 Task: Research Airbnb options in Stanley, Falkland Islands from 12th December, 2023 to 16th December, 2023 for 8 adults.8 bedrooms having 8 beds and 8 bathrooms. Property type can be hotel. Amenities needed are: wifi, TV, free parkinig on premises, gym, breakfast. Booking option can be shelf check-in. Look for 4 properties as per requirement.
Action: Mouse moved to (549, 110)
Screenshot: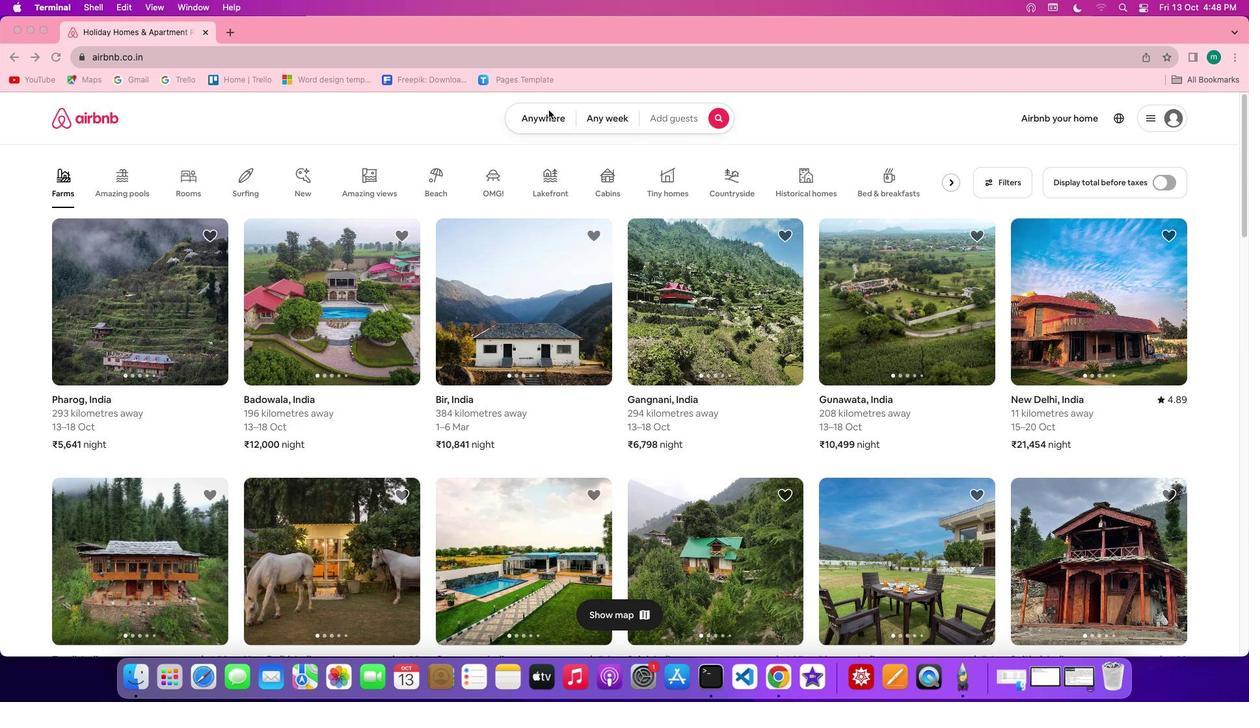 
Action: Mouse pressed left at (549, 110)
Screenshot: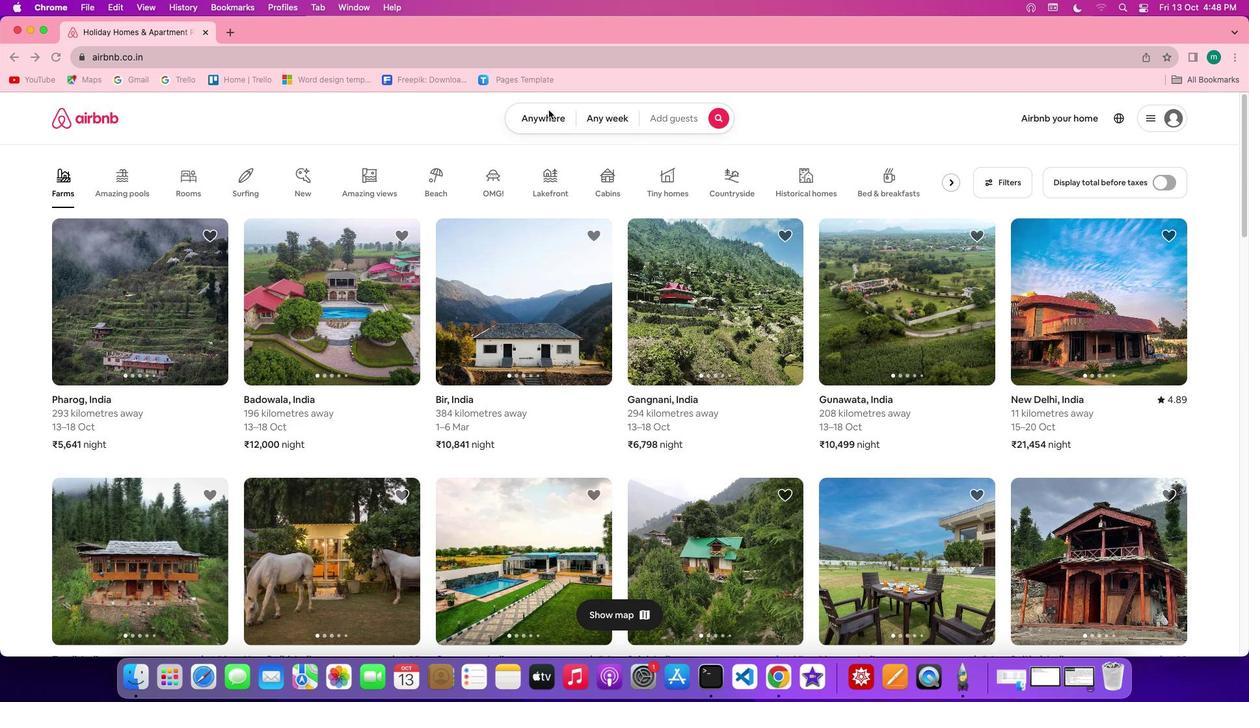 
Action: Mouse moved to (549, 113)
Screenshot: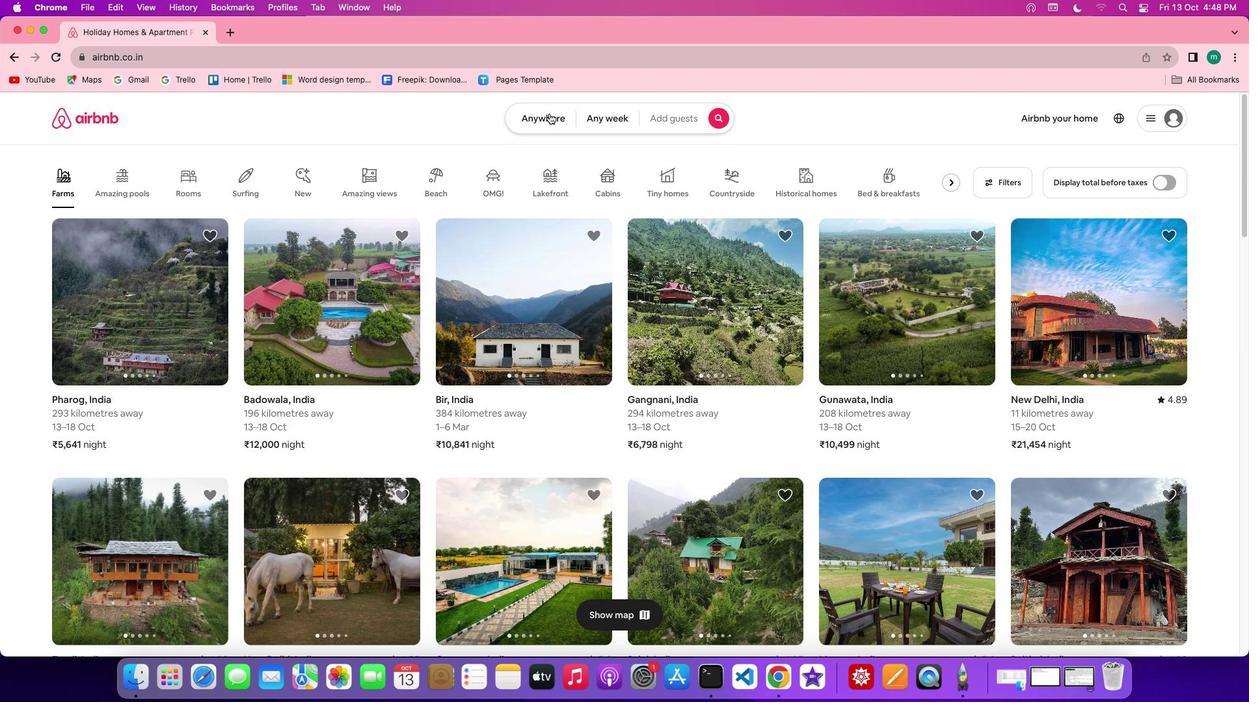 
Action: Mouse pressed left at (549, 113)
Screenshot: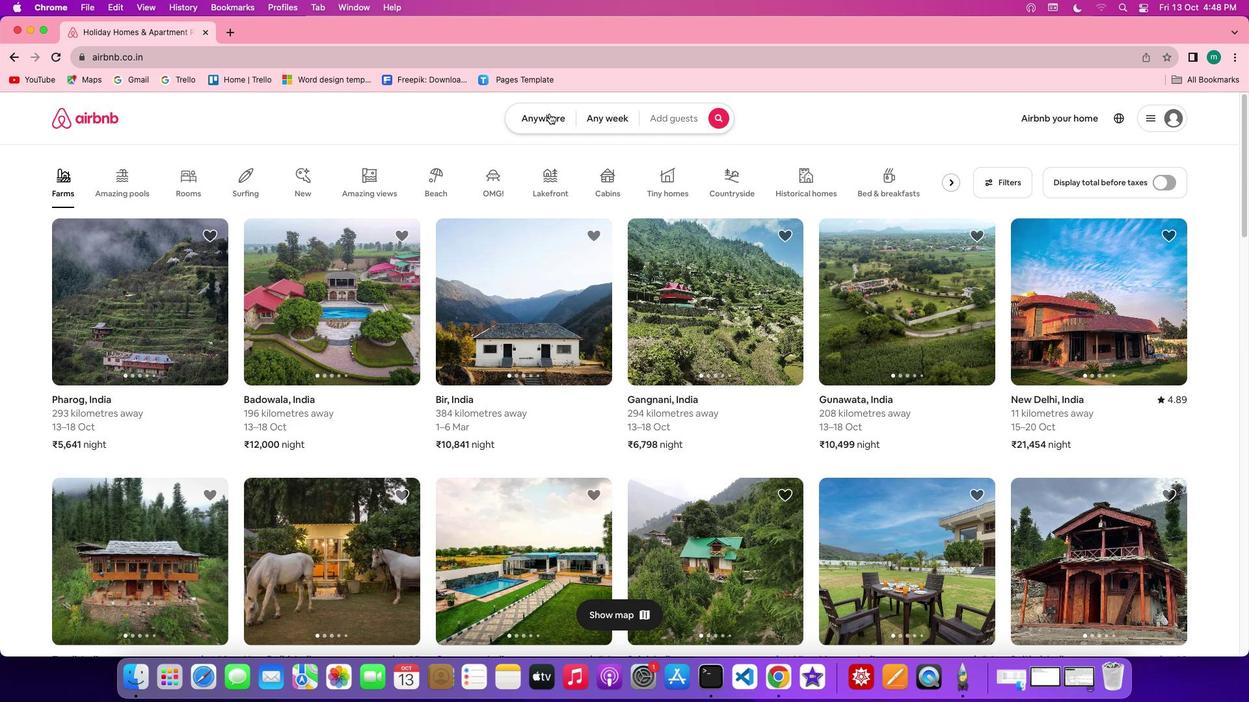 
Action: Mouse moved to (445, 169)
Screenshot: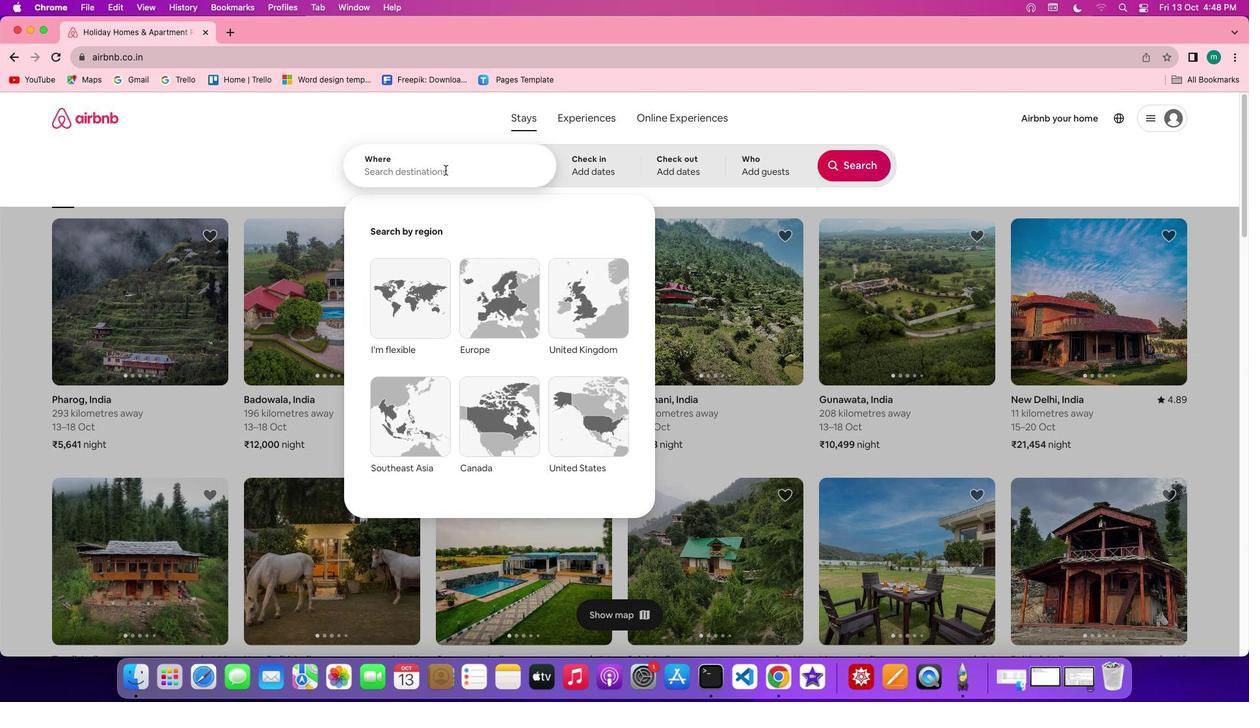 
Action: Mouse pressed left at (445, 169)
Screenshot: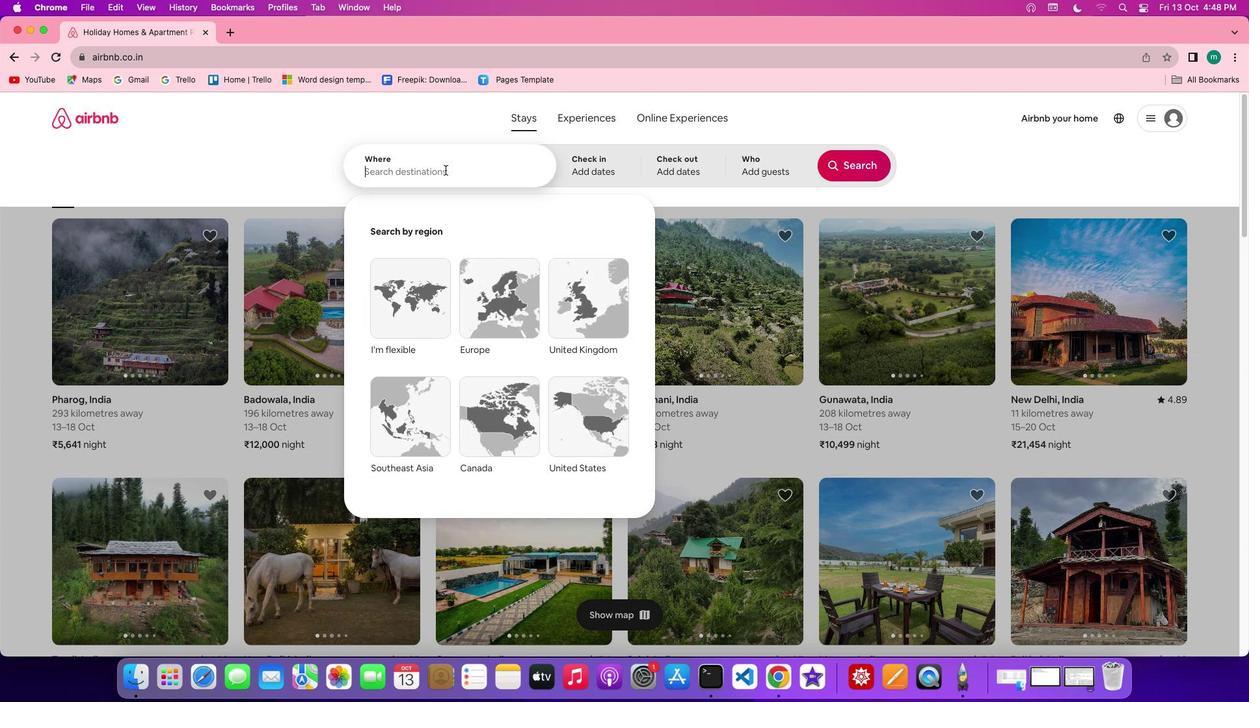 
Action: Key pressed Key.shift'S''t''a''n''l''e''y'','Key.shift'F''a''l''k''l''a''n''d'Key.space
Screenshot: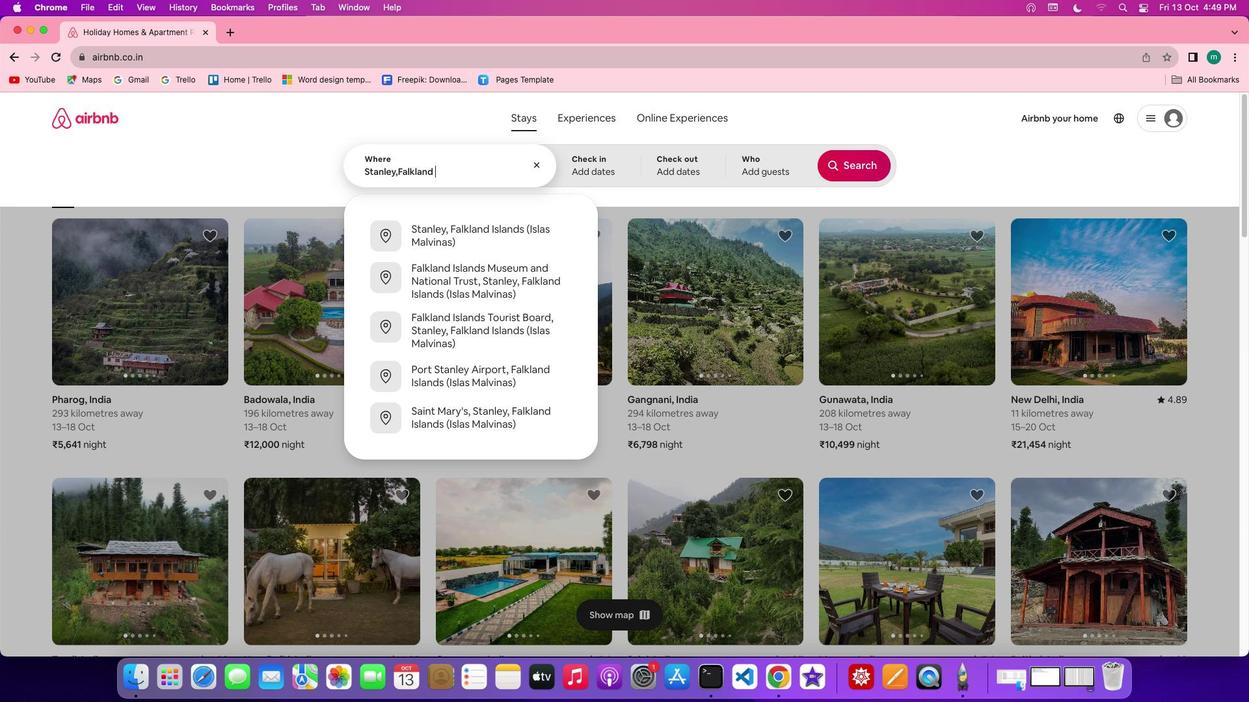 
Action: Mouse moved to (495, 249)
Screenshot: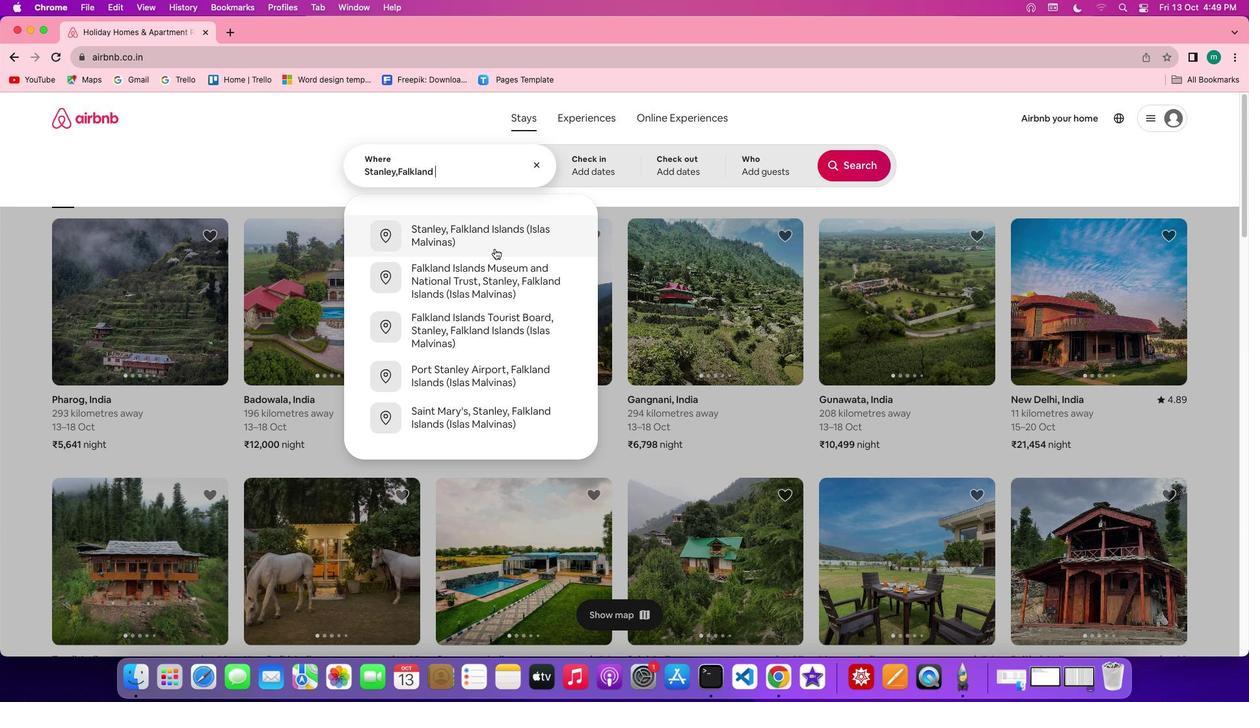 
Action: Mouse pressed left at (495, 249)
Screenshot: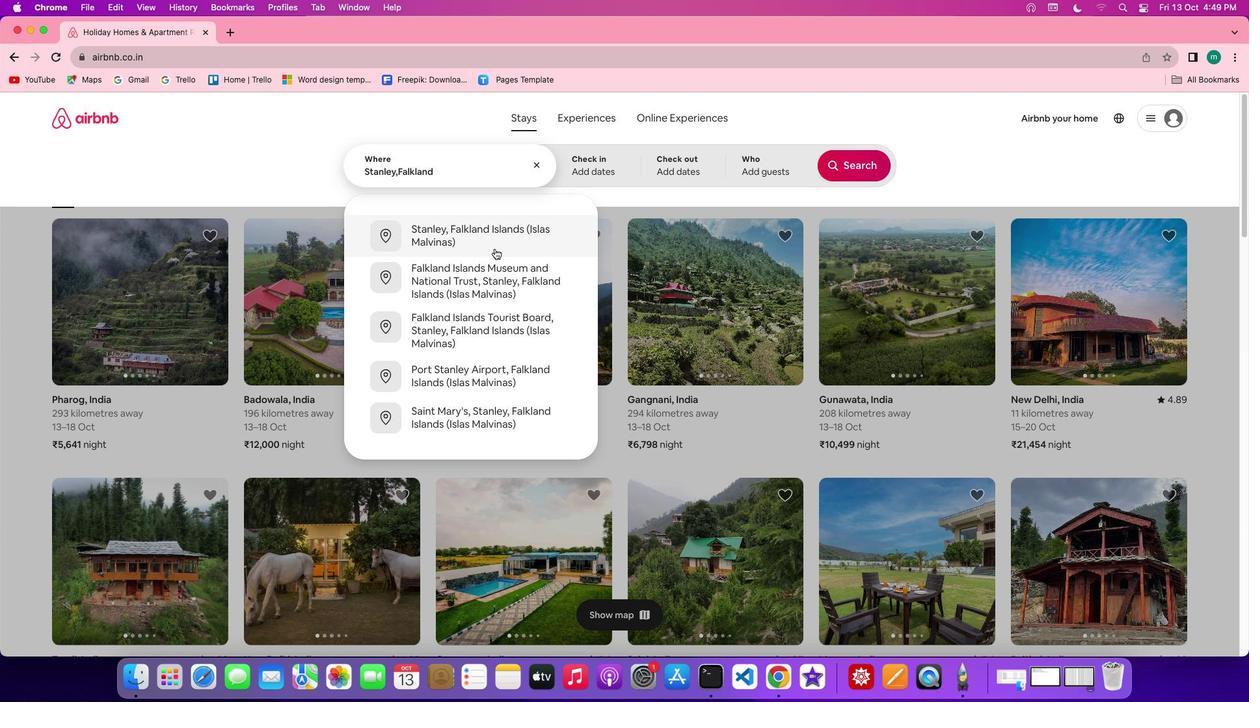 
Action: Mouse moved to (851, 269)
Screenshot: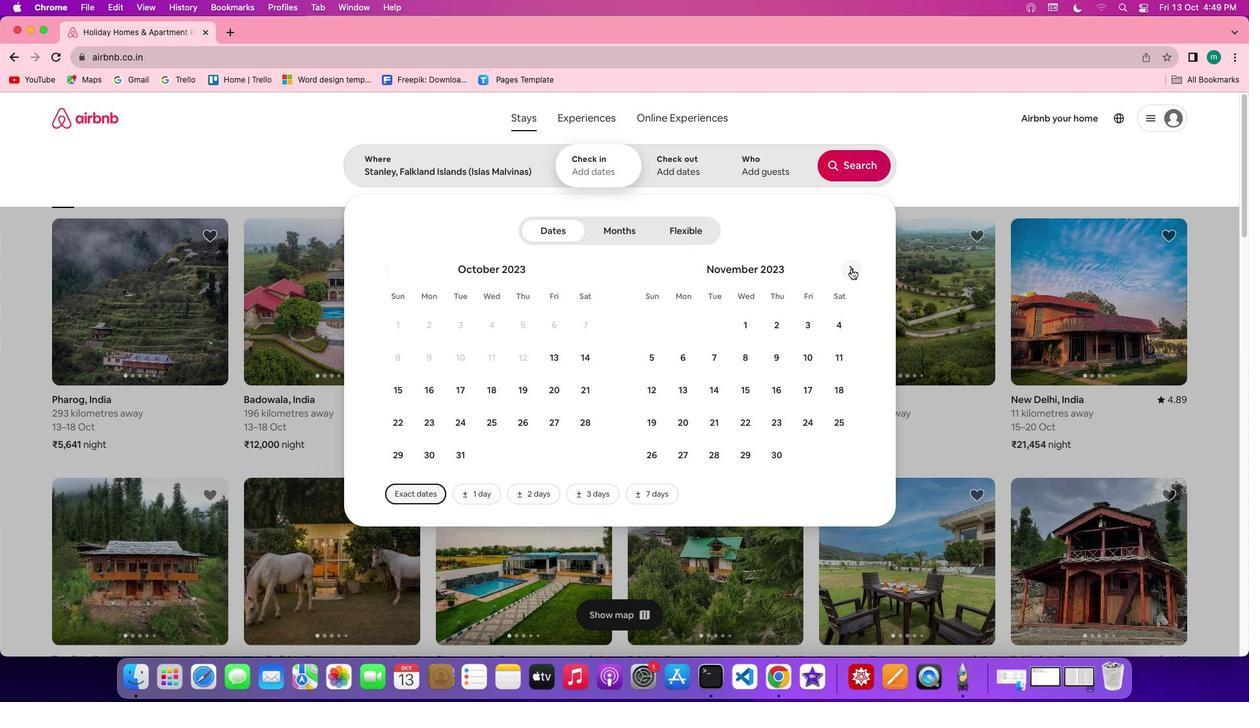 
Action: Mouse pressed left at (851, 269)
Screenshot: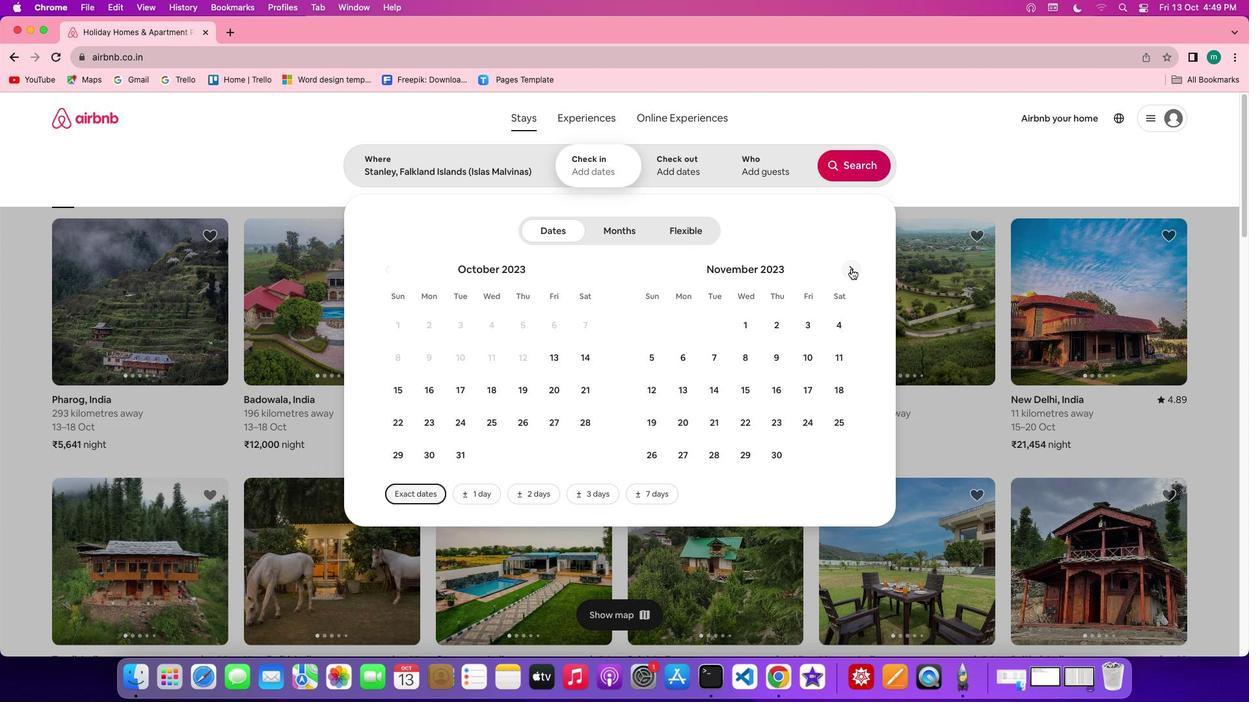 
Action: Mouse moved to (720, 394)
Screenshot: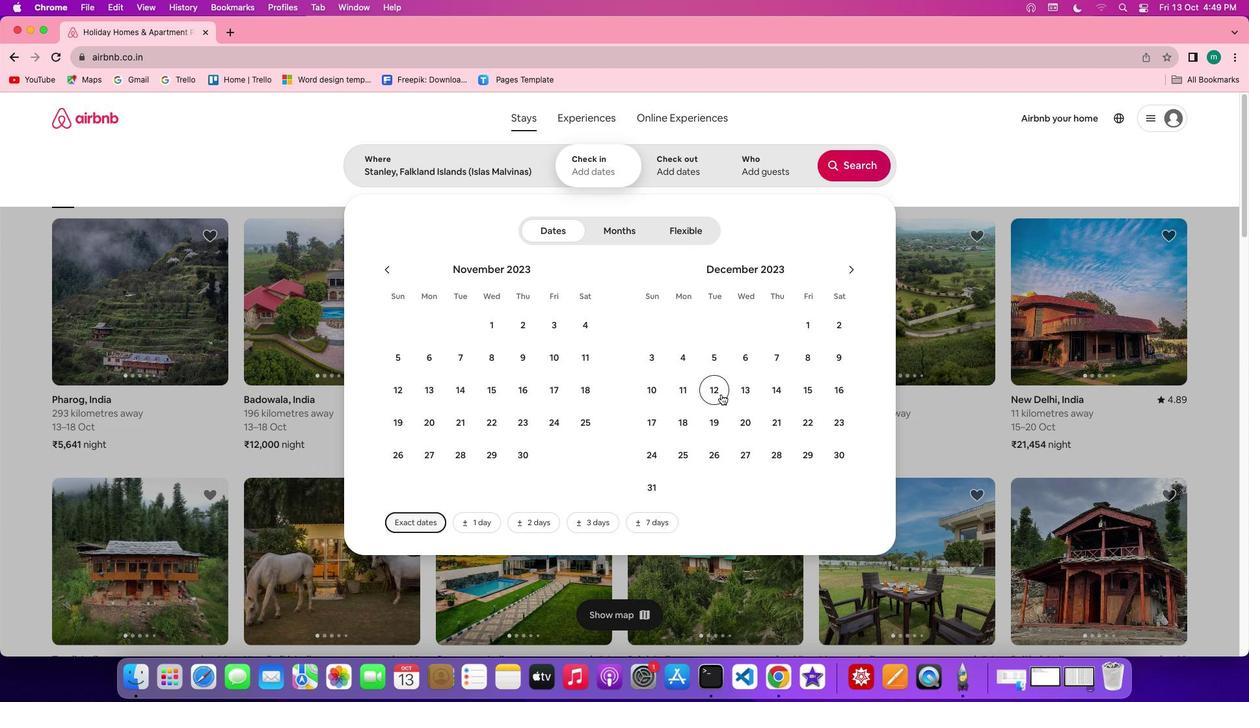 
Action: Mouse pressed left at (720, 394)
Screenshot: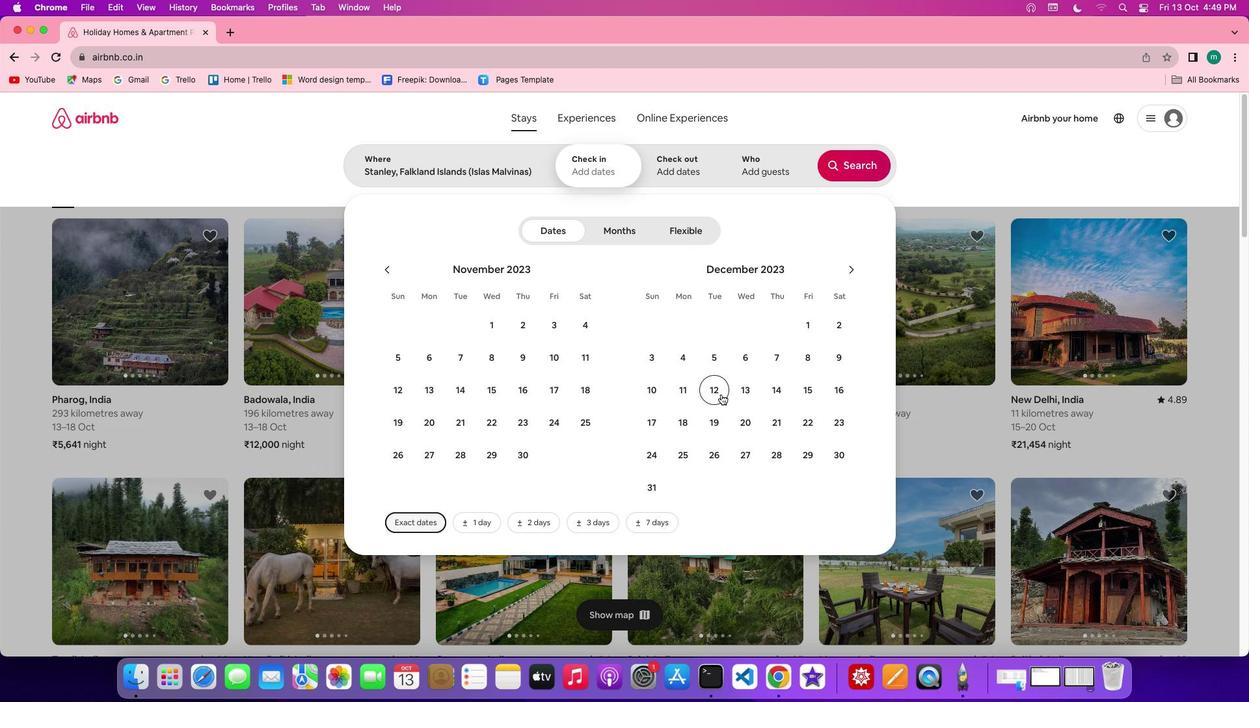 
Action: Mouse moved to (838, 390)
Screenshot: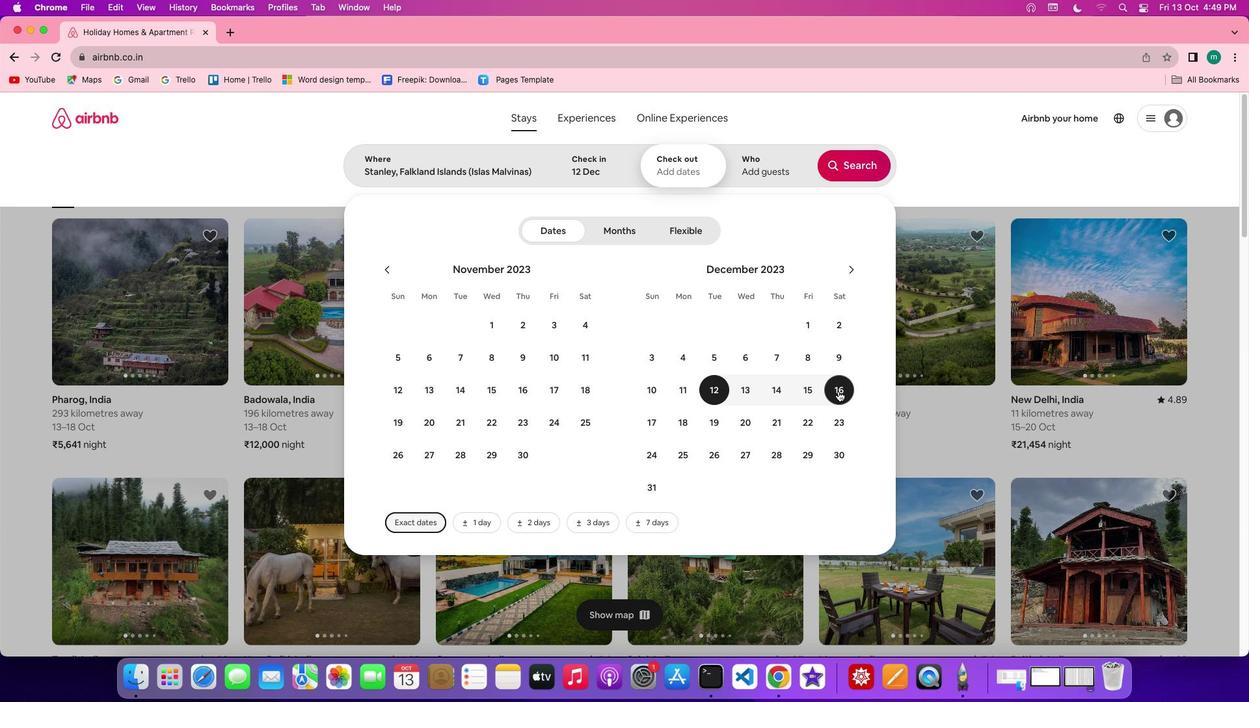 
Action: Mouse pressed left at (838, 390)
Screenshot: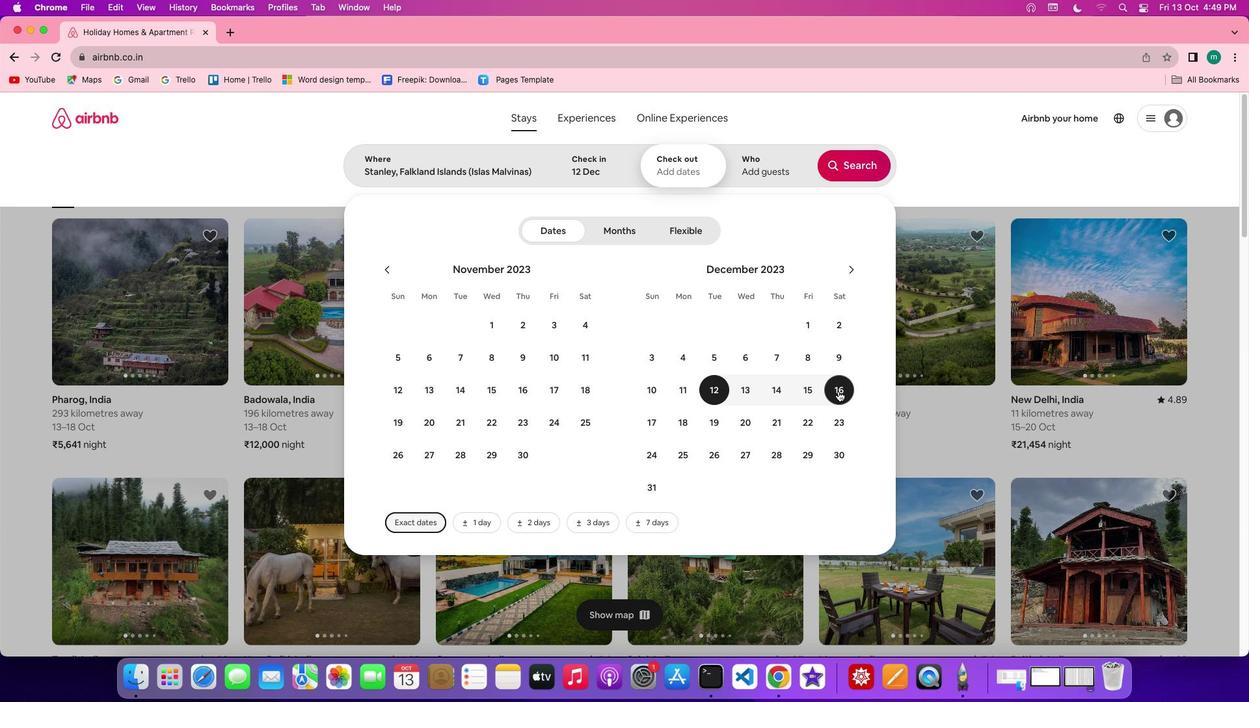 
Action: Mouse moved to (742, 161)
Screenshot: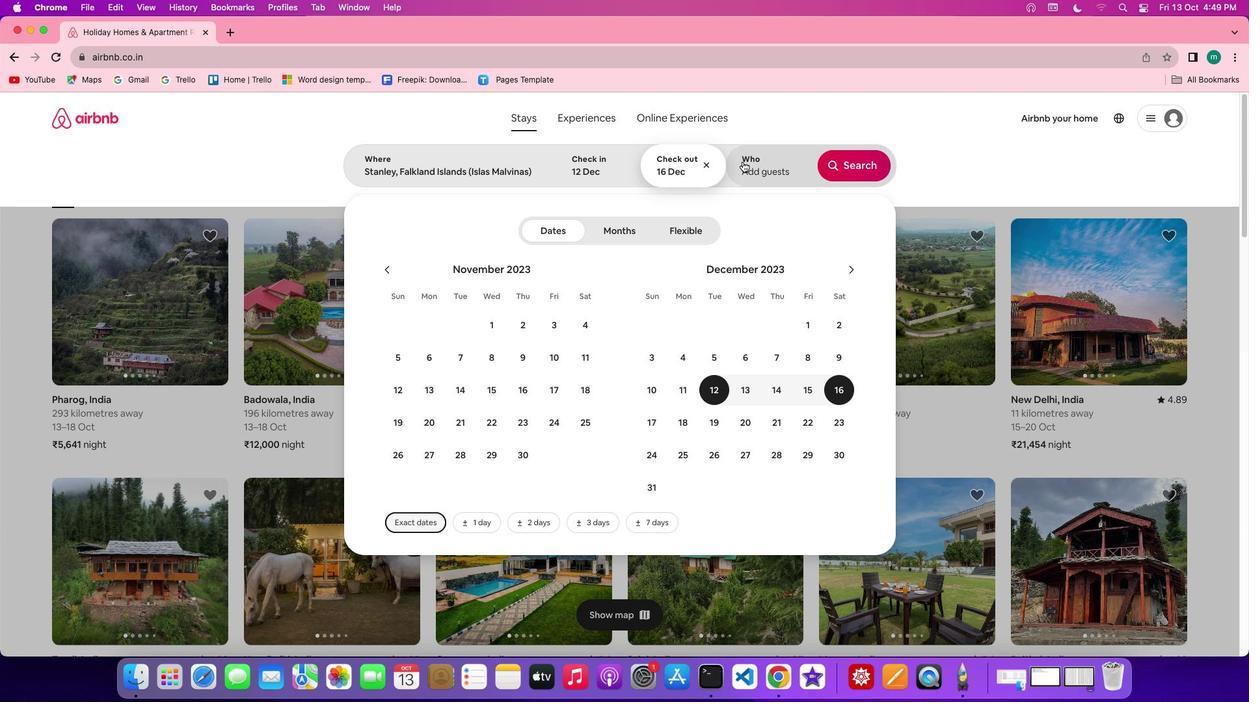 
Action: Mouse pressed left at (742, 161)
Screenshot: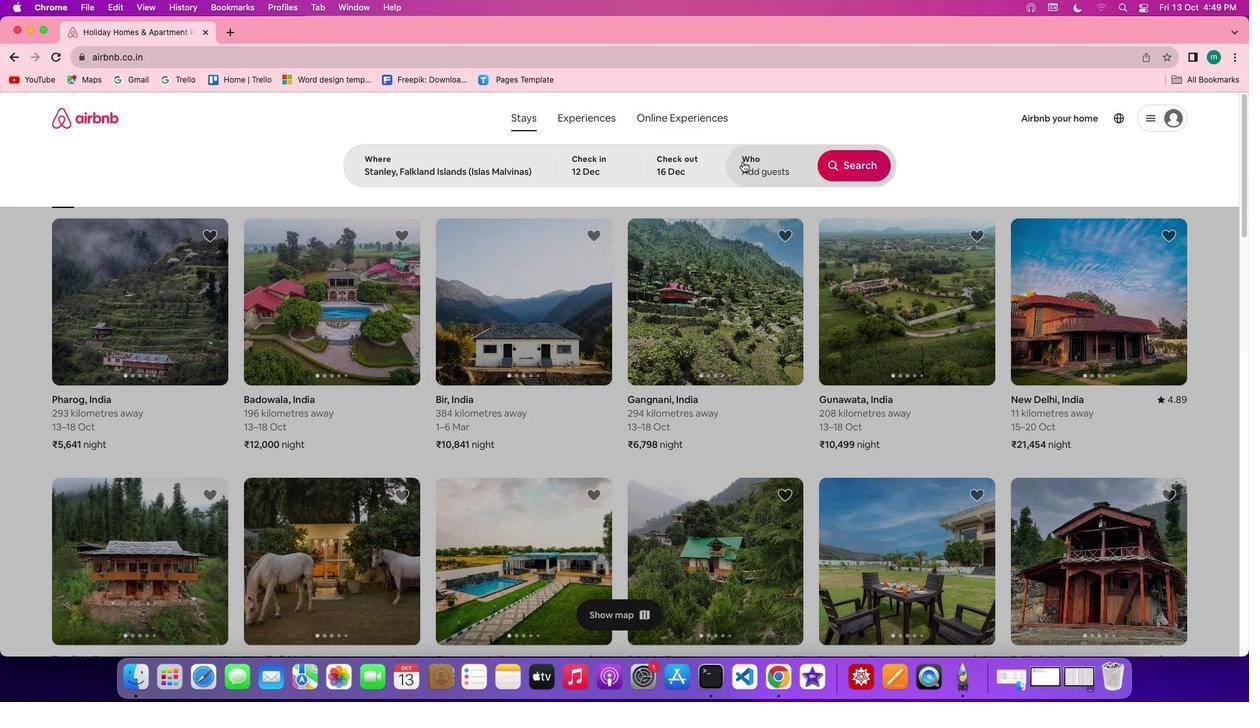 
Action: Mouse moved to (860, 238)
Screenshot: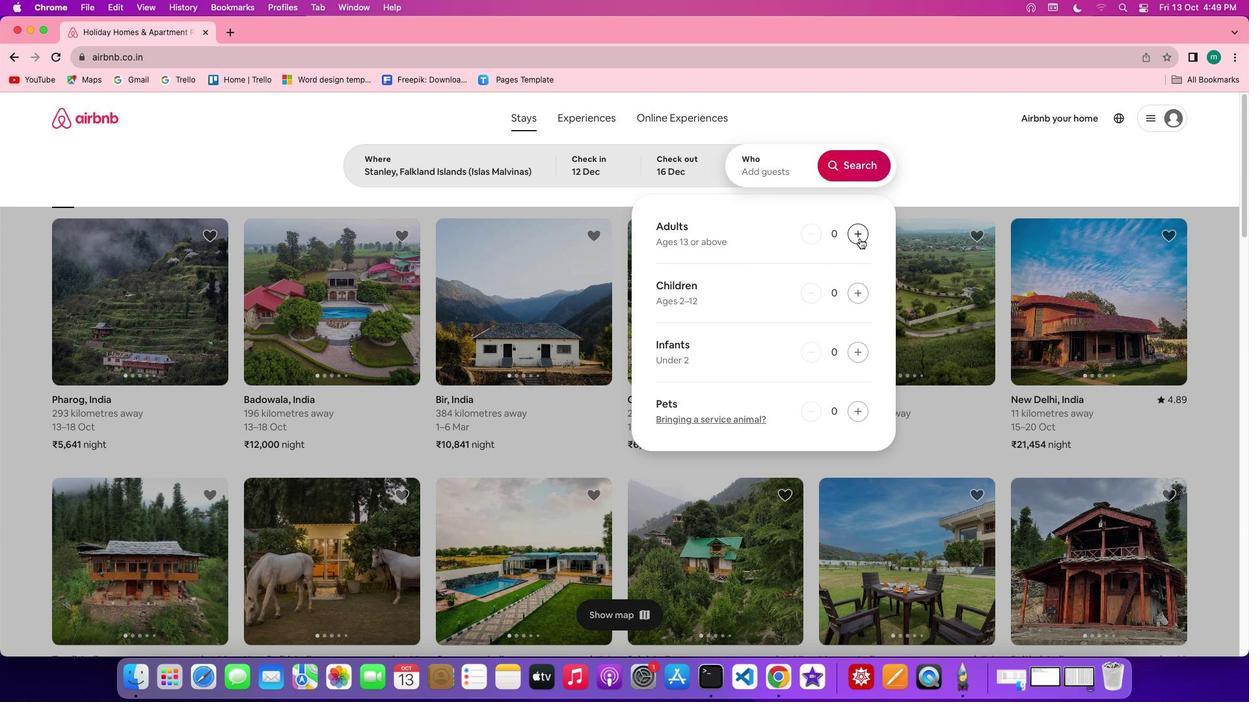 
Action: Mouse pressed left at (860, 238)
Screenshot: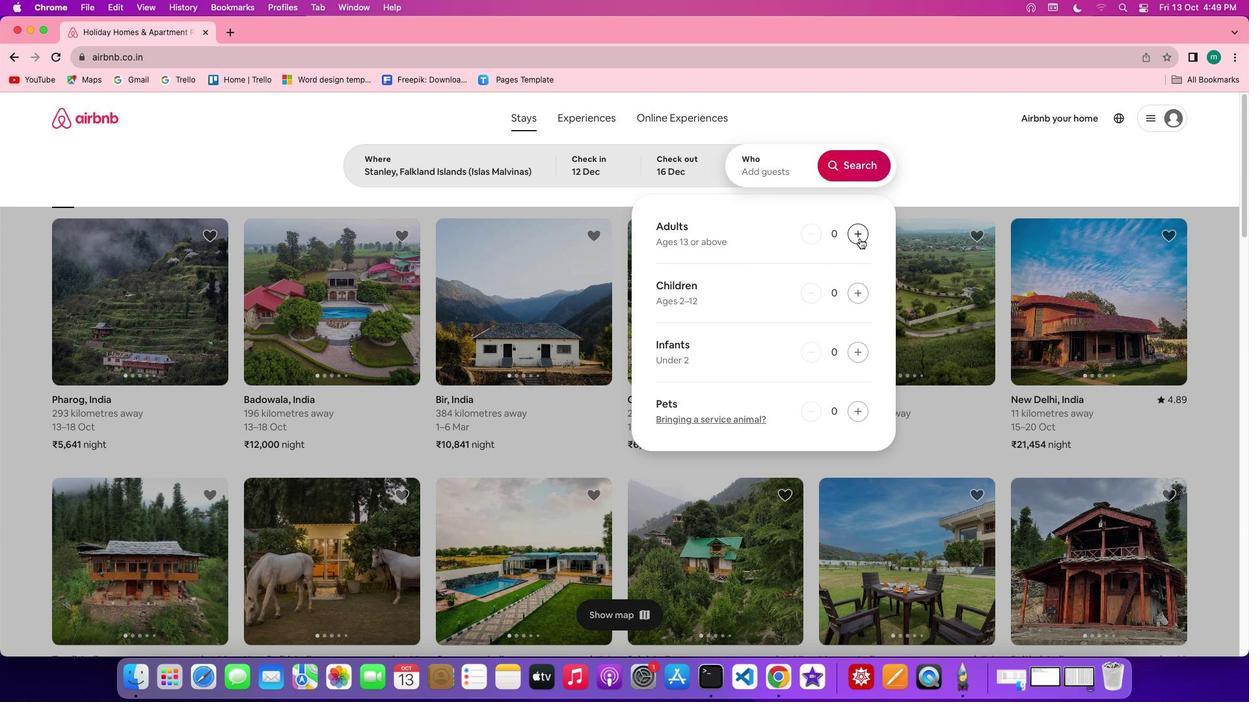 
Action: Mouse pressed left at (860, 238)
Screenshot: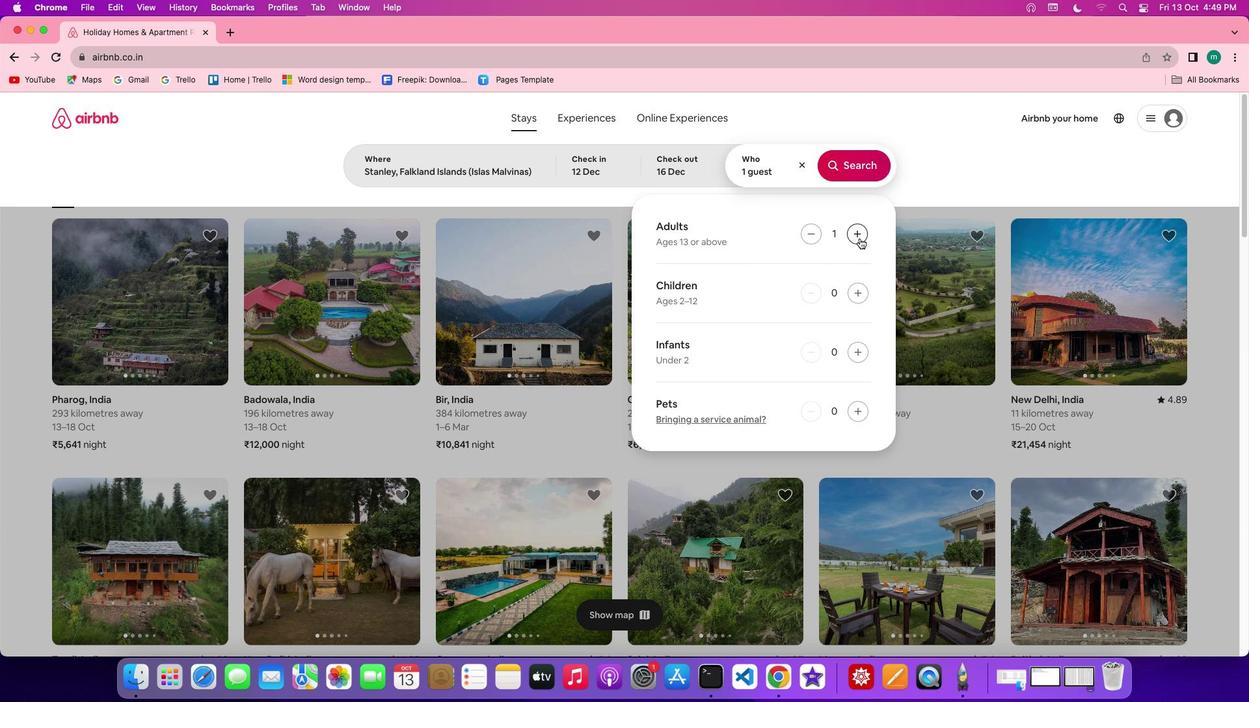 
Action: Mouse pressed left at (860, 238)
Screenshot: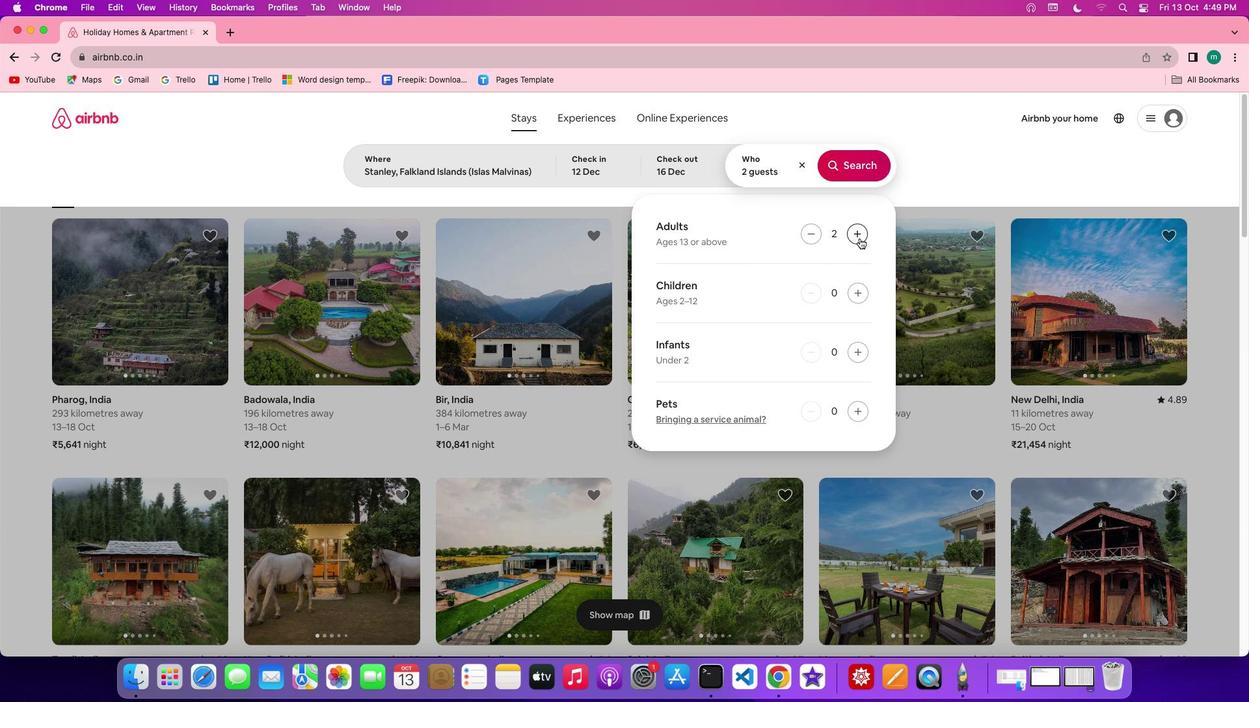 
Action: Mouse pressed left at (860, 238)
Screenshot: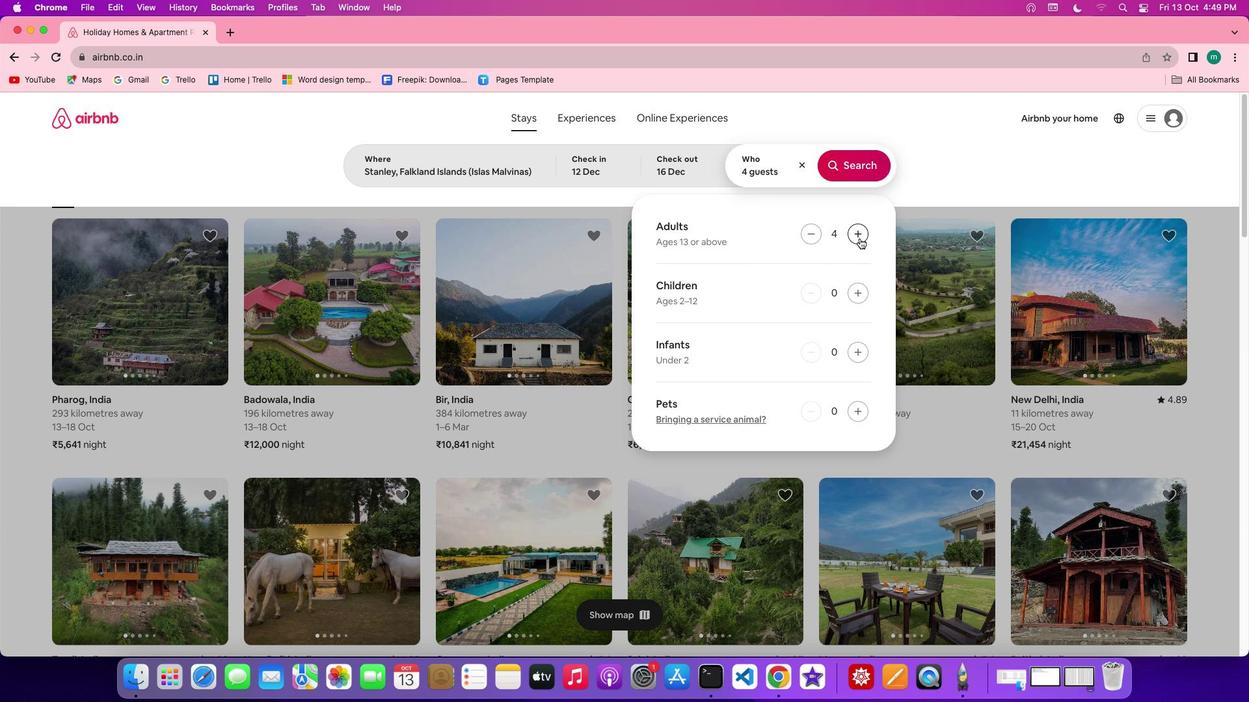
Action: Mouse pressed left at (860, 238)
Screenshot: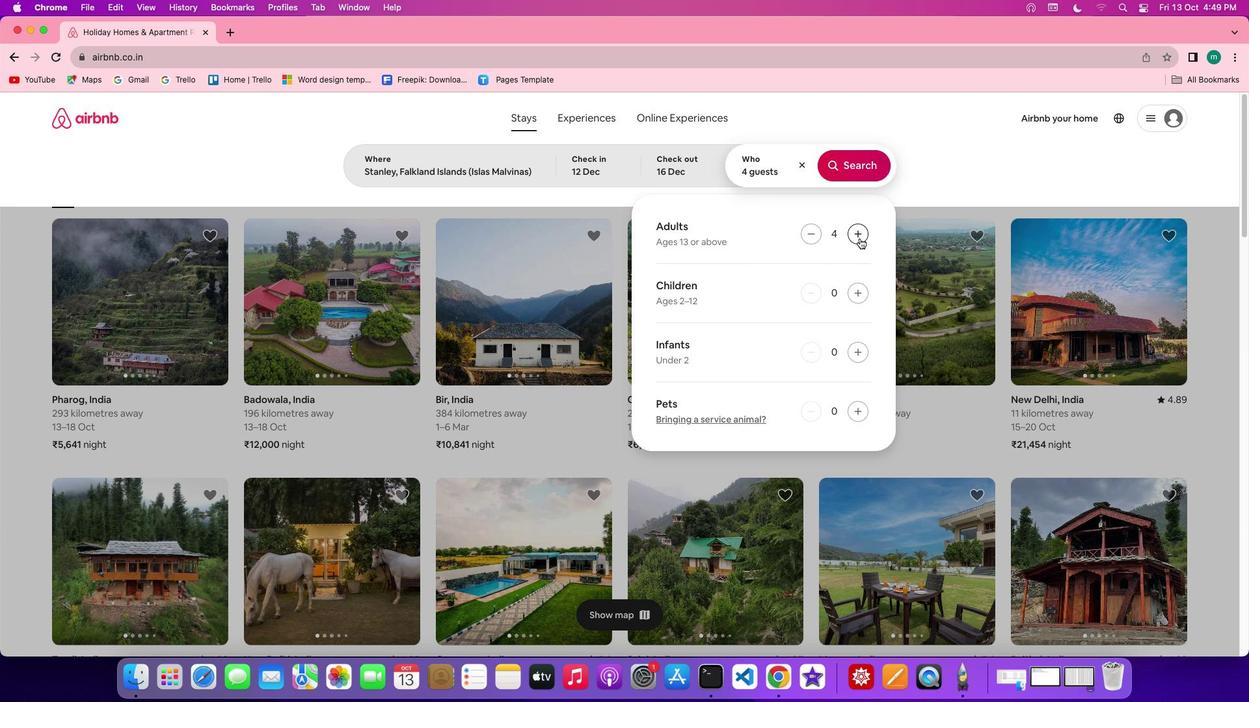 
Action: Mouse pressed left at (860, 238)
Screenshot: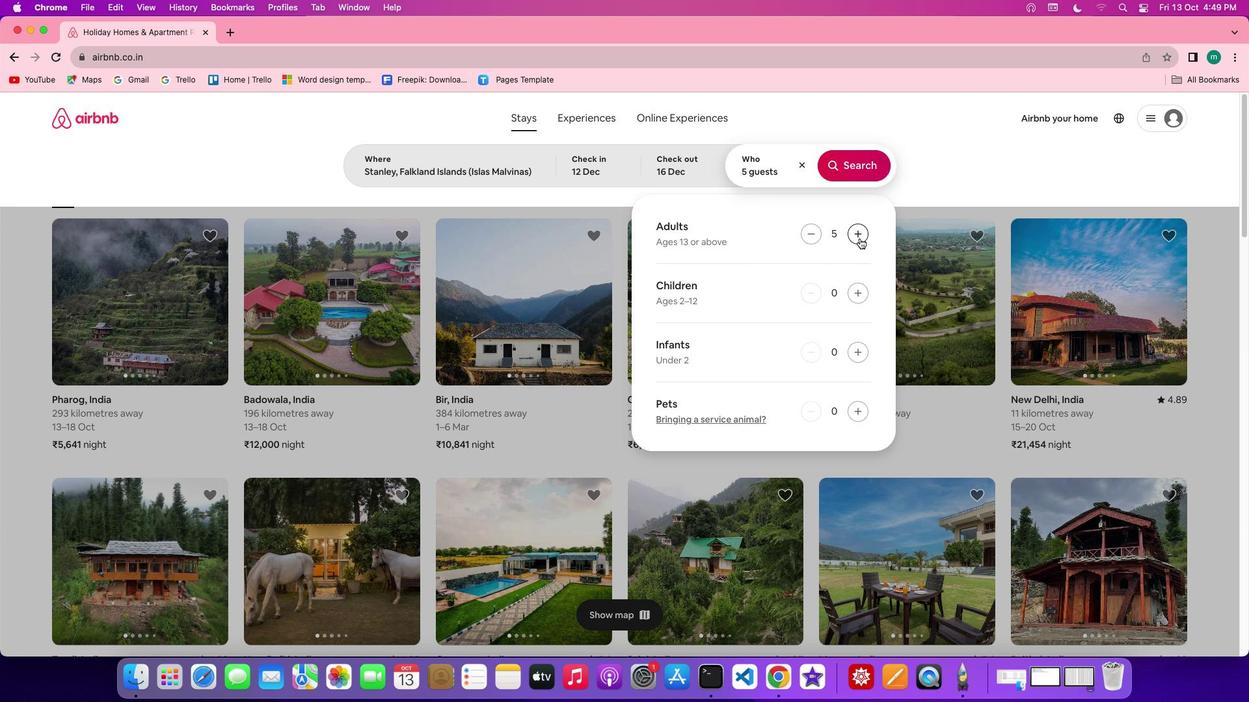 
Action: Mouse pressed left at (860, 238)
Screenshot: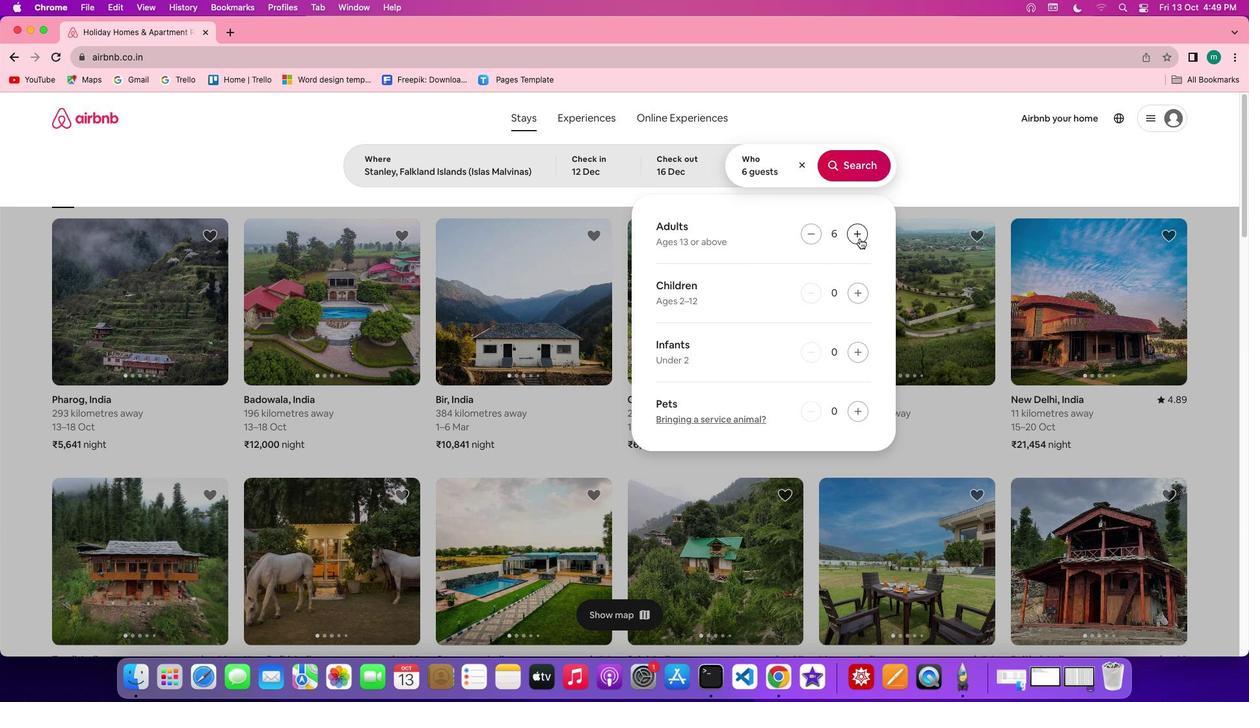 
Action: Mouse pressed left at (860, 238)
Screenshot: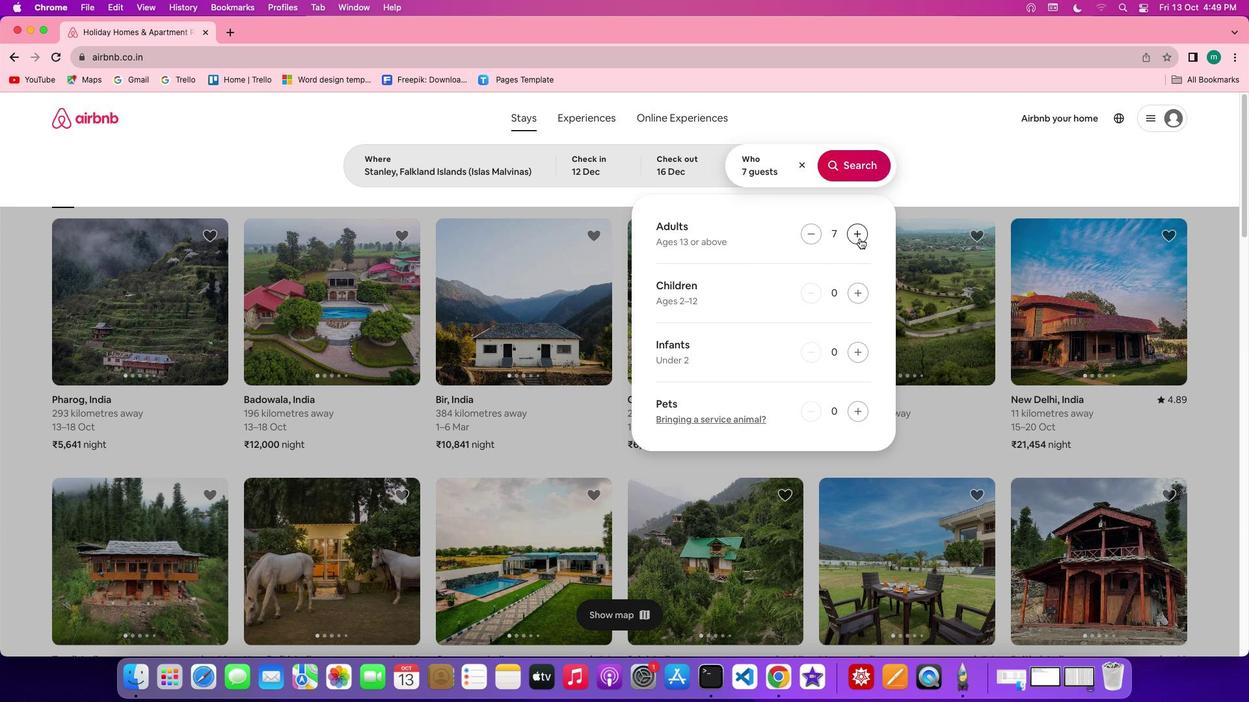 
Action: Mouse moved to (852, 173)
Screenshot: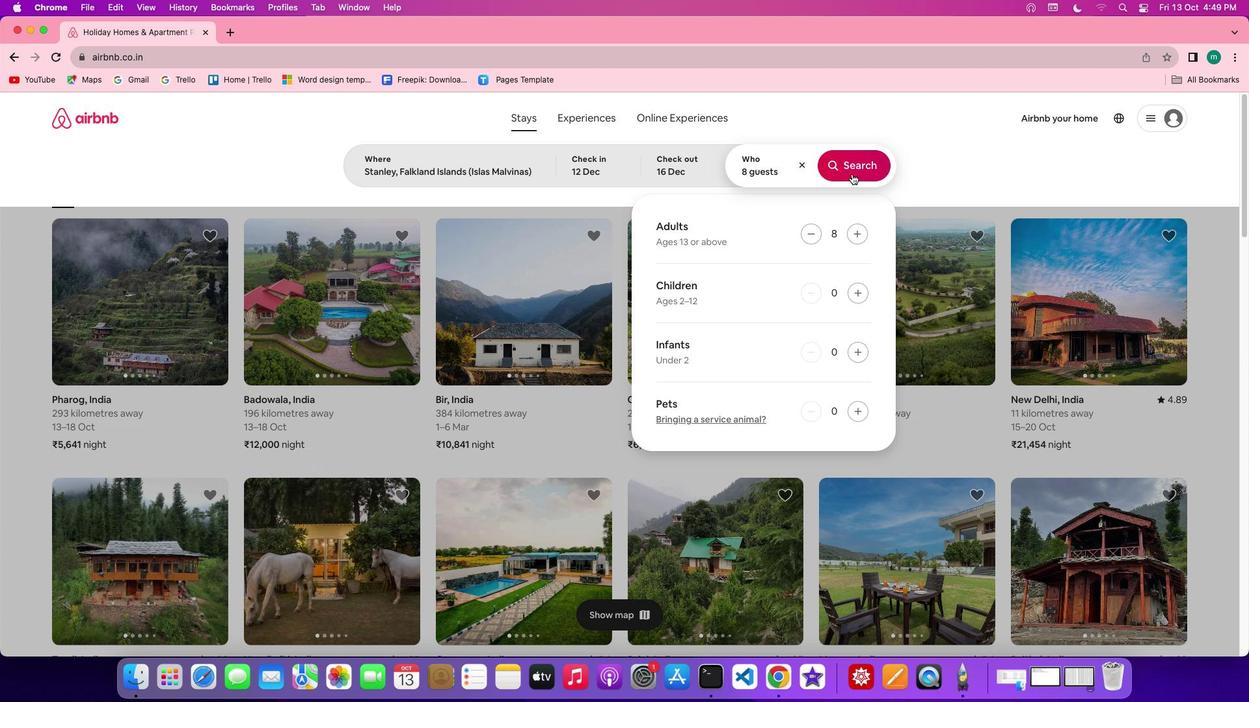 
Action: Mouse pressed left at (852, 173)
Screenshot: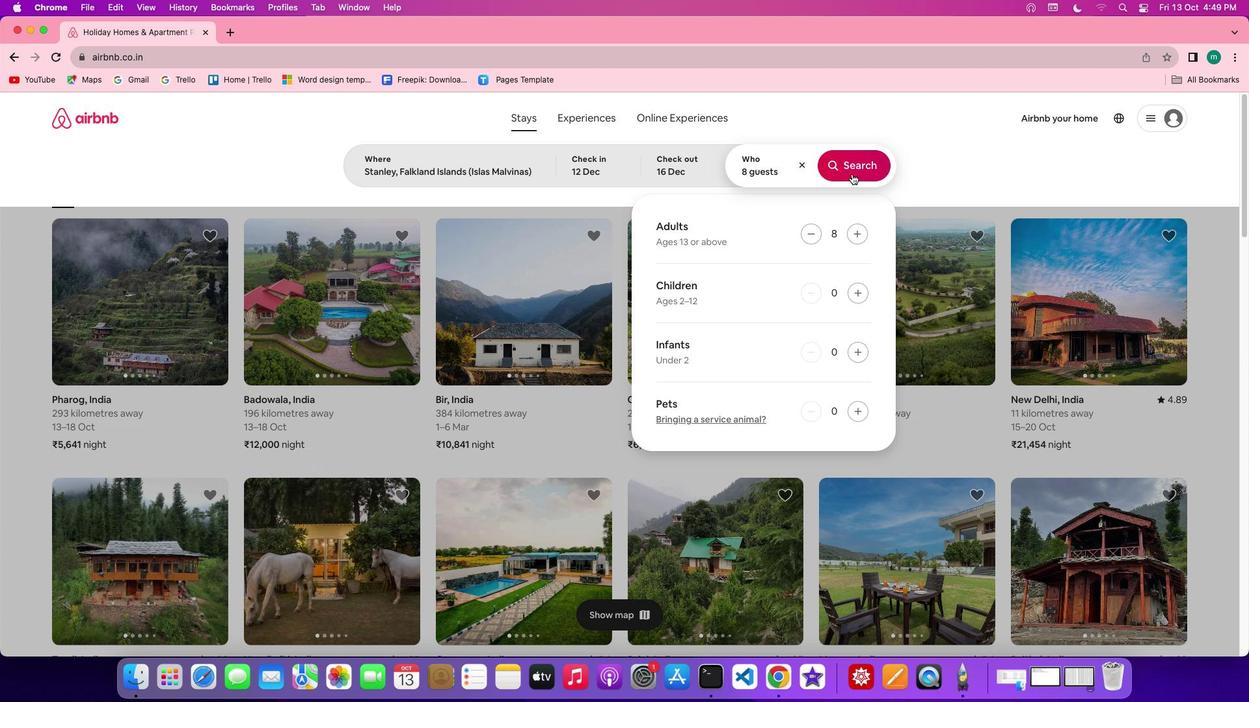 
Action: Mouse moved to (1032, 163)
Screenshot: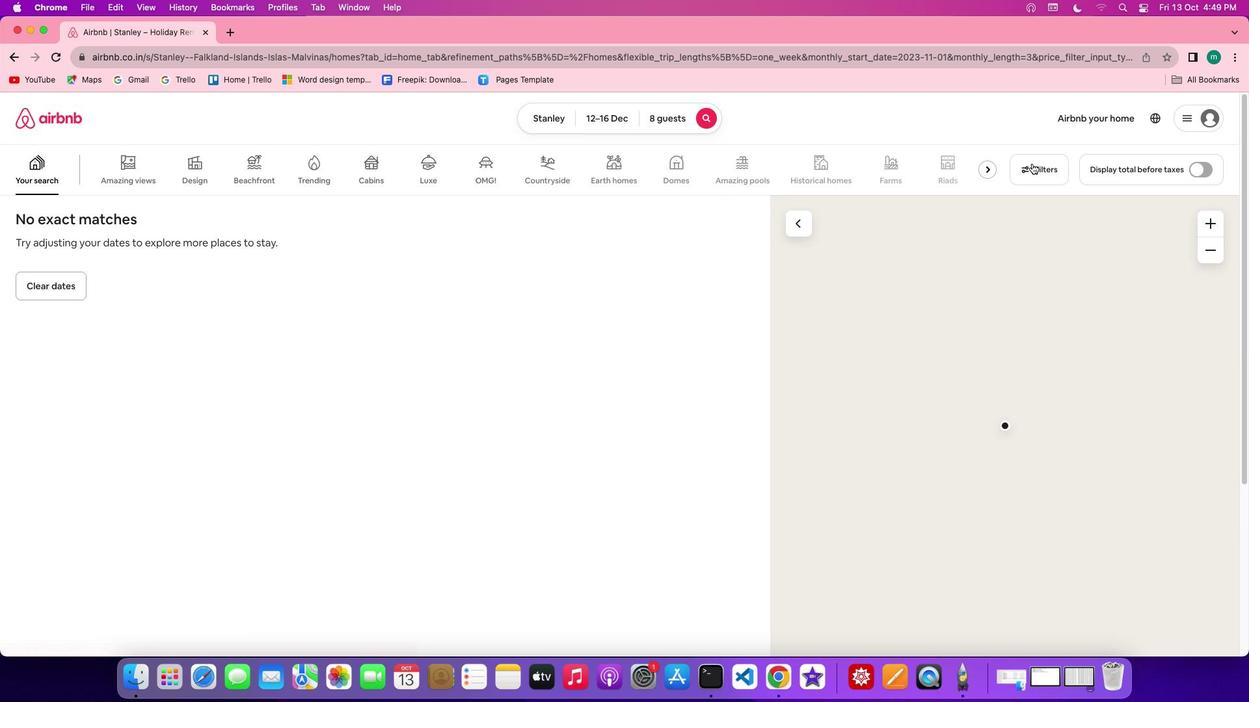 
Action: Mouse pressed left at (1032, 163)
Screenshot: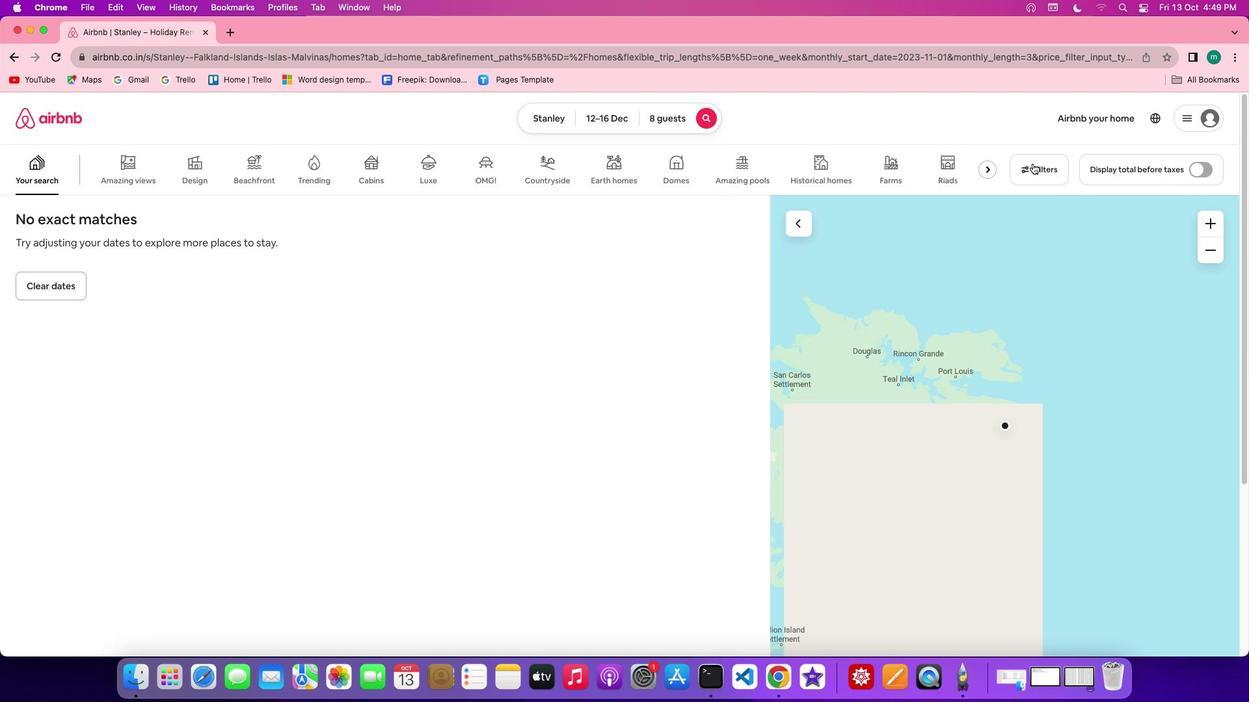 
Action: Mouse moved to (575, 420)
Screenshot: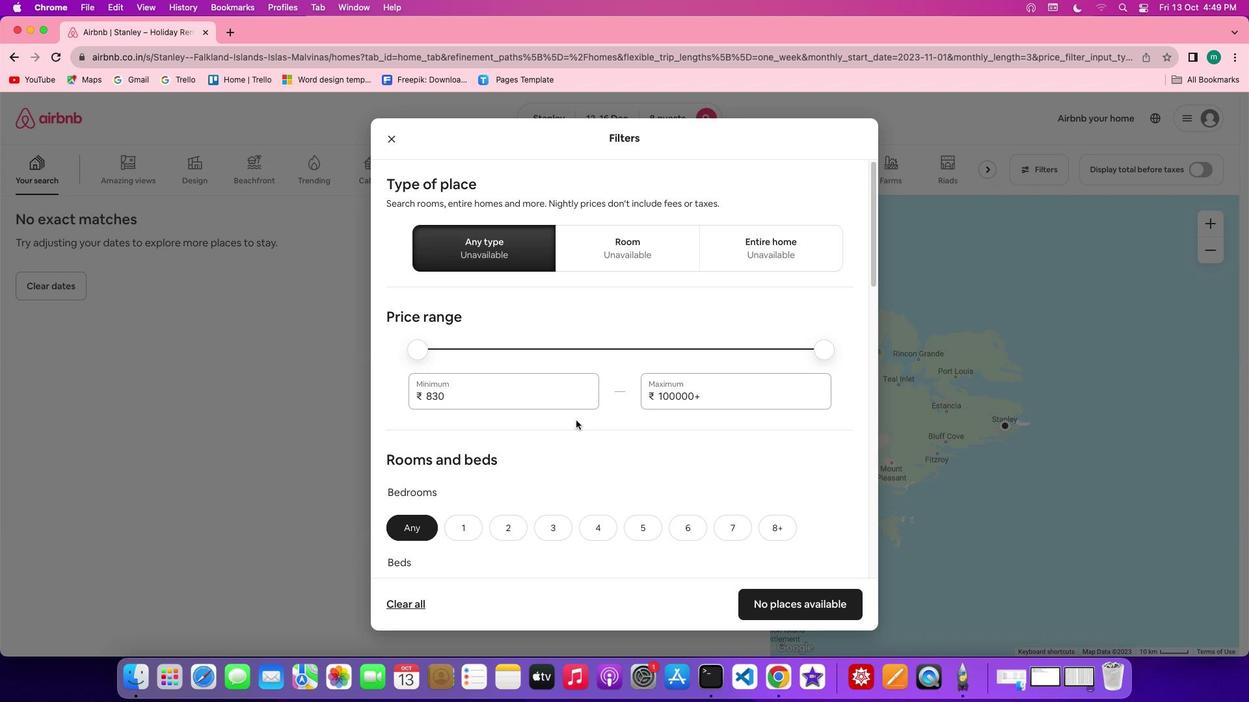 
Action: Mouse scrolled (575, 420) with delta (0, 0)
Screenshot: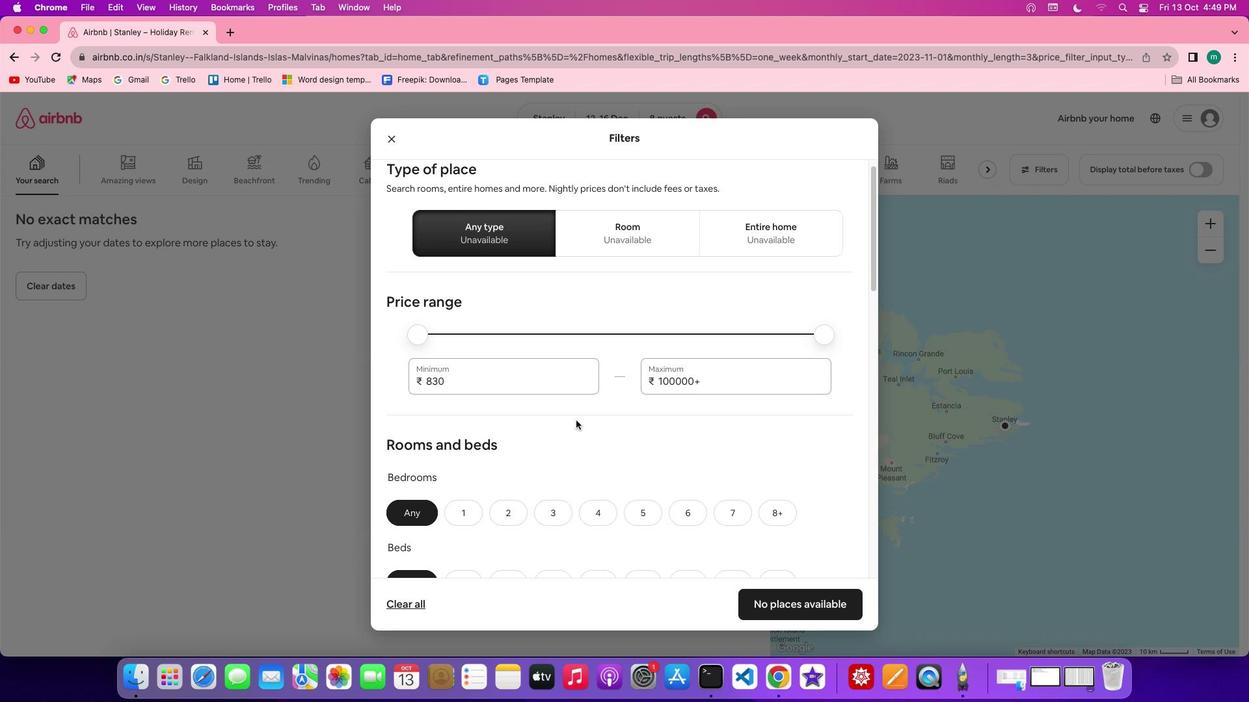 
Action: Mouse scrolled (575, 420) with delta (0, 0)
Screenshot: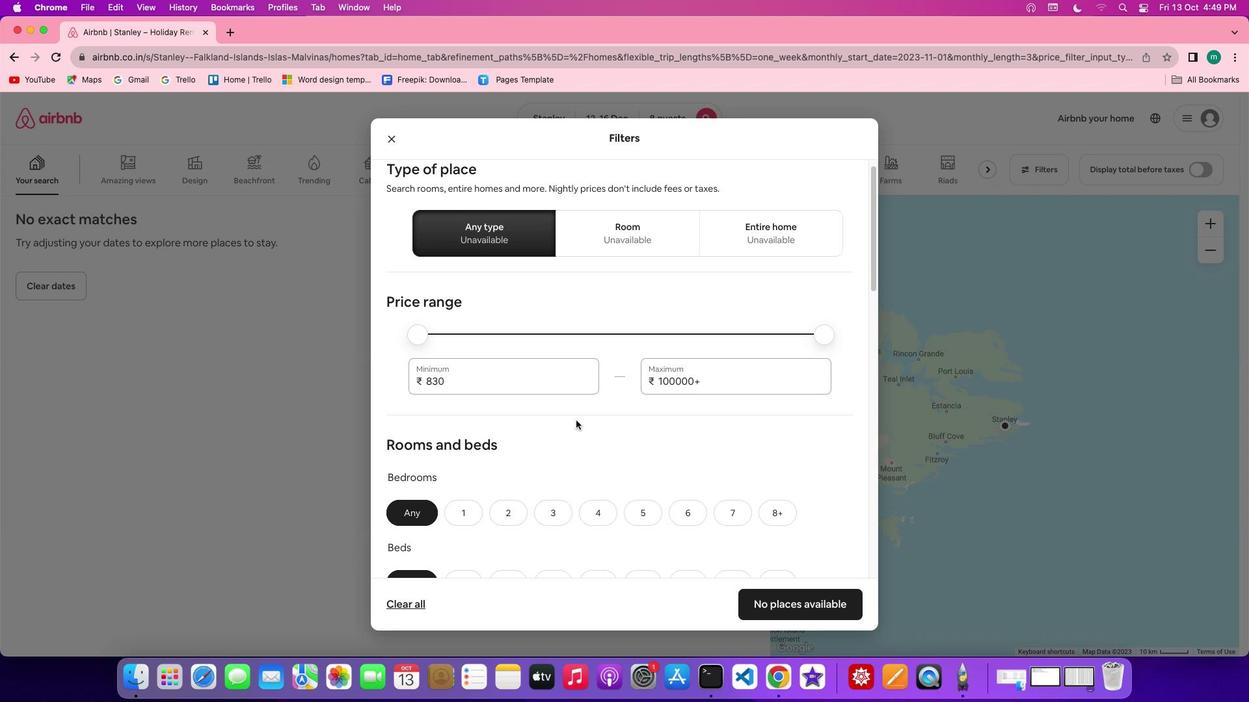 
Action: Mouse scrolled (575, 420) with delta (0, -1)
Screenshot: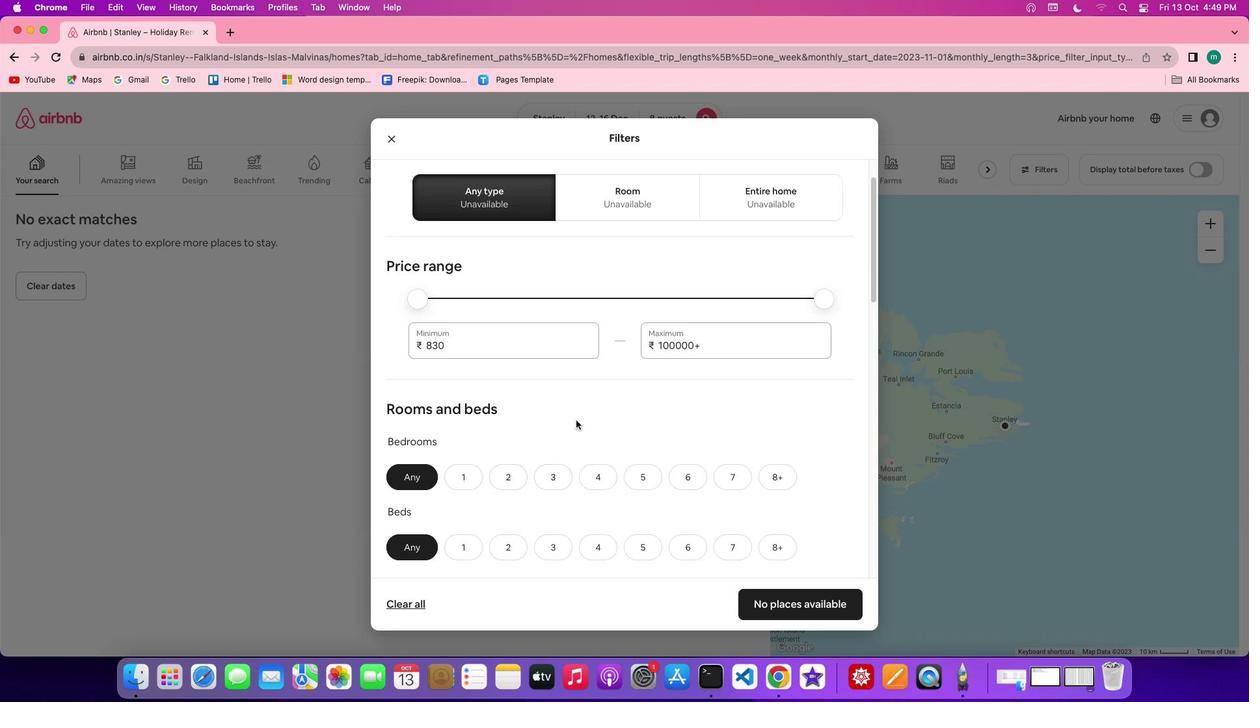 
Action: Mouse scrolled (575, 420) with delta (0, -1)
Screenshot: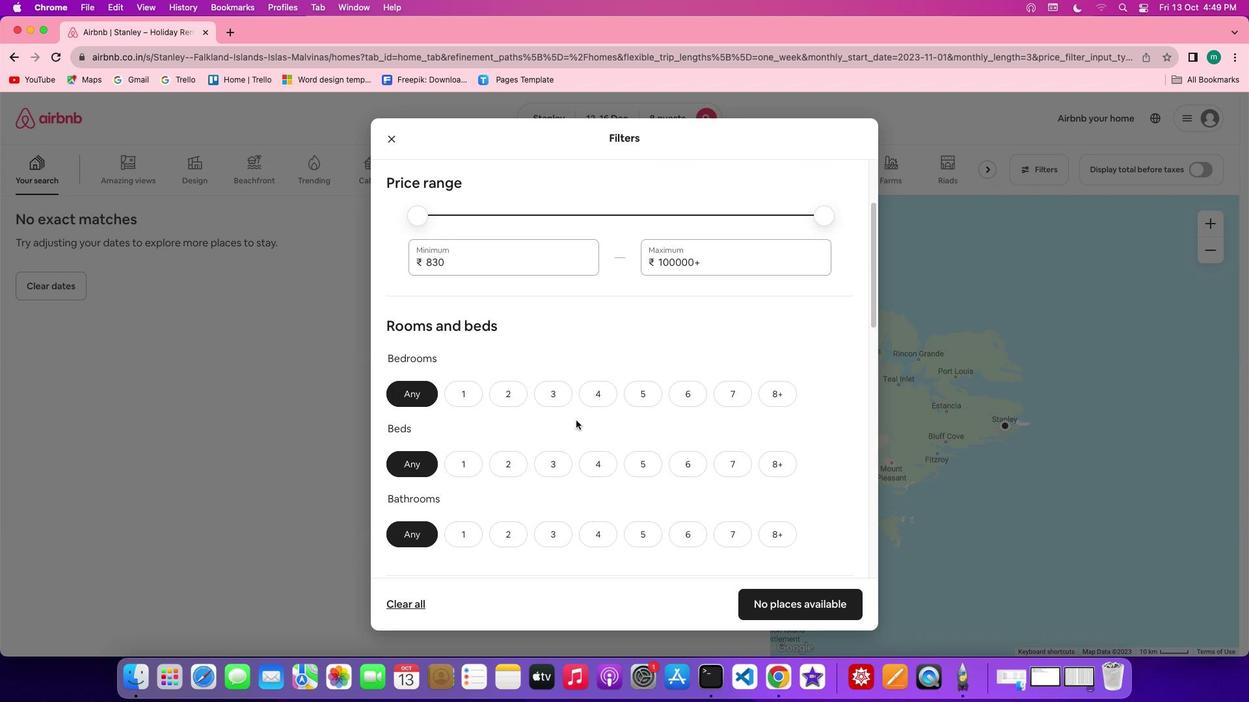 
Action: Mouse scrolled (575, 420) with delta (0, -1)
Screenshot: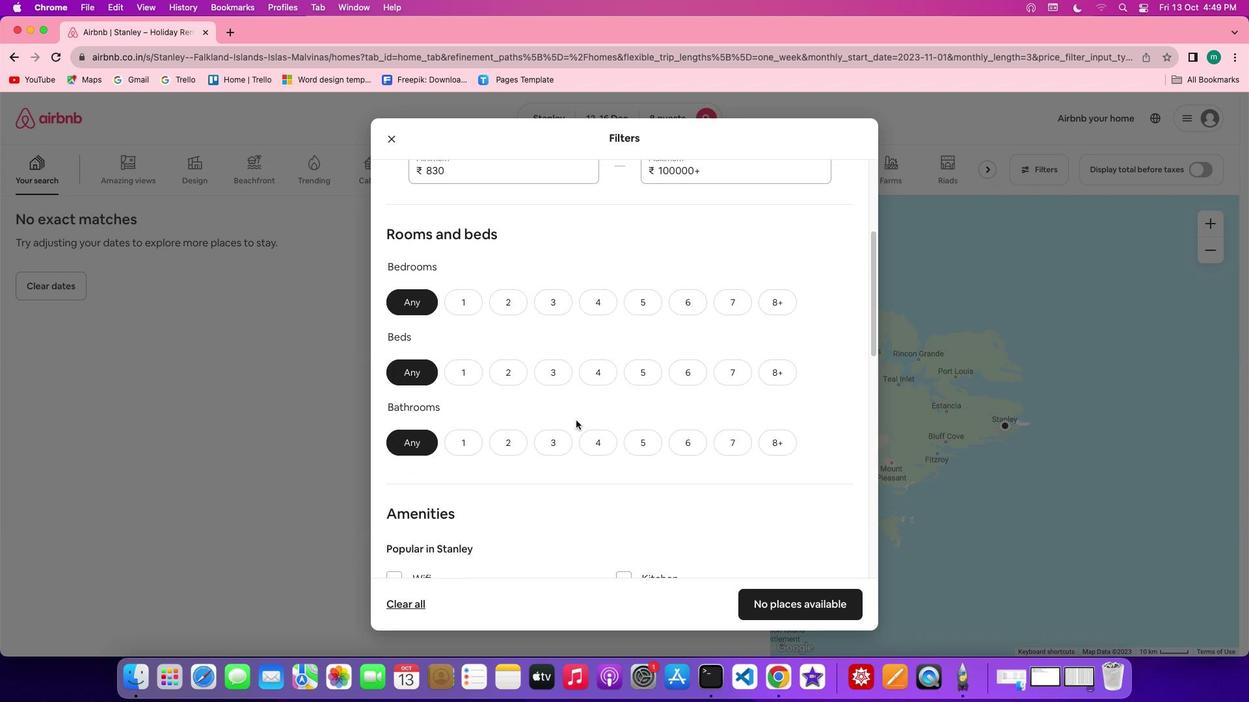 
Action: Mouse moved to (769, 260)
Screenshot: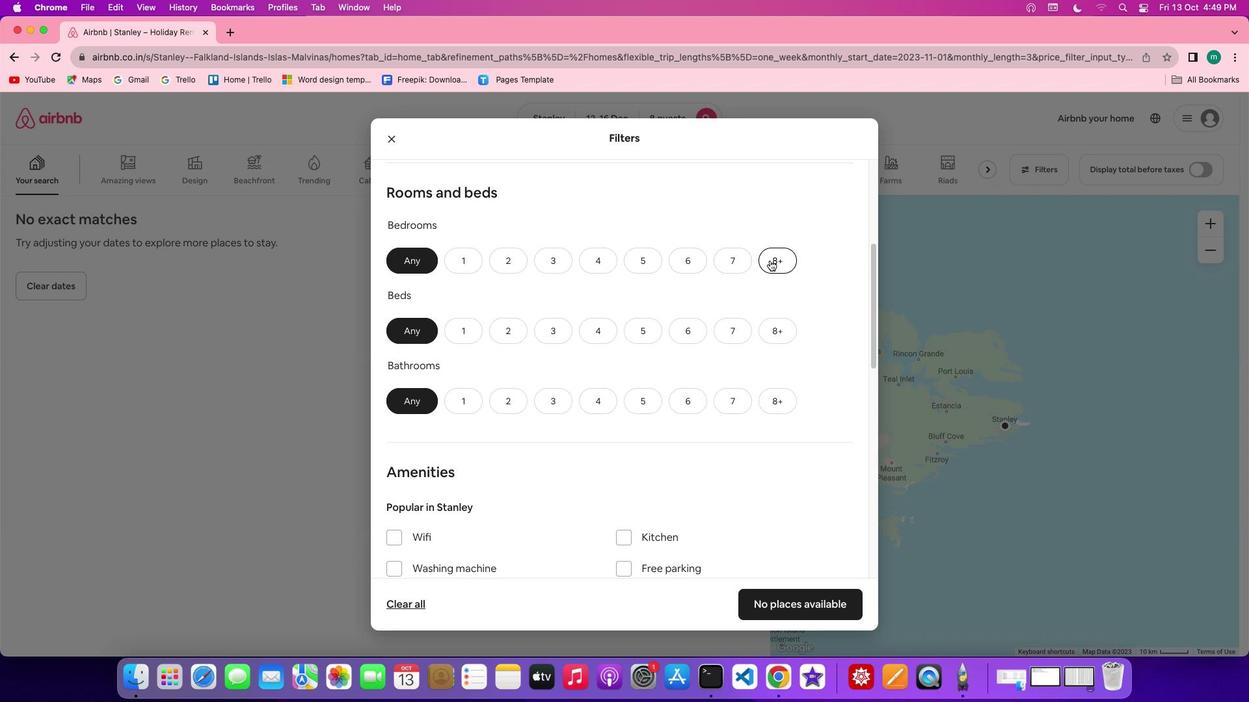 
Action: Mouse pressed left at (769, 260)
Screenshot: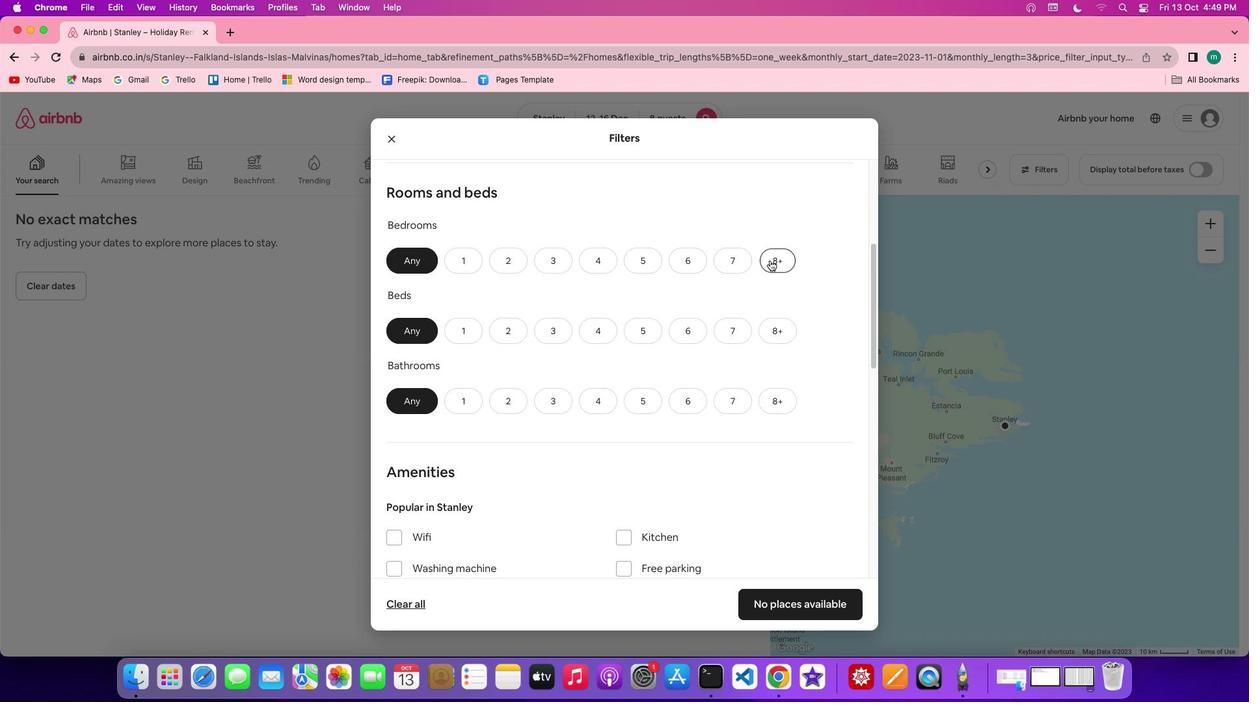 
Action: Mouse moved to (765, 330)
Screenshot: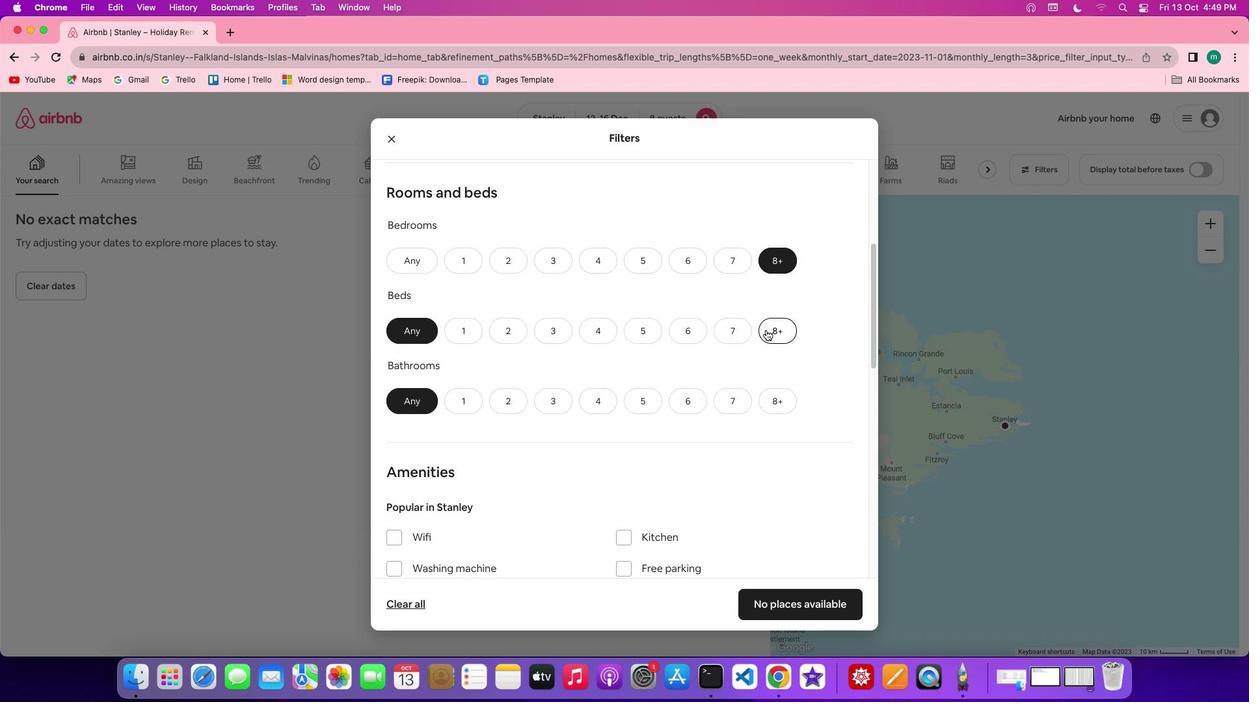 
Action: Mouse pressed left at (765, 330)
Screenshot: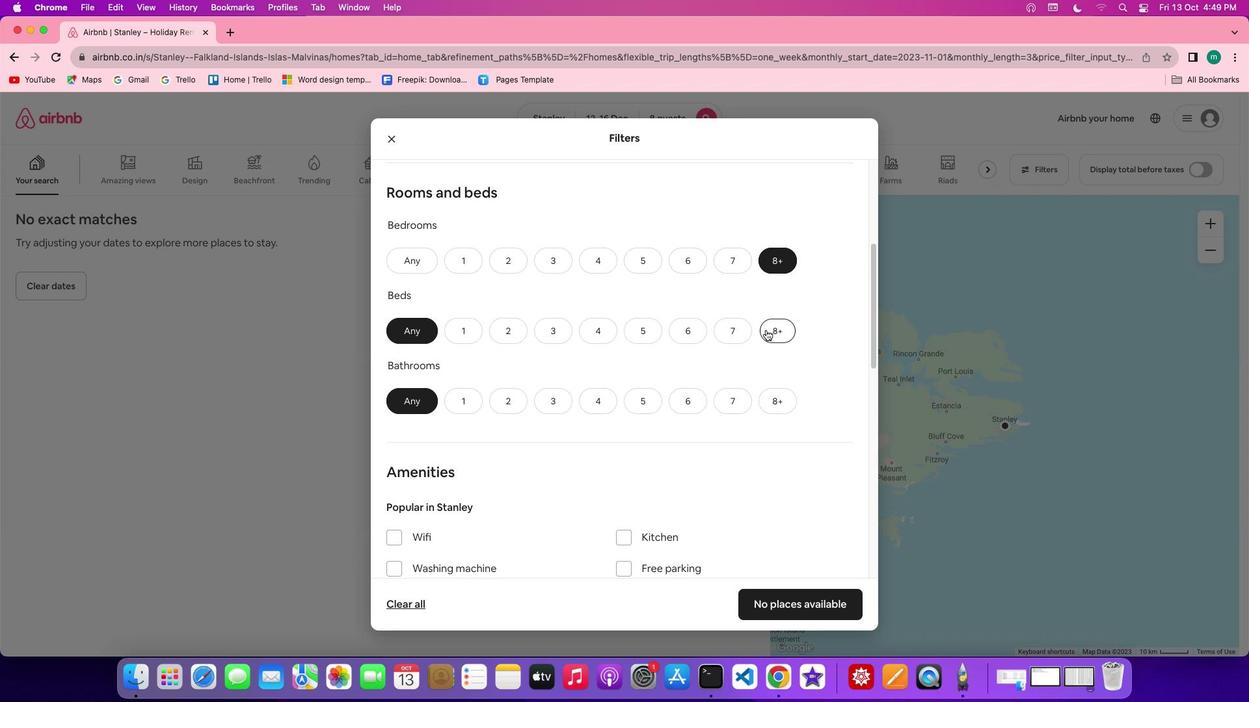 
Action: Mouse moved to (770, 393)
Screenshot: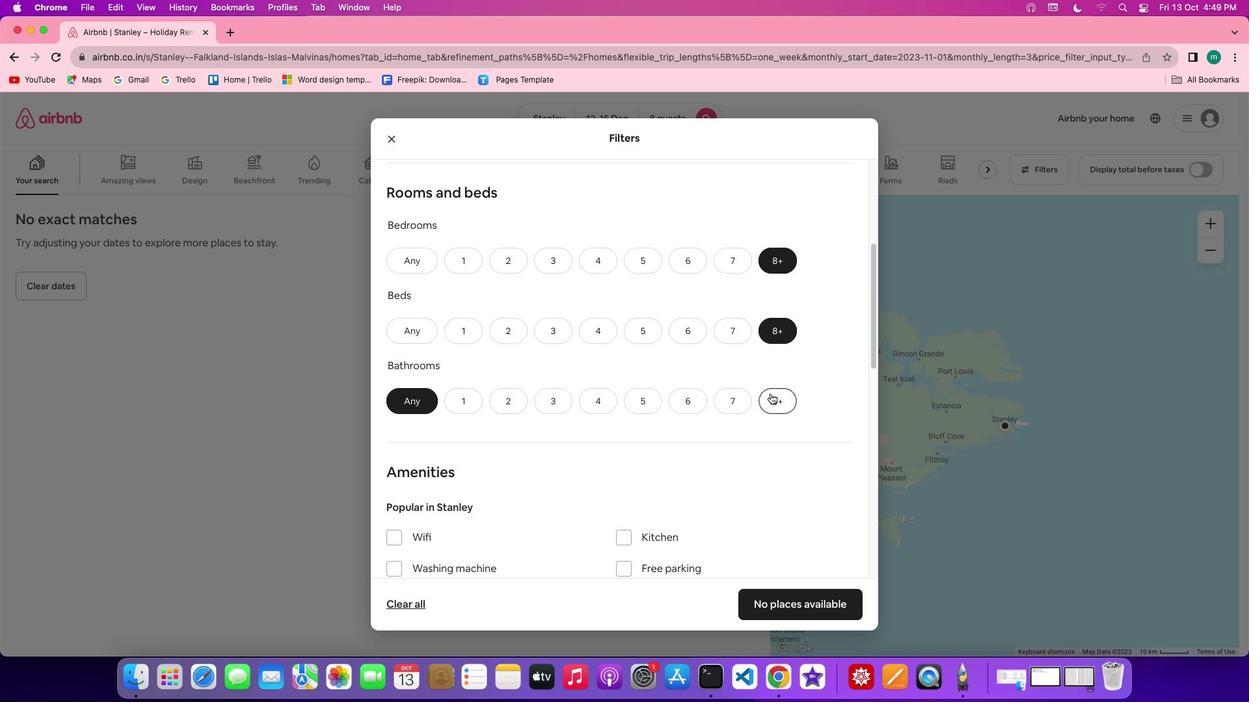 
Action: Mouse pressed left at (770, 393)
Screenshot: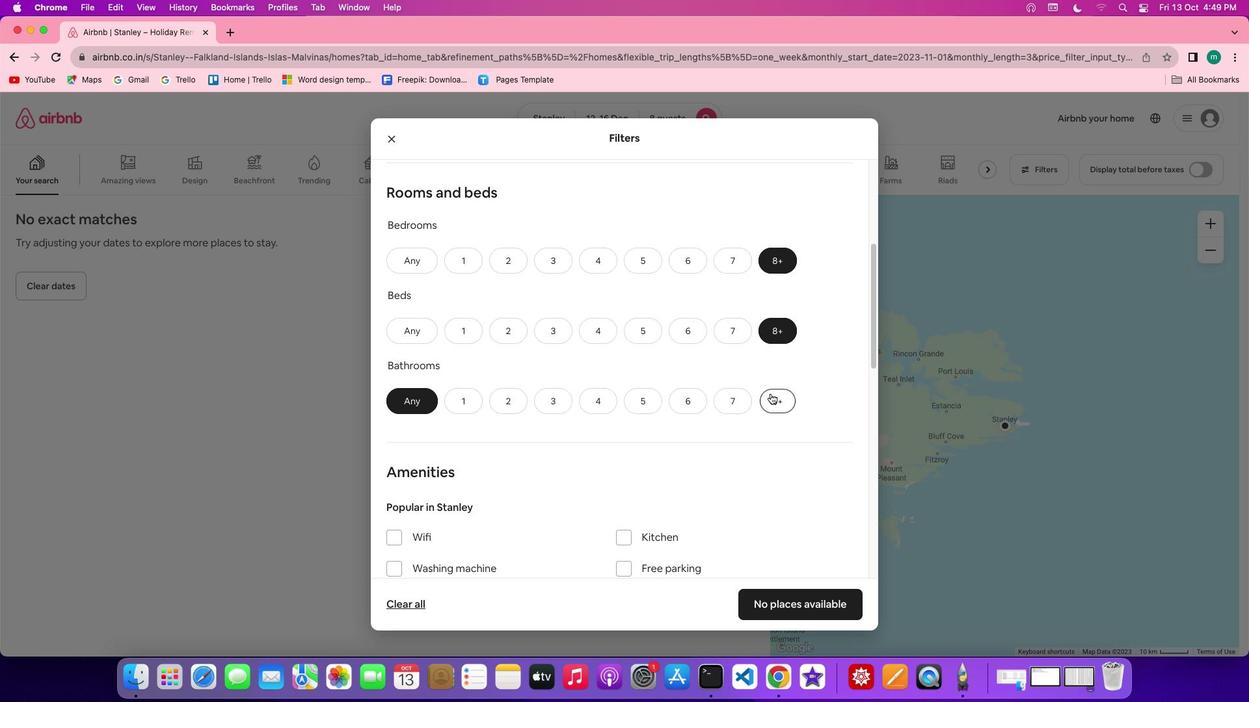 
Action: Mouse moved to (658, 523)
Screenshot: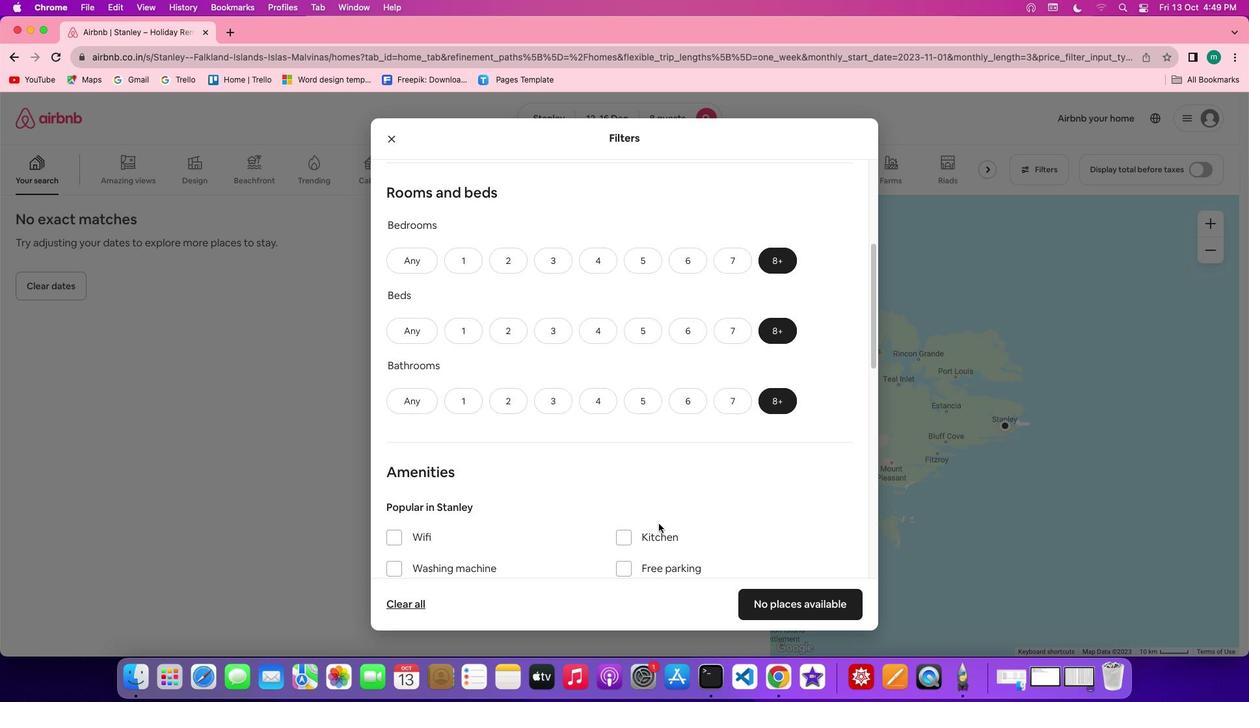 
Action: Mouse scrolled (658, 523) with delta (0, 0)
Screenshot: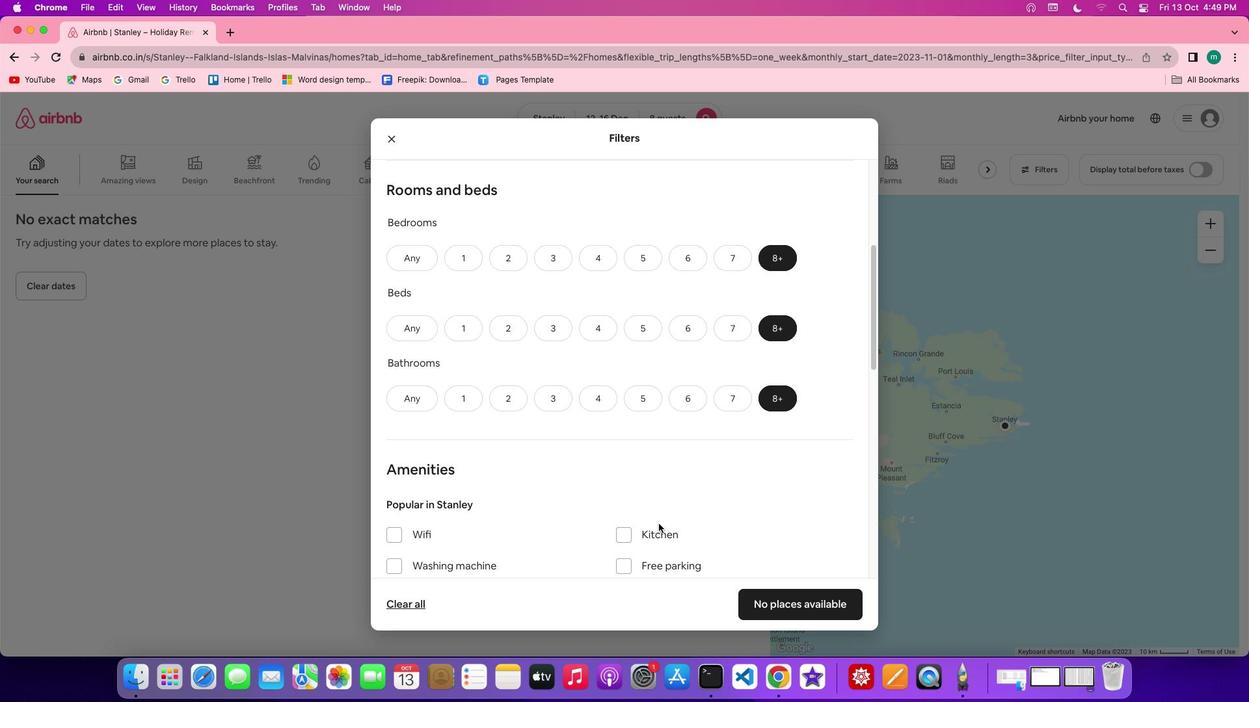 
Action: Mouse scrolled (658, 523) with delta (0, 0)
Screenshot: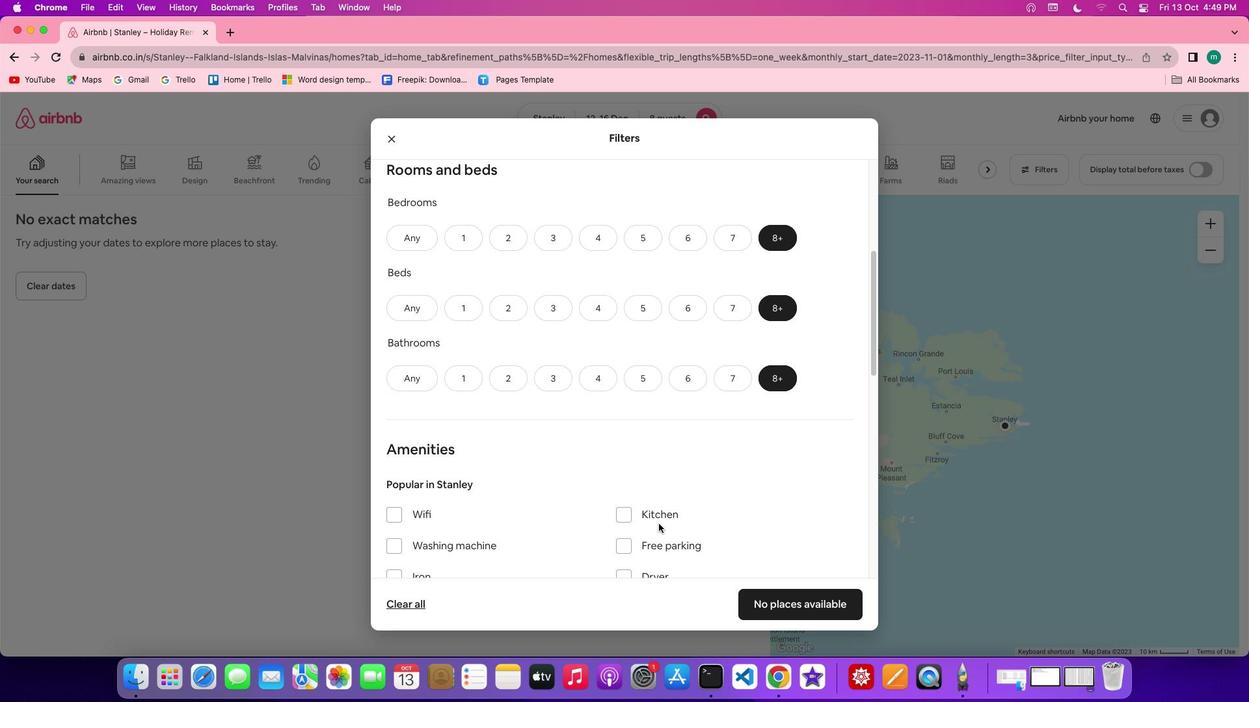 
Action: Mouse scrolled (658, 523) with delta (0, -1)
Screenshot: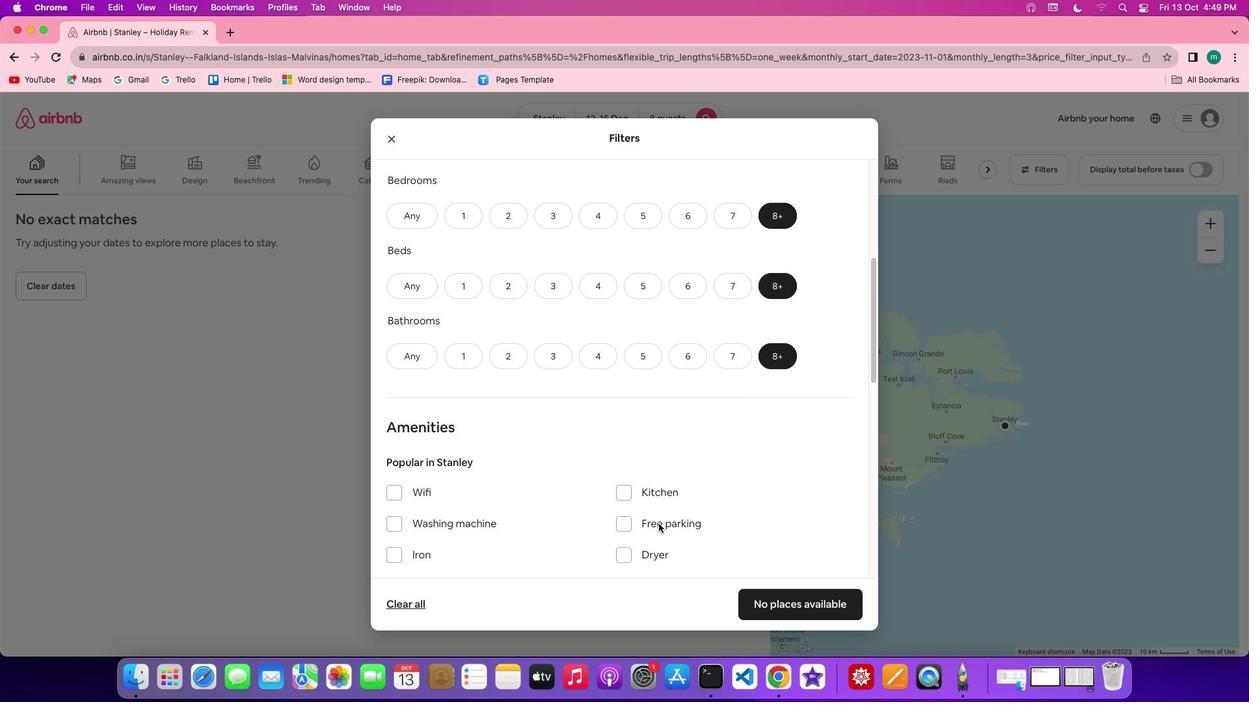 
Action: Mouse scrolled (658, 523) with delta (0, -1)
Screenshot: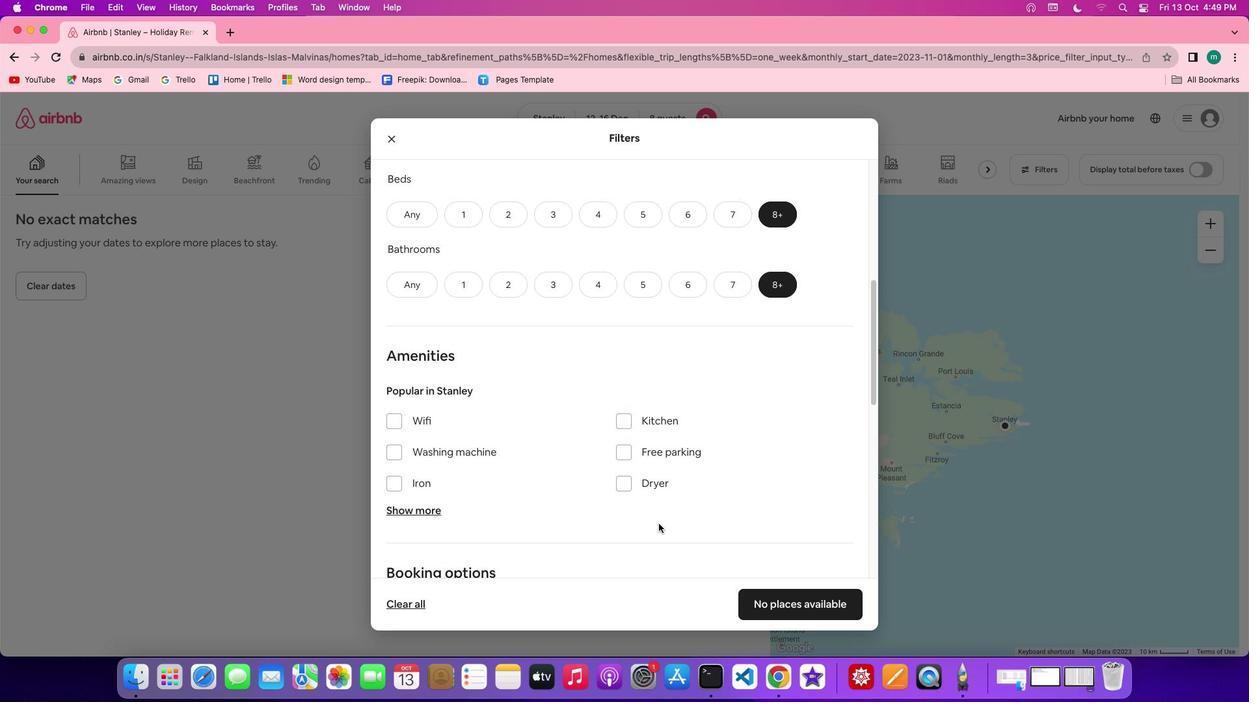 
Action: Mouse moved to (658, 523)
Screenshot: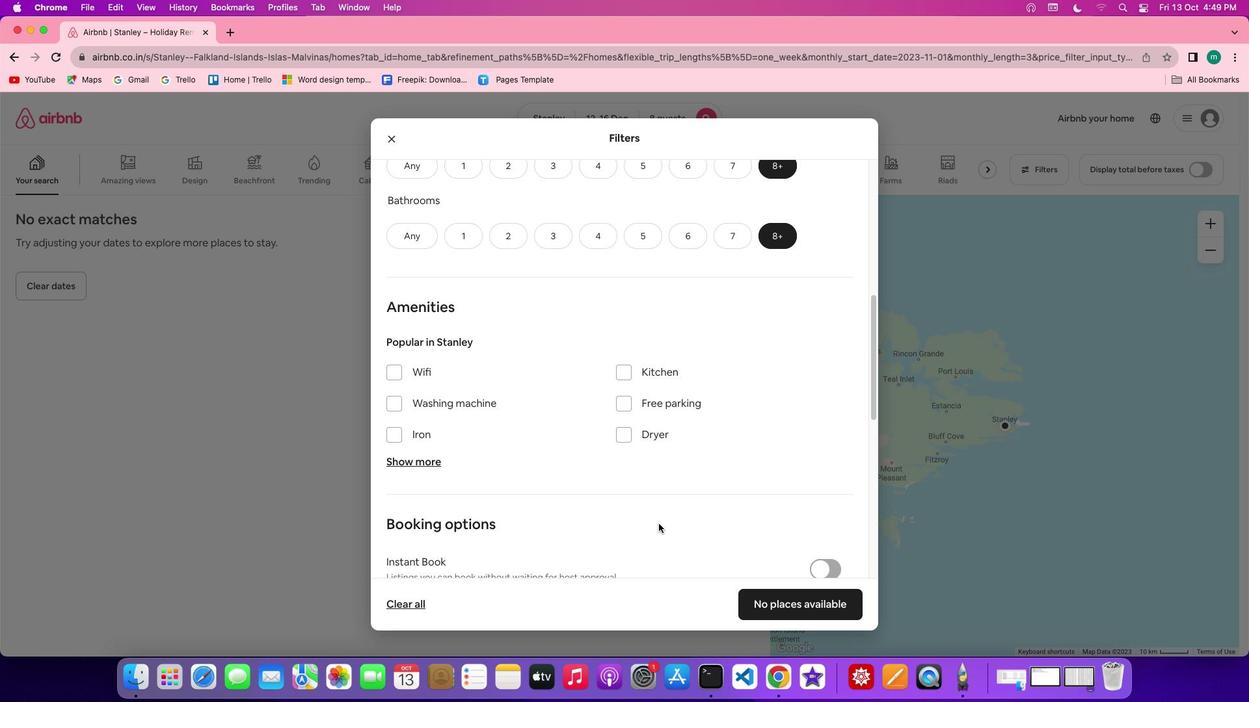
Action: Mouse scrolled (658, 523) with delta (0, 0)
Screenshot: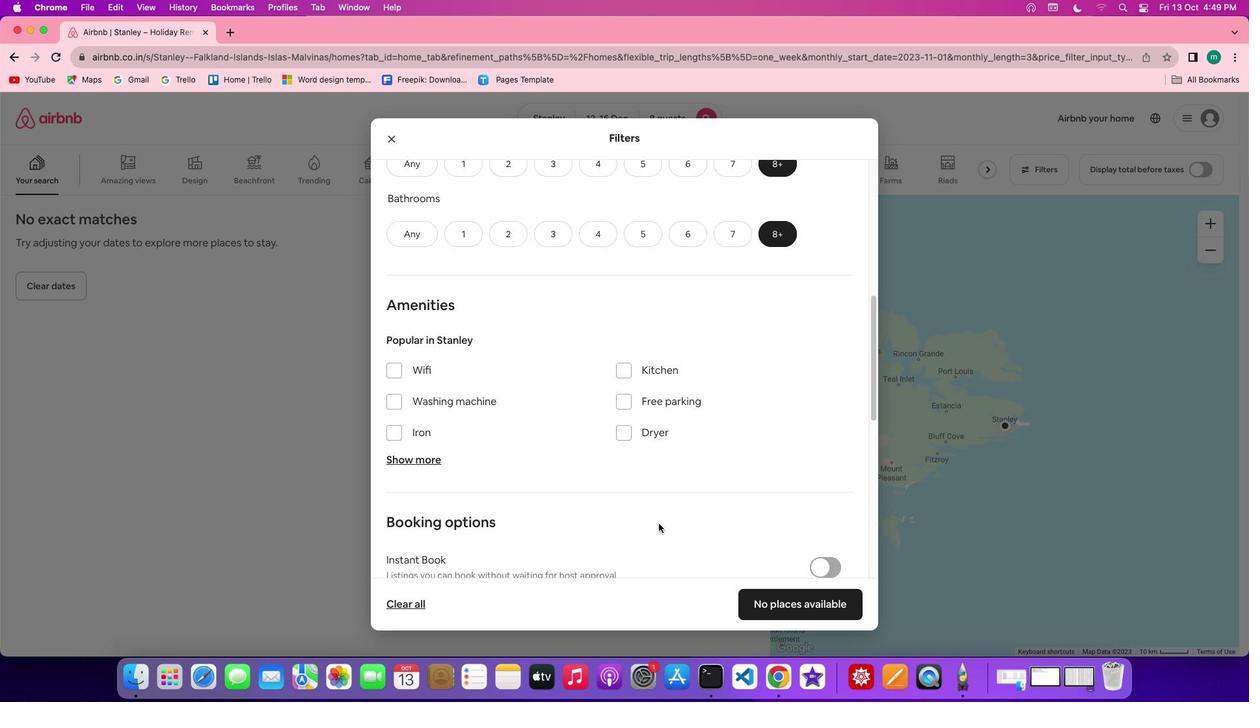 
Action: Mouse scrolled (658, 523) with delta (0, 0)
Screenshot: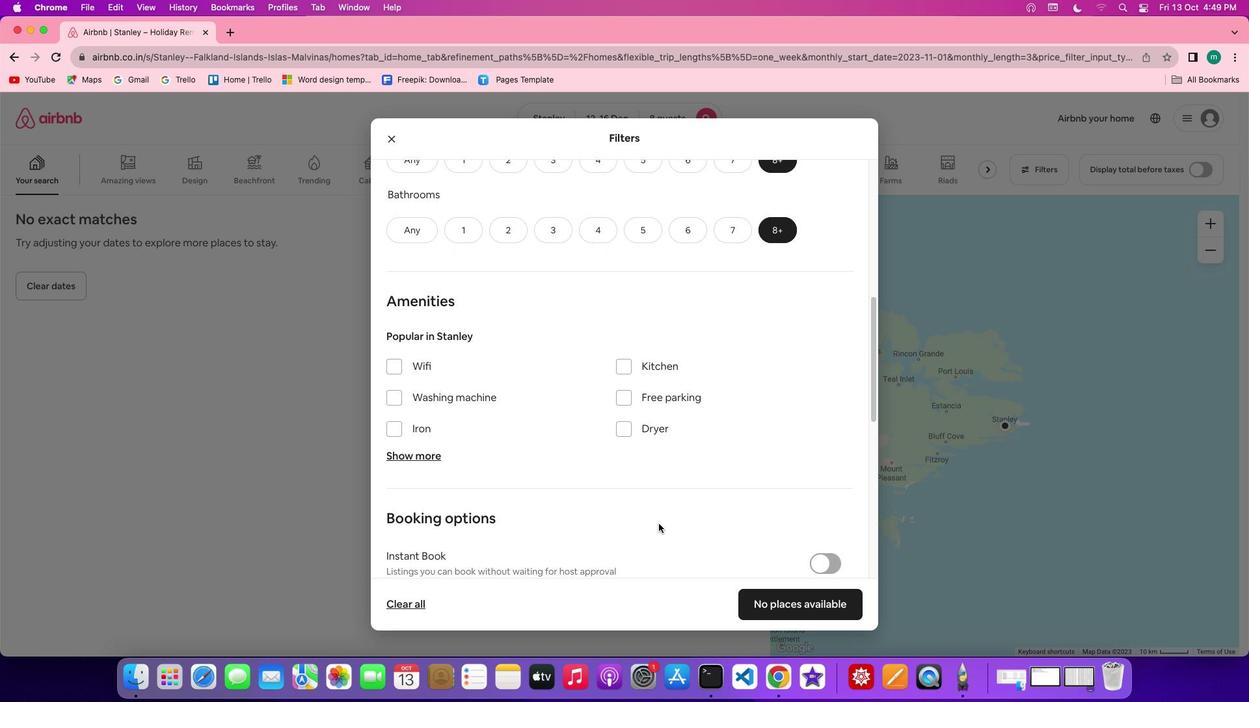 
Action: Mouse scrolled (658, 523) with delta (0, 0)
Screenshot: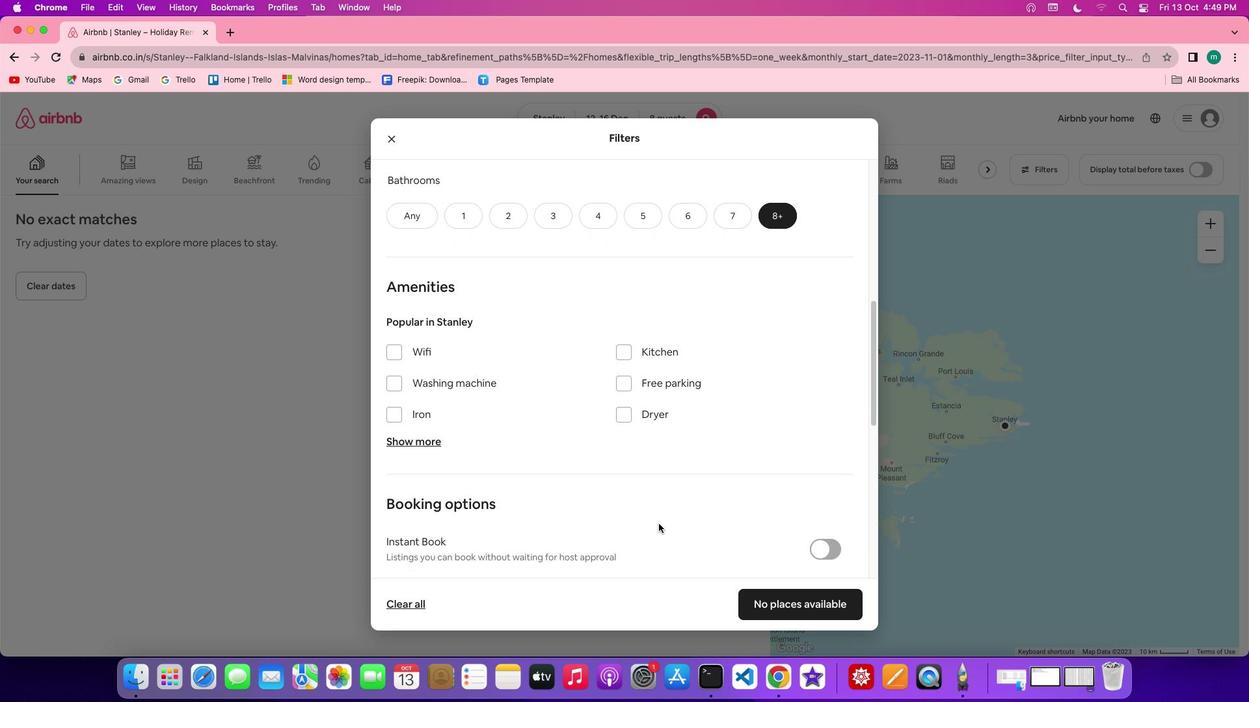 
Action: Mouse scrolled (658, 523) with delta (0, 0)
Screenshot: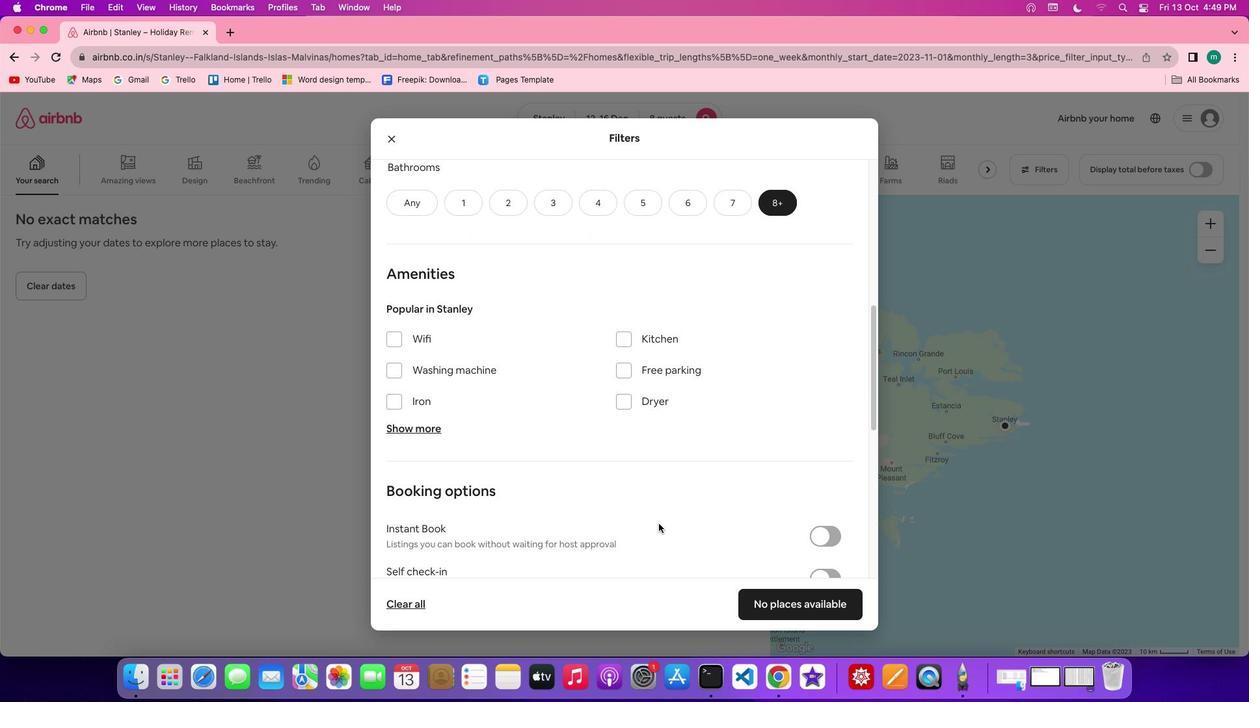 
Action: Mouse scrolled (658, 523) with delta (0, 0)
Screenshot: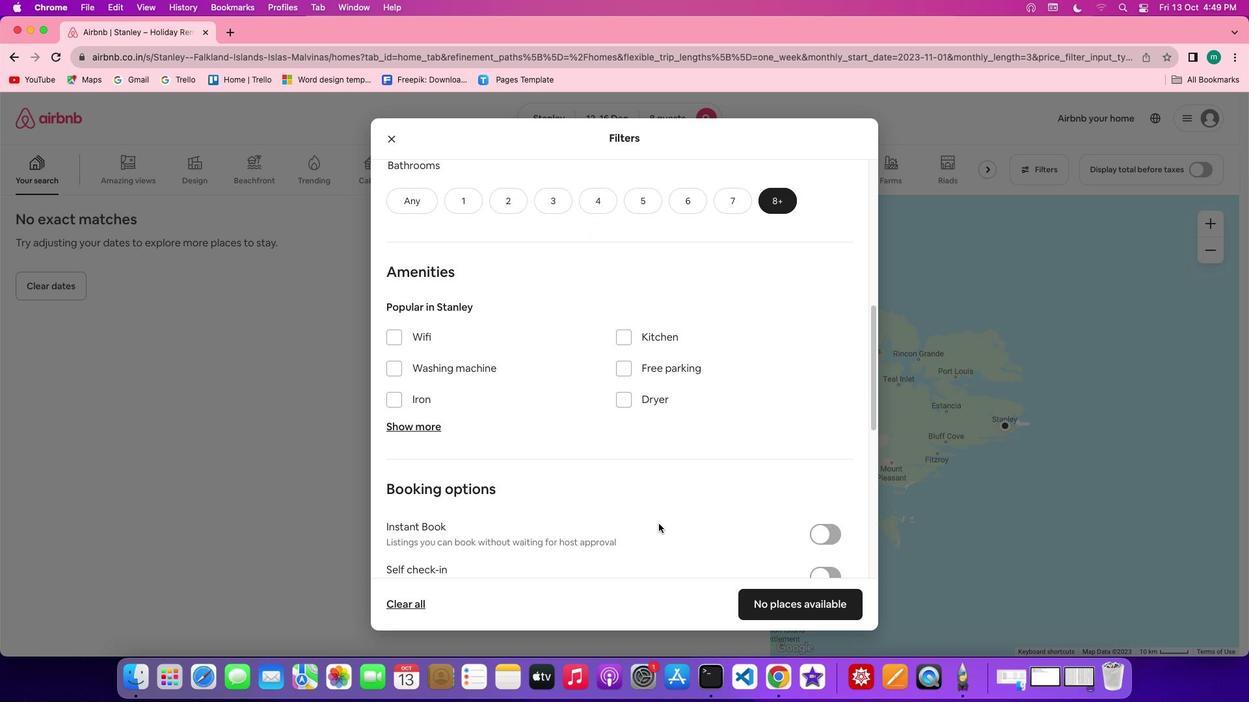 
Action: Mouse scrolled (658, 523) with delta (0, 0)
Screenshot: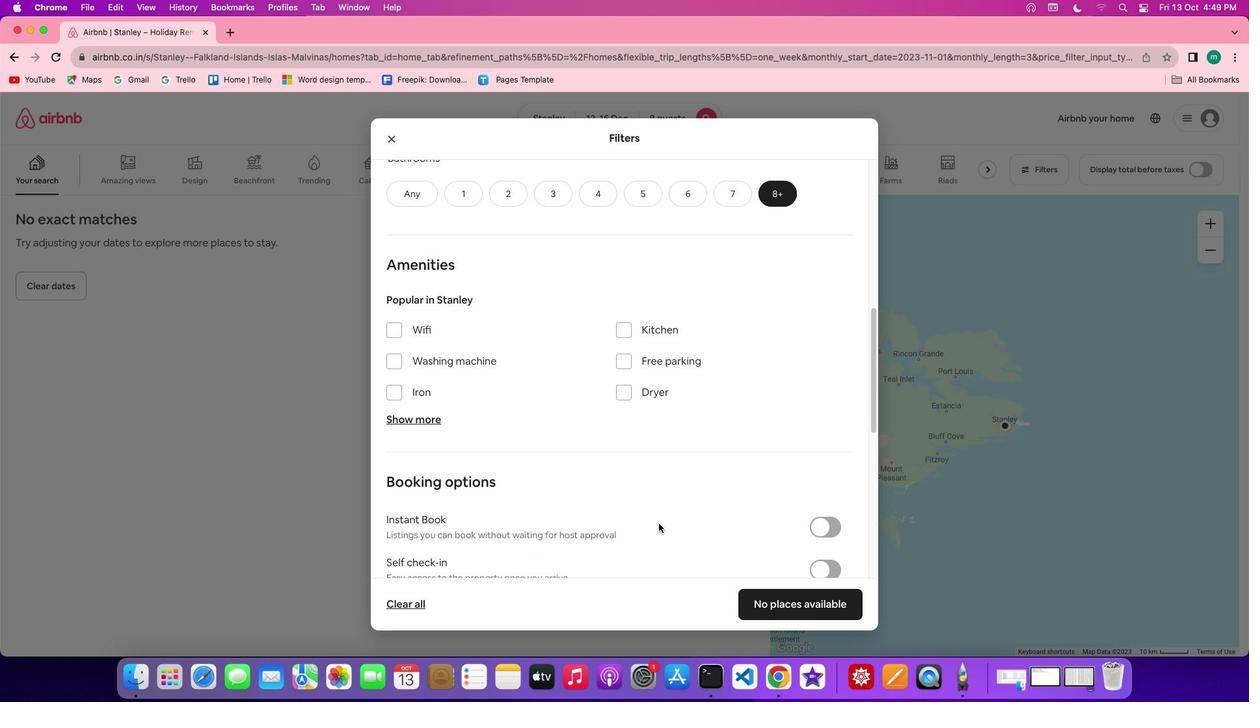 
Action: Mouse scrolled (658, 523) with delta (0, 0)
Screenshot: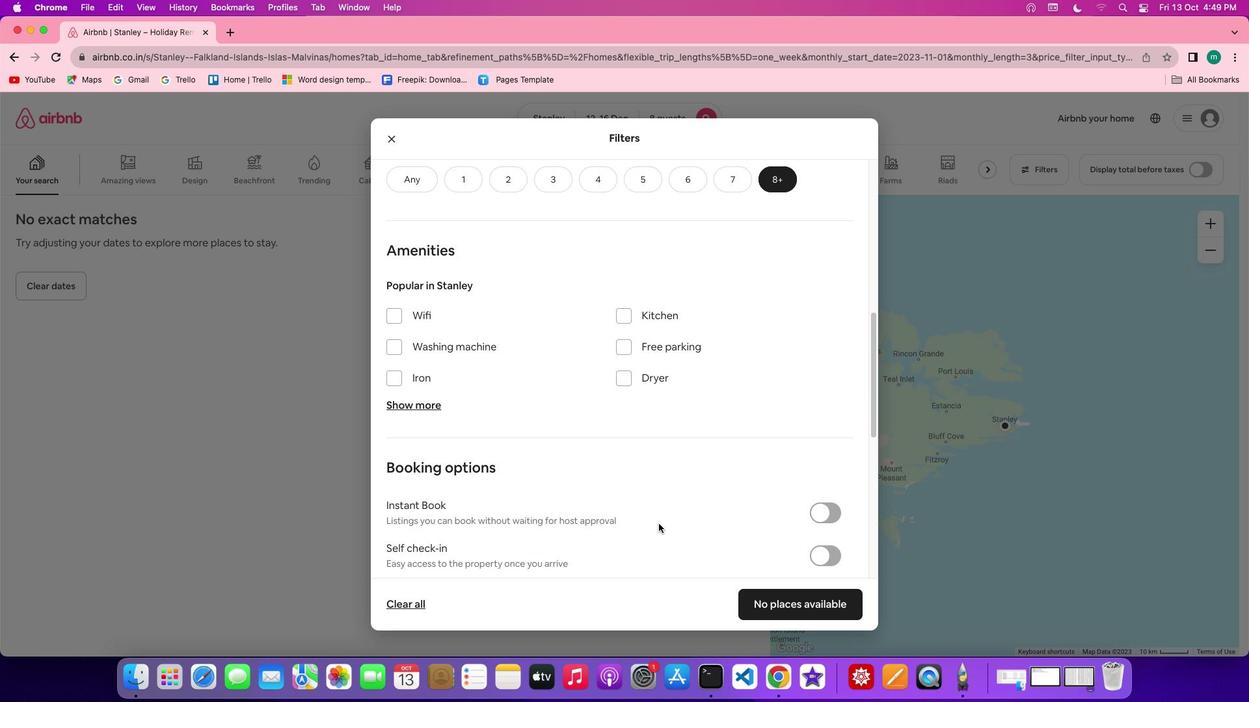 
Action: Mouse scrolled (658, 523) with delta (0, 0)
Screenshot: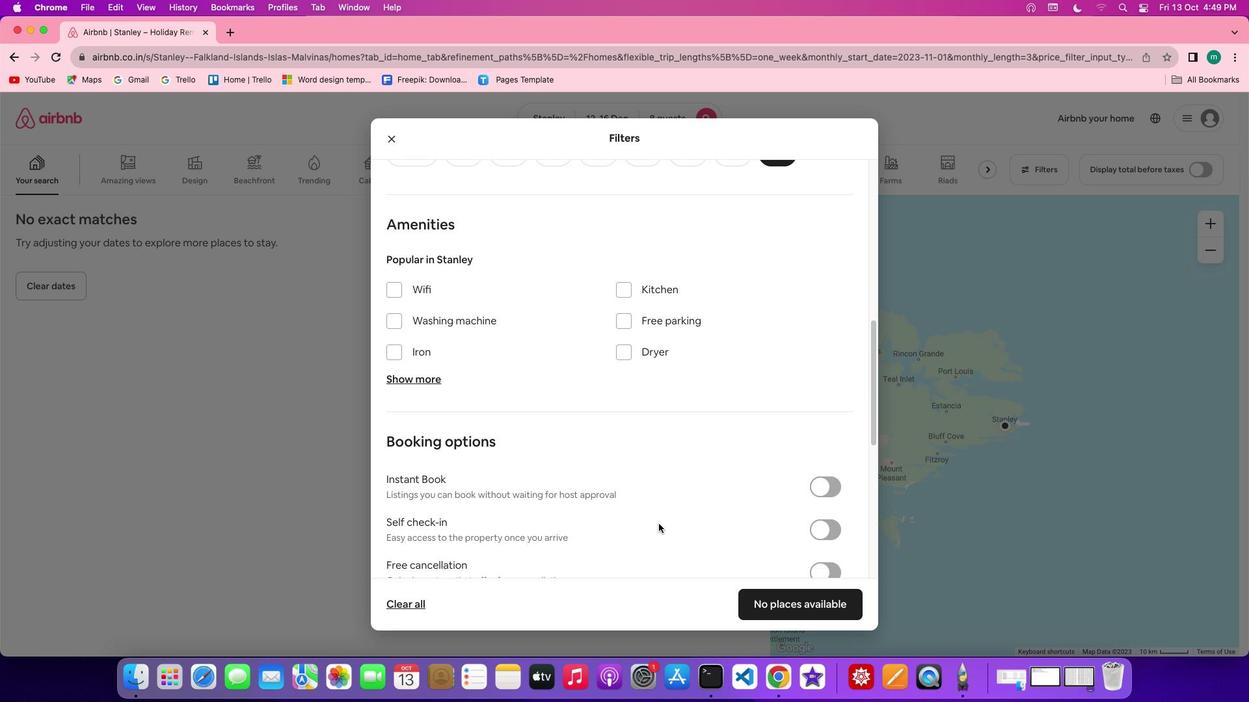 
Action: Mouse moved to (398, 279)
Screenshot: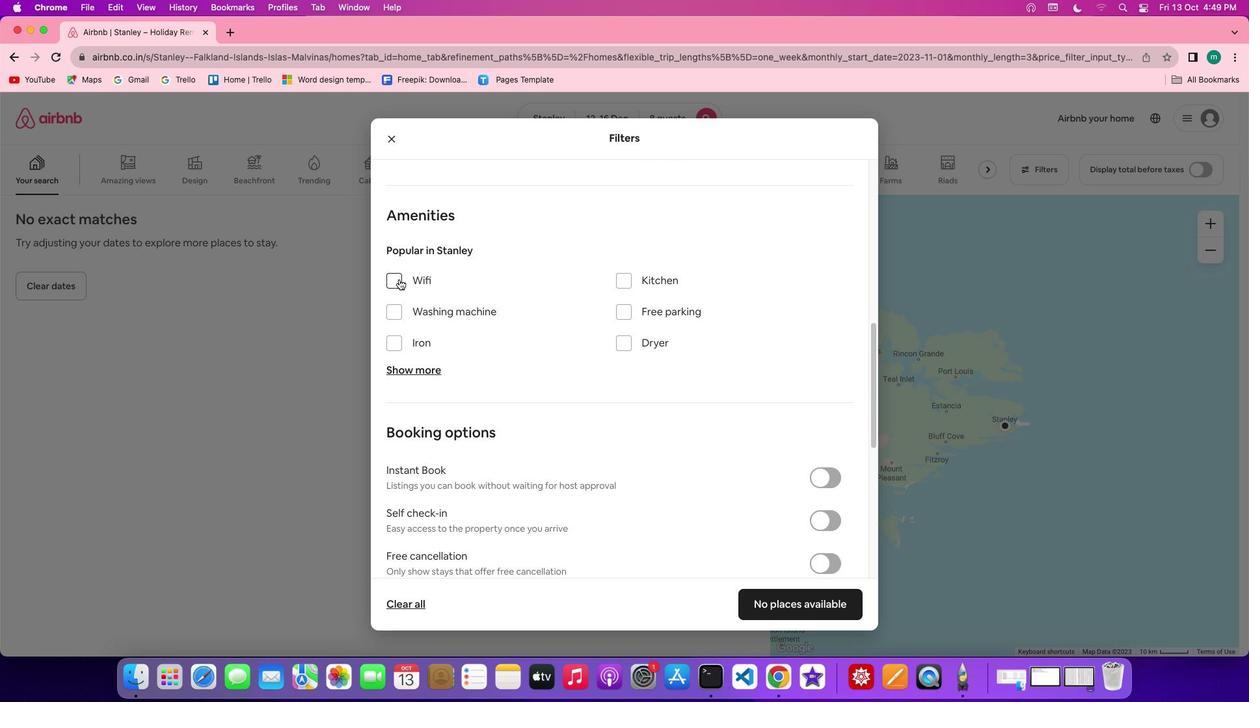 
Action: Mouse pressed left at (398, 279)
Screenshot: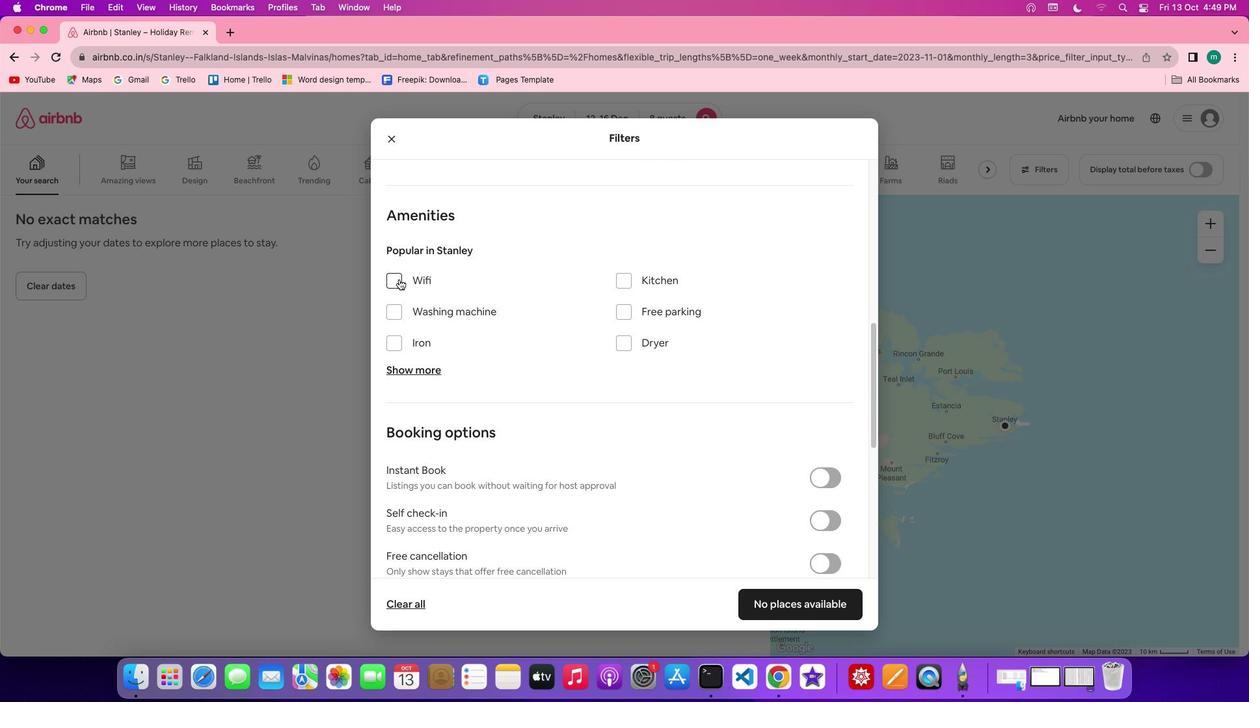 
Action: Mouse moved to (547, 396)
Screenshot: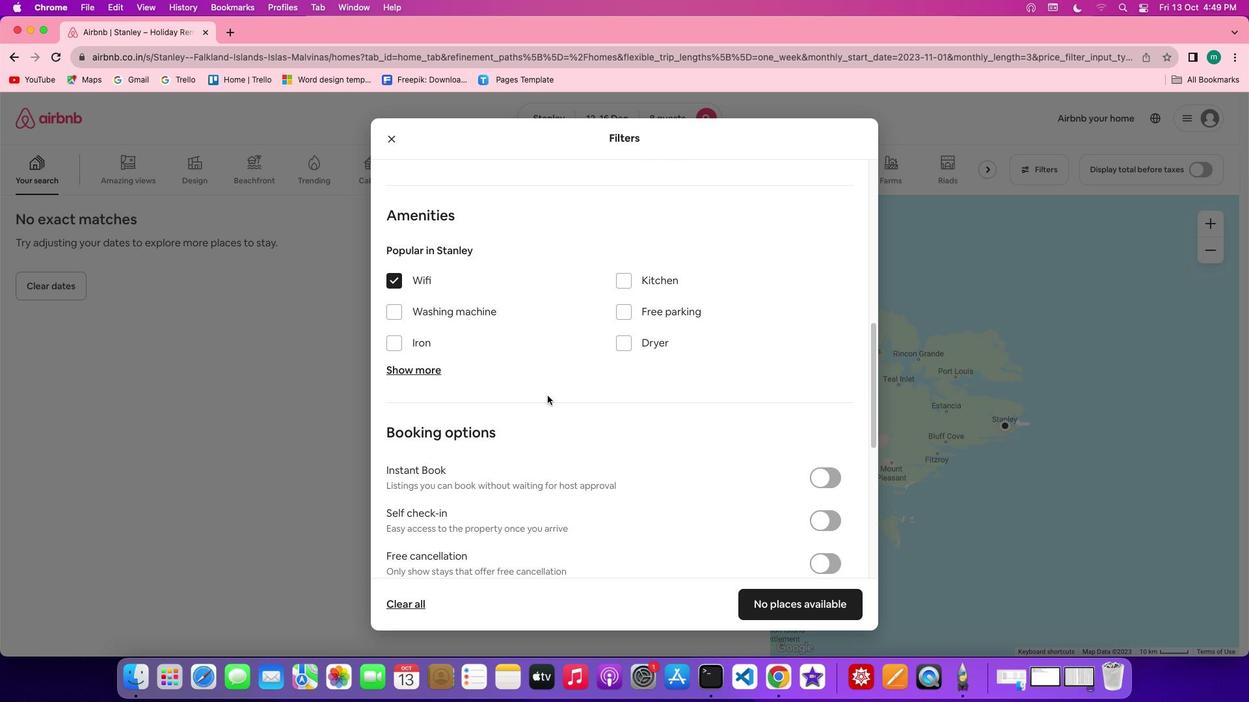 
Action: Mouse scrolled (547, 396) with delta (0, 0)
Screenshot: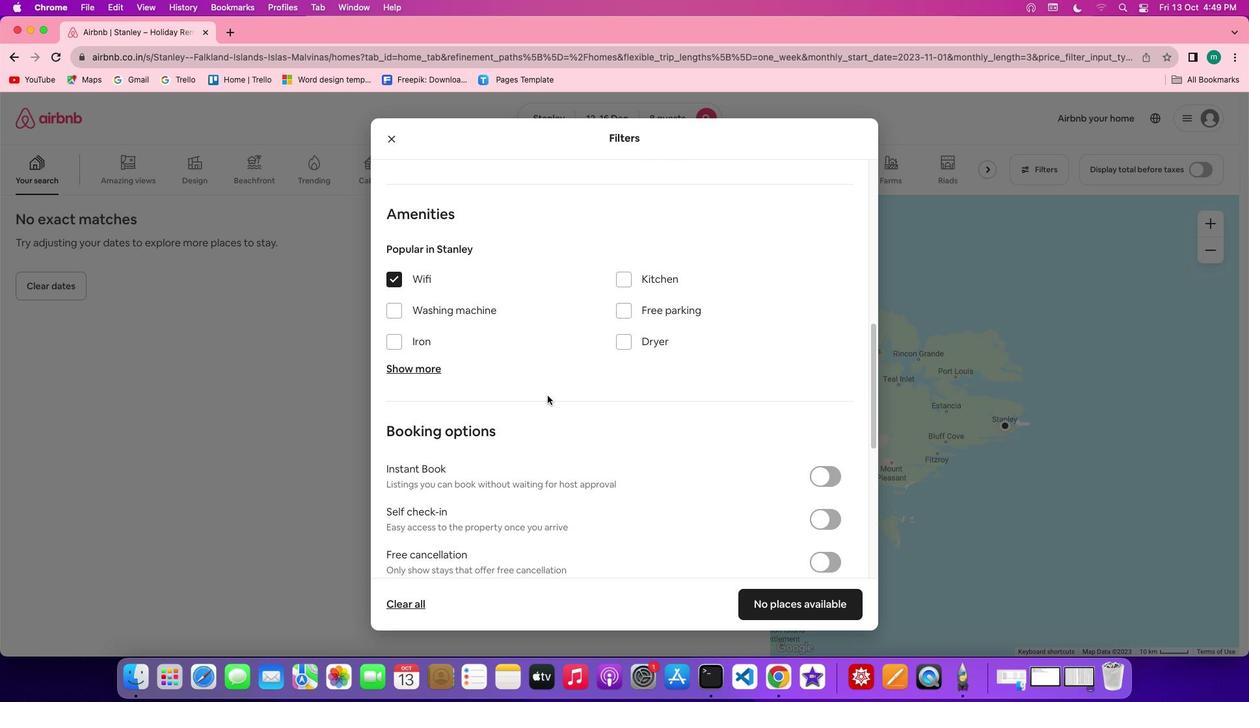 
Action: Mouse scrolled (547, 396) with delta (0, 0)
Screenshot: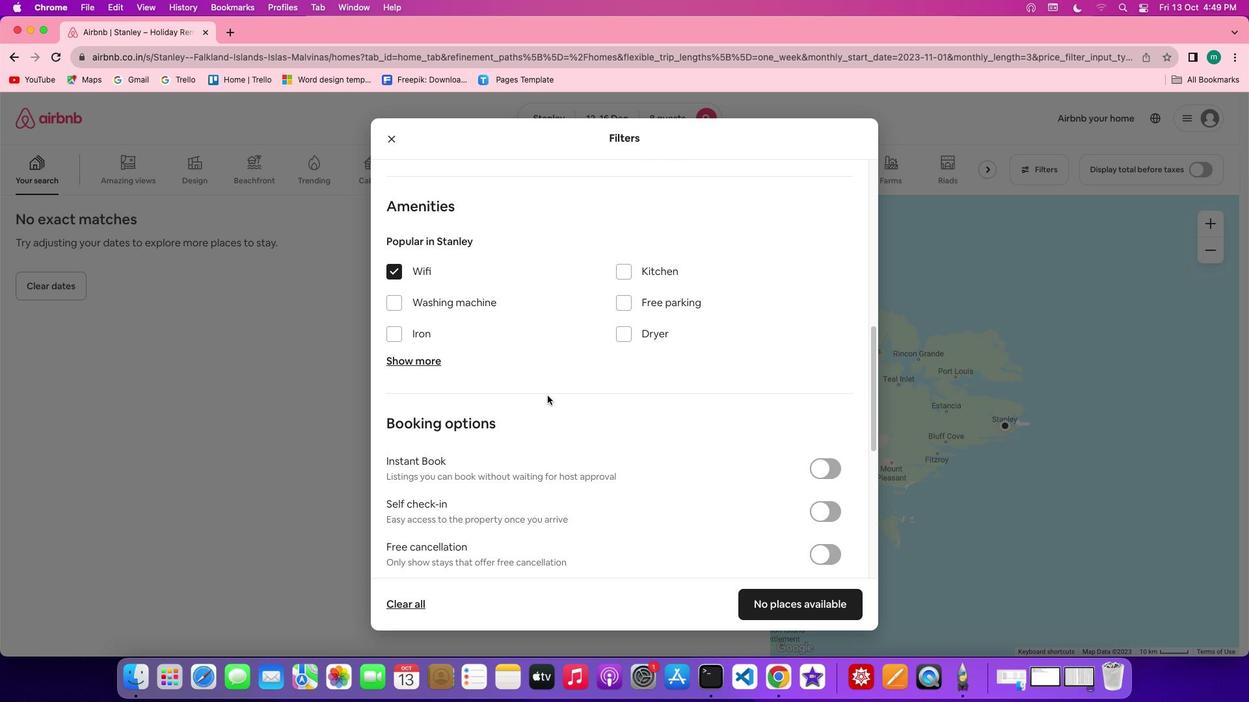 
Action: Mouse scrolled (547, 396) with delta (0, 0)
Screenshot: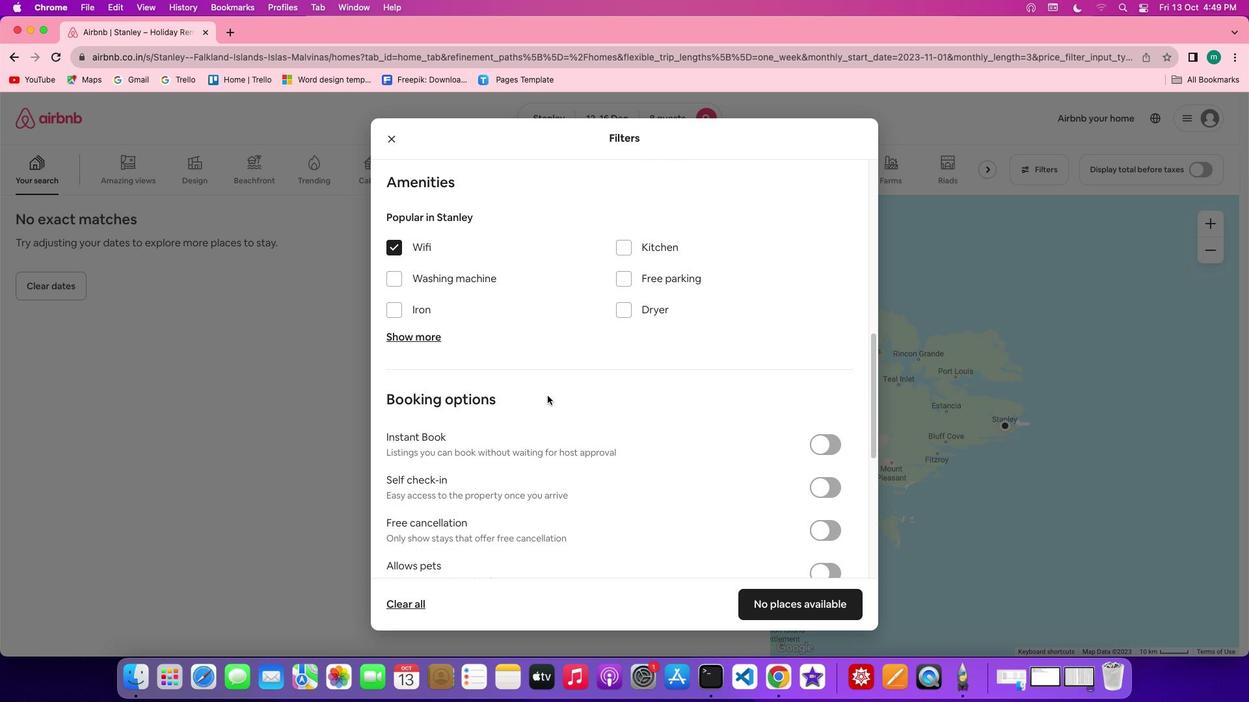 
Action: Mouse moved to (625, 244)
Screenshot: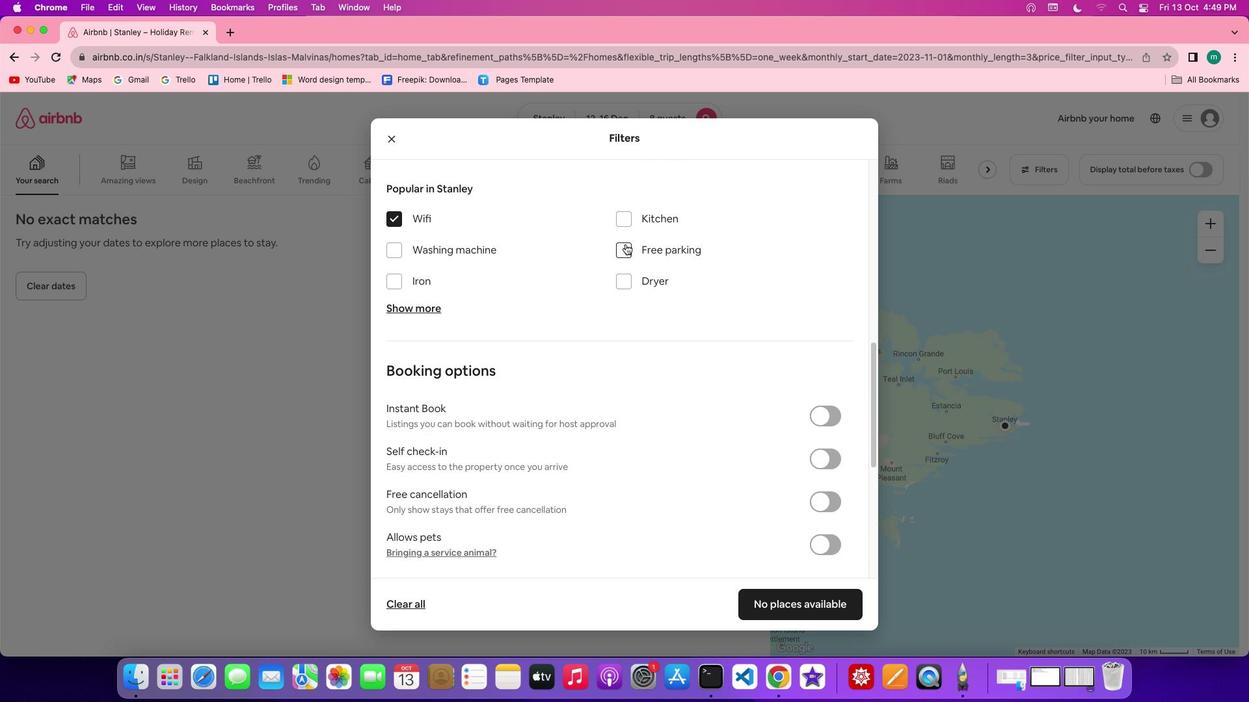 
Action: Mouse pressed left at (625, 244)
Screenshot: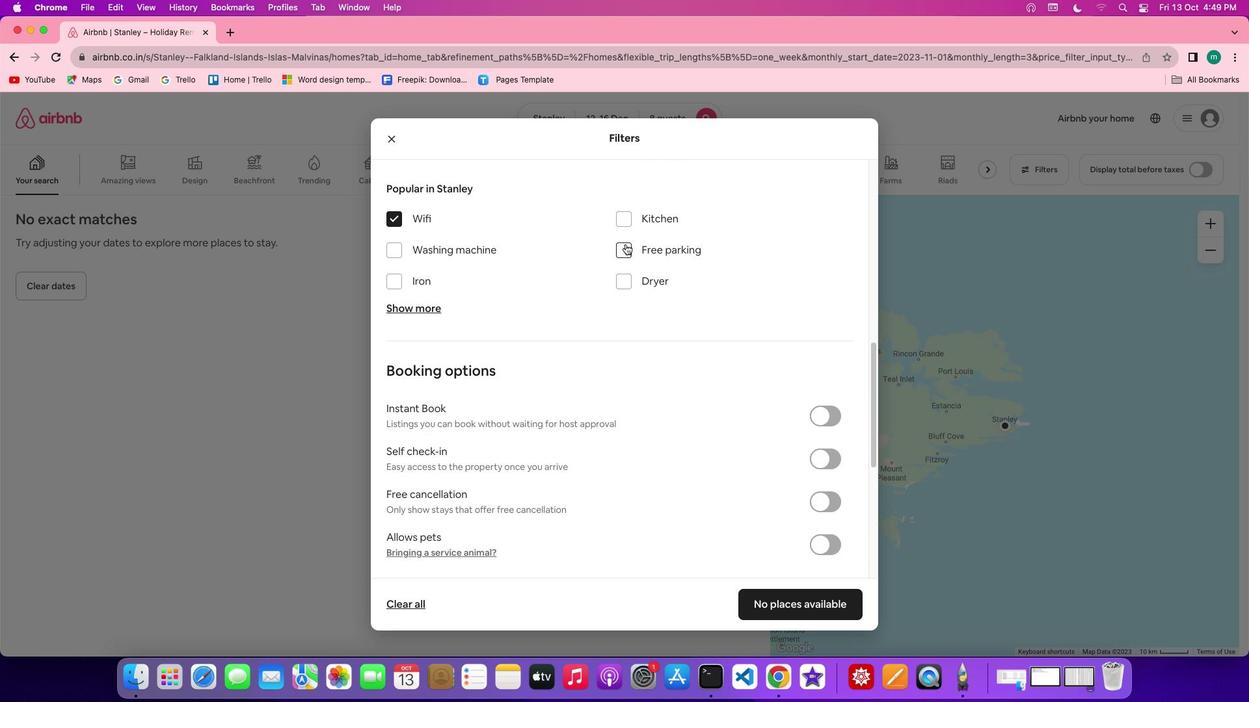 
Action: Mouse moved to (577, 294)
Screenshot: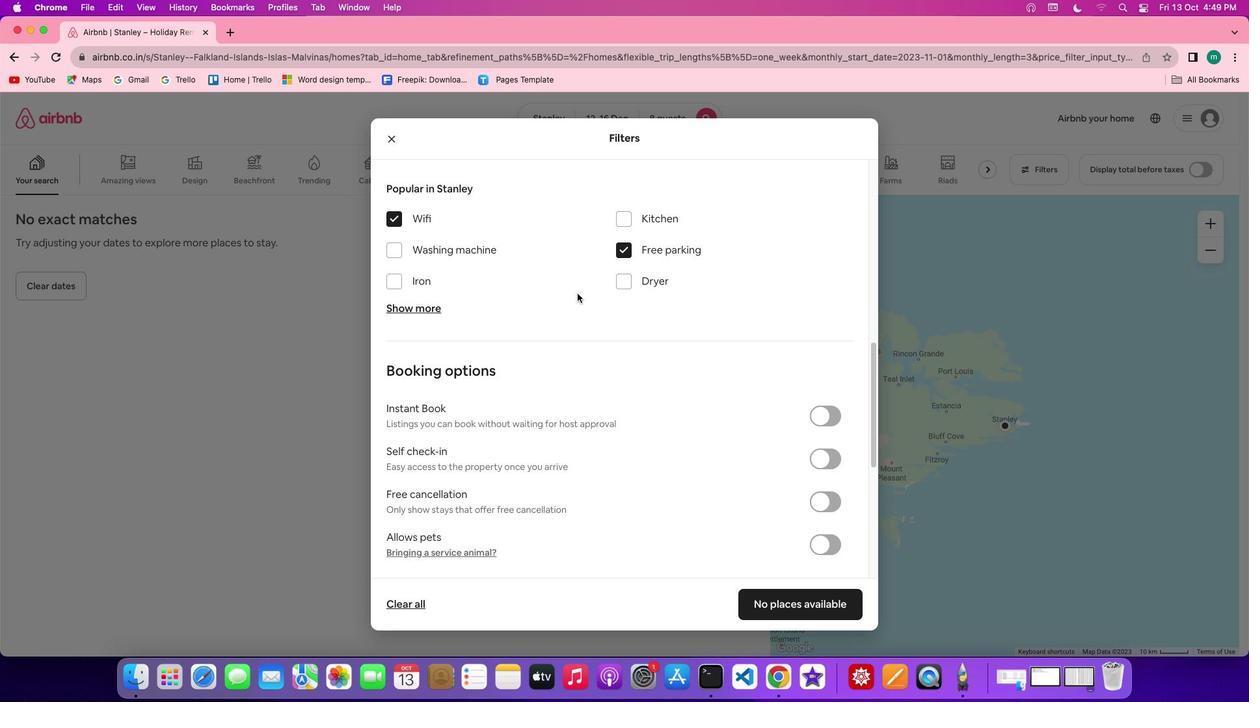 
Action: Mouse scrolled (577, 294) with delta (0, 0)
Screenshot: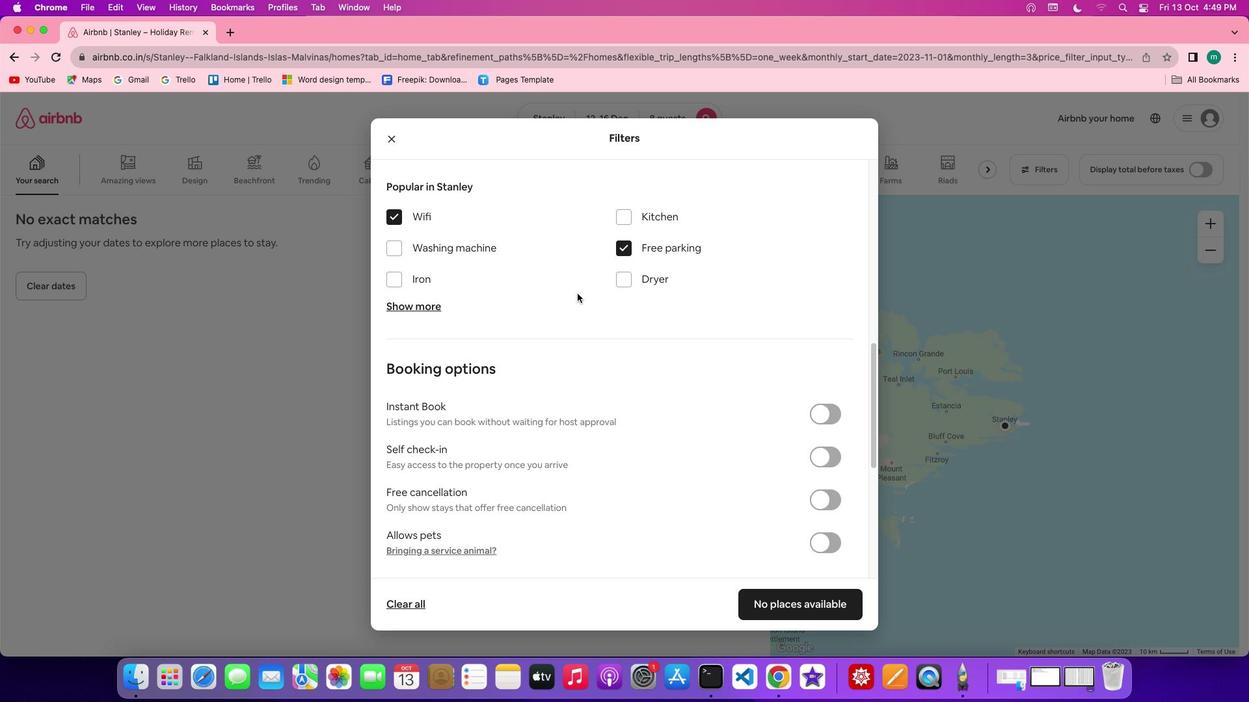 
Action: Mouse scrolled (577, 294) with delta (0, 0)
Screenshot: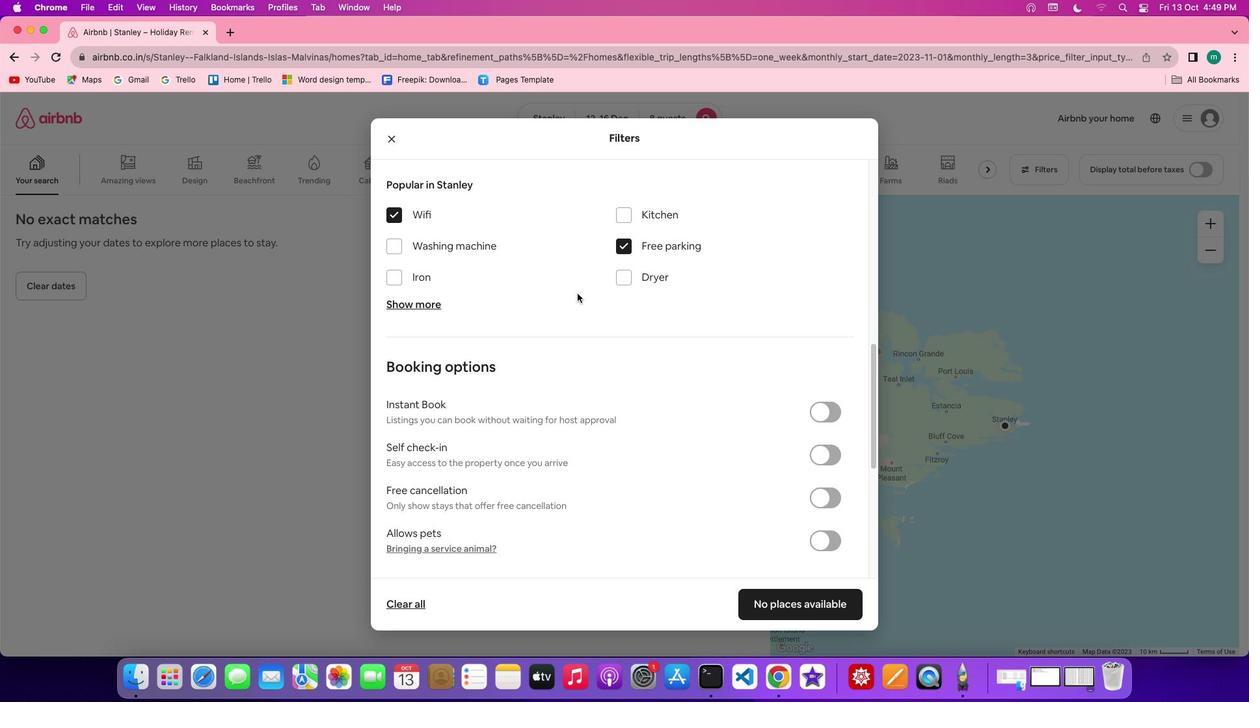 
Action: Mouse scrolled (577, 294) with delta (0, 0)
Screenshot: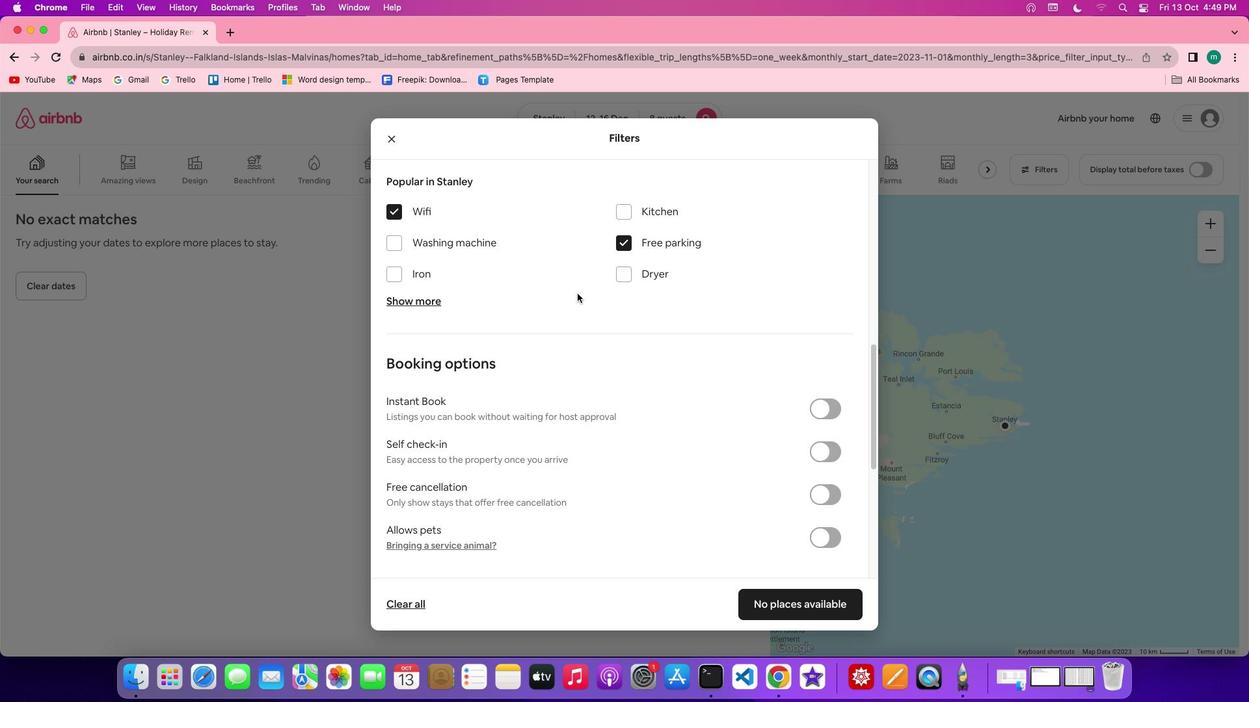 
Action: Mouse moved to (429, 297)
Screenshot: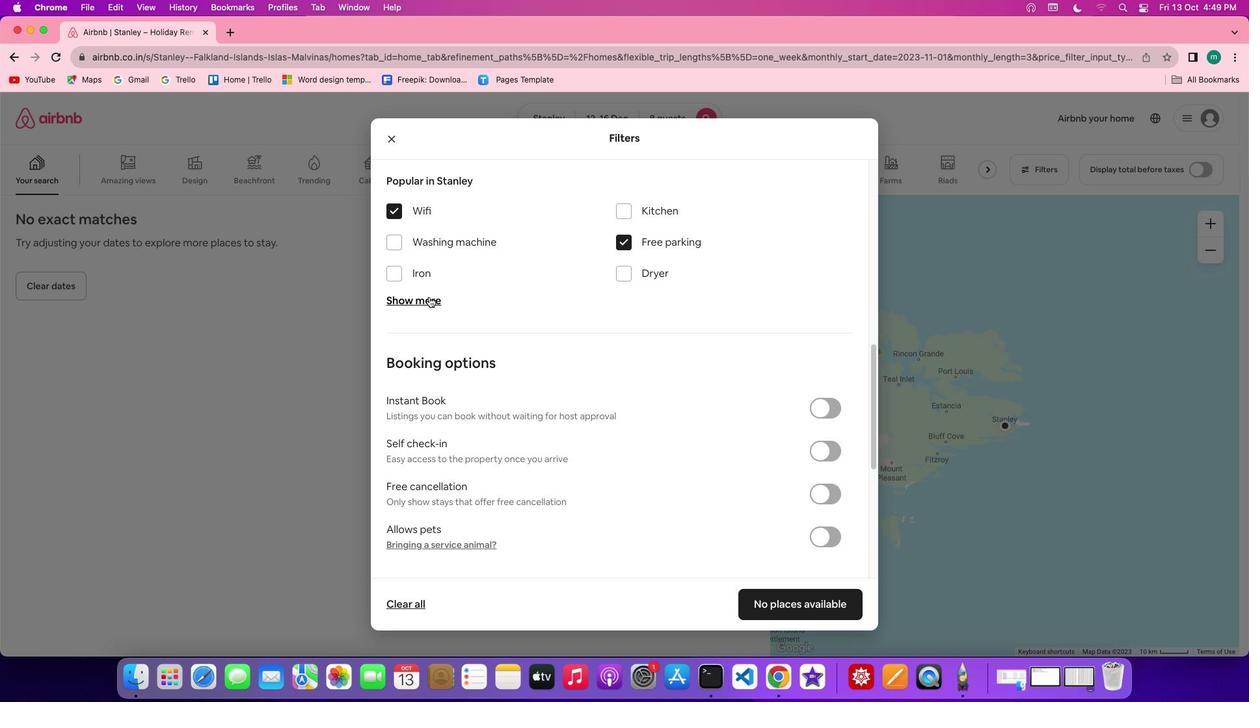 
Action: Mouse pressed left at (429, 297)
Screenshot: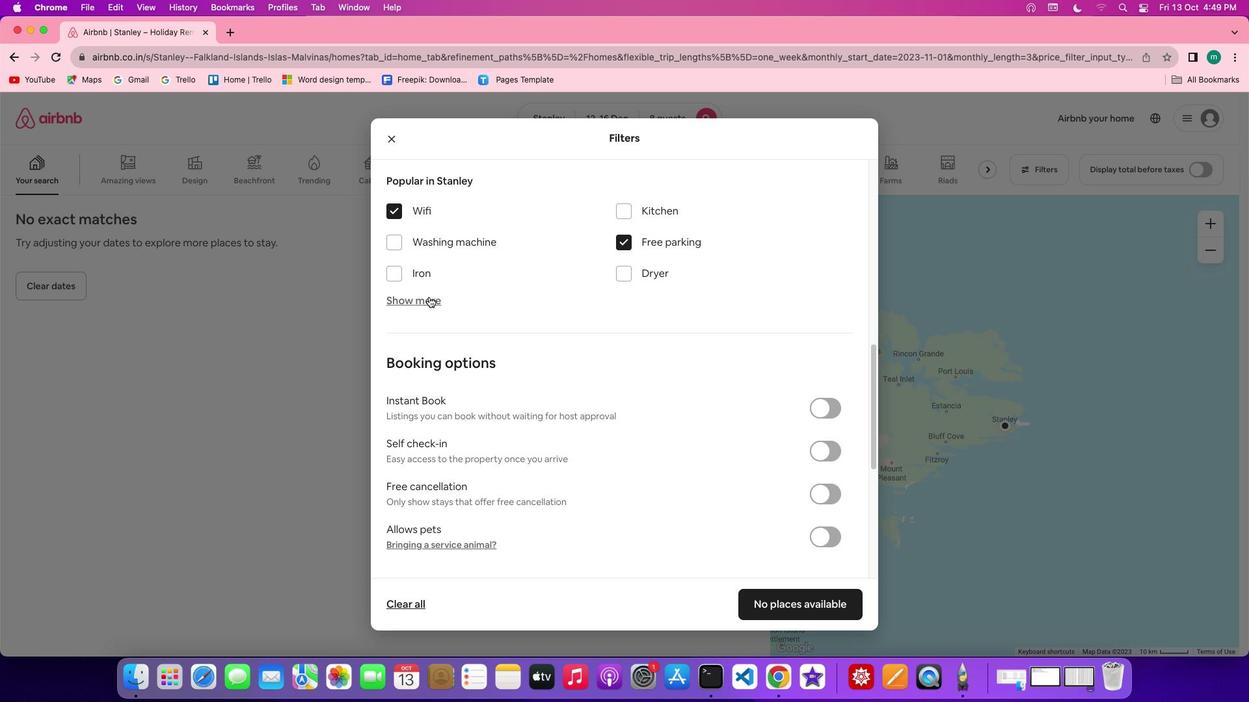 
Action: Mouse moved to (609, 369)
Screenshot: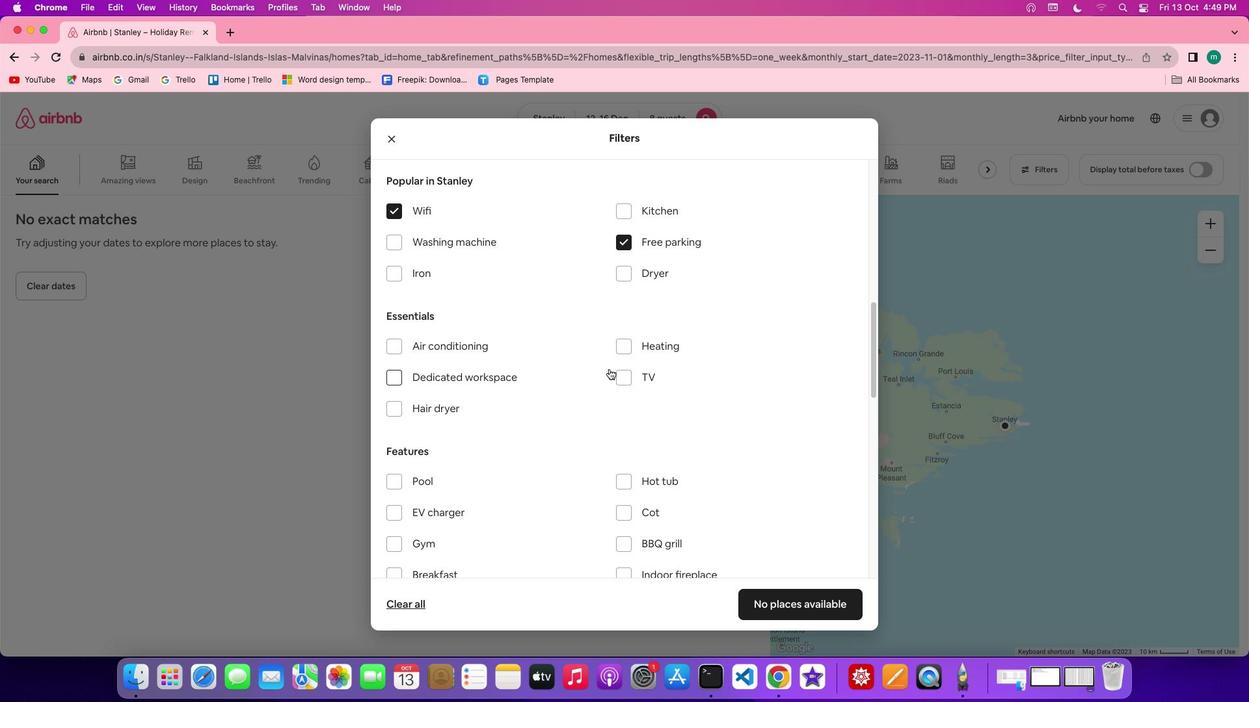 
Action: Mouse scrolled (609, 369) with delta (0, 0)
Screenshot: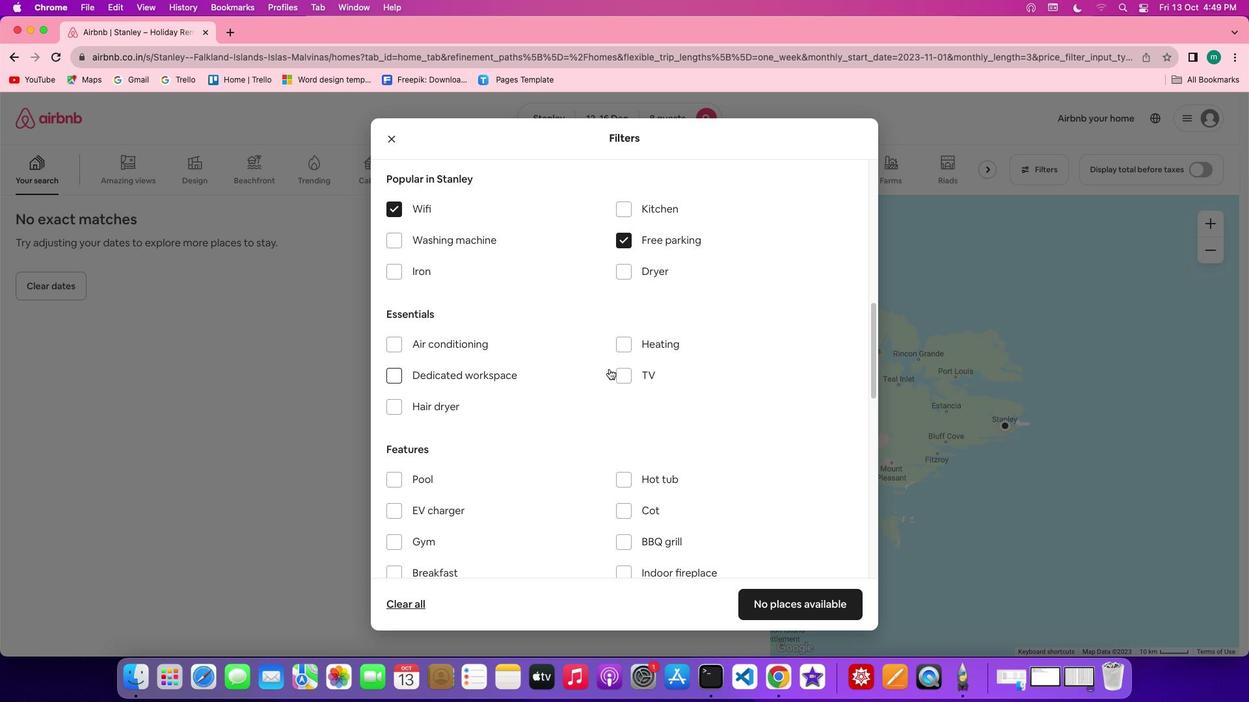 
Action: Mouse scrolled (609, 369) with delta (0, 0)
Screenshot: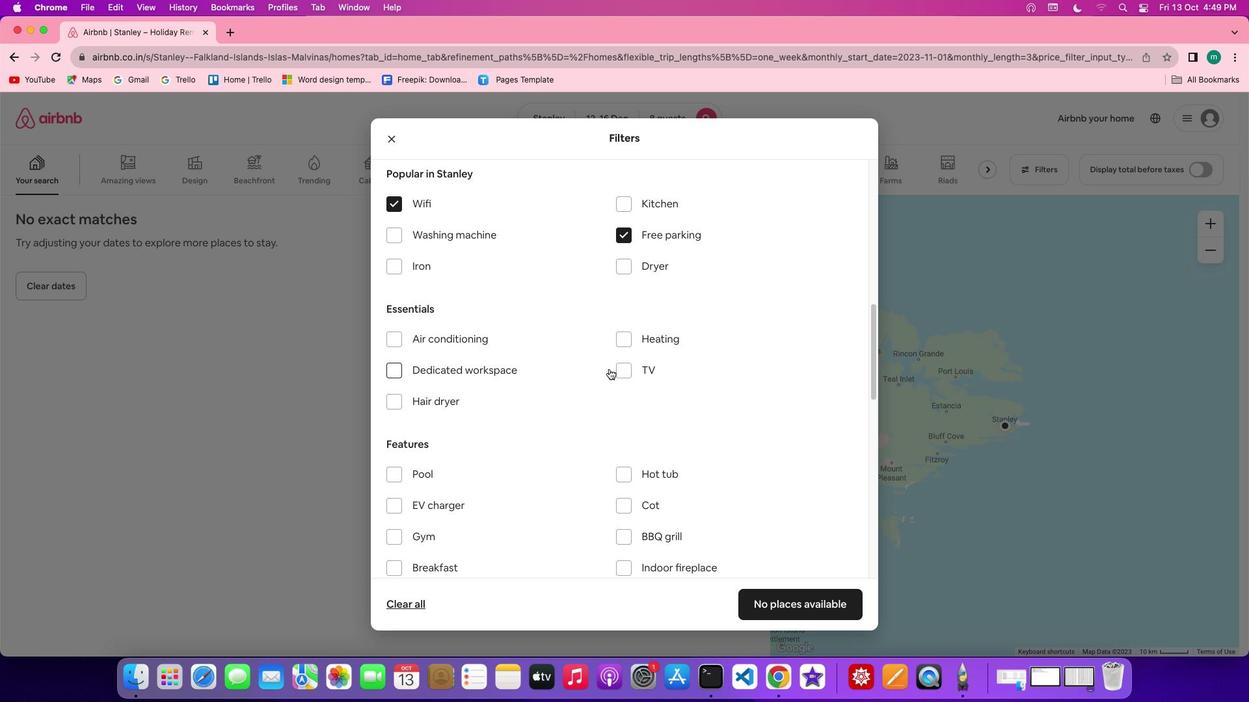 
Action: Mouse scrolled (609, 369) with delta (0, 0)
Screenshot: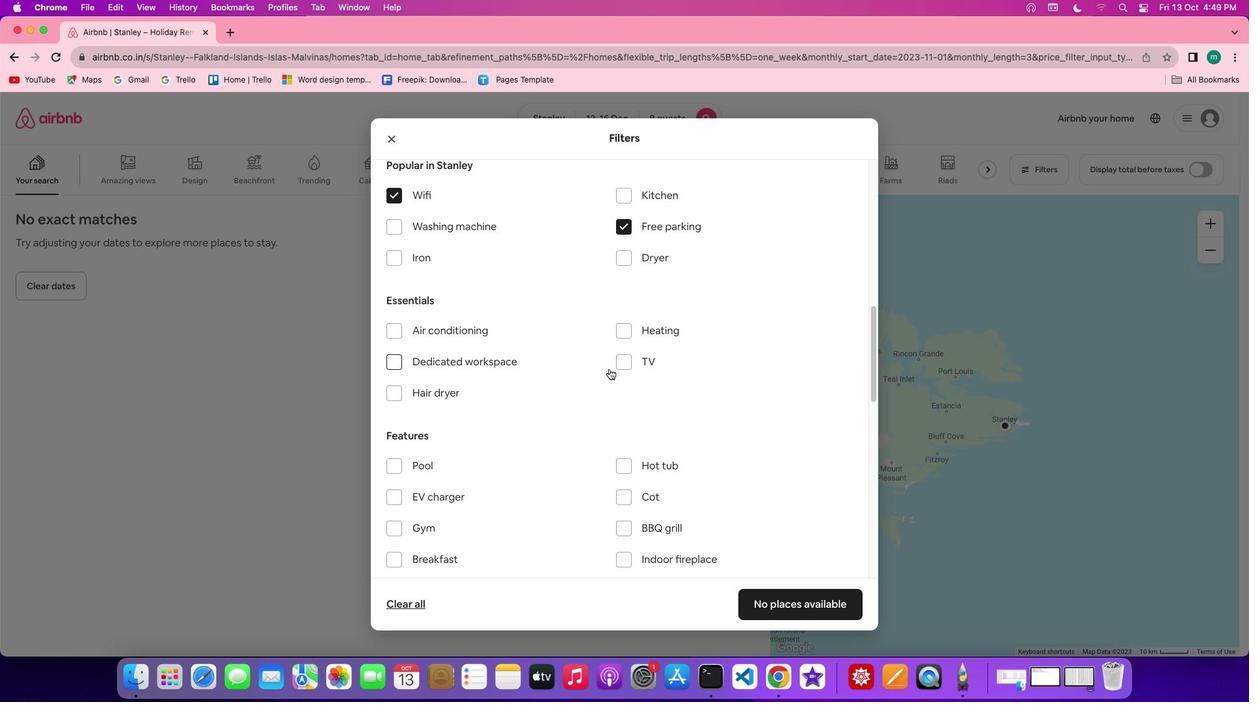 
Action: Mouse scrolled (609, 369) with delta (0, 0)
Screenshot: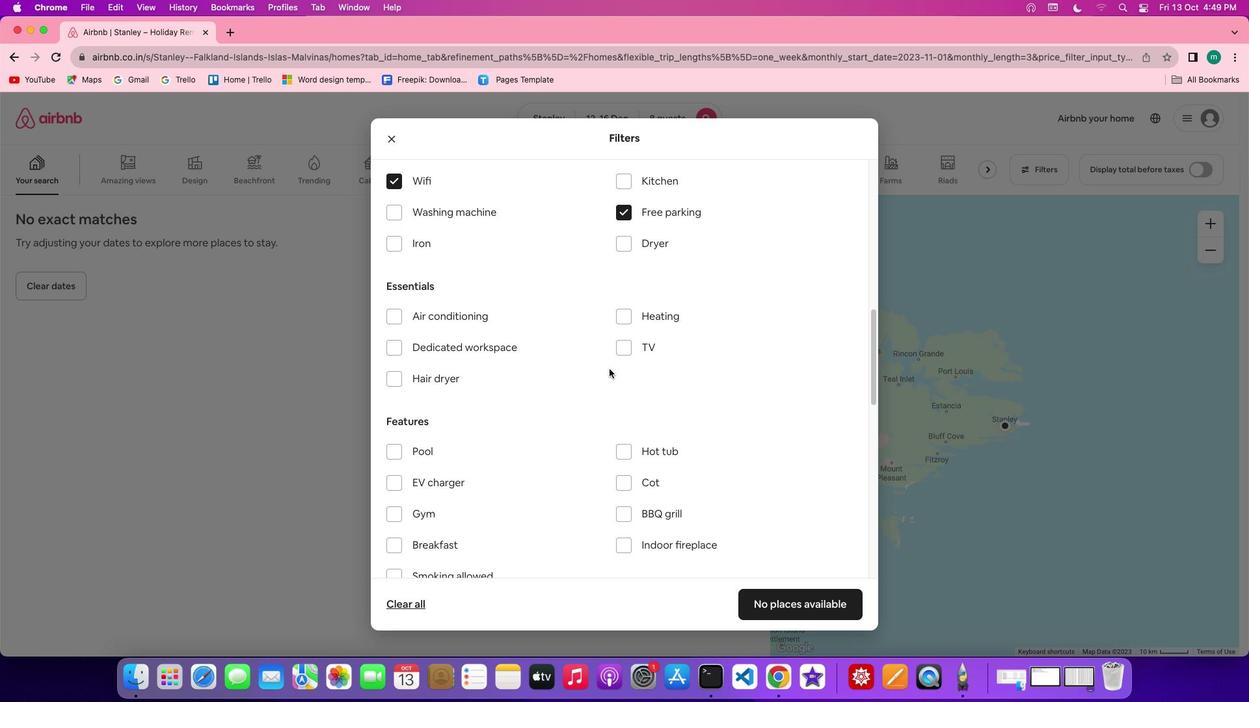 
Action: Mouse scrolled (609, 369) with delta (0, 0)
Screenshot: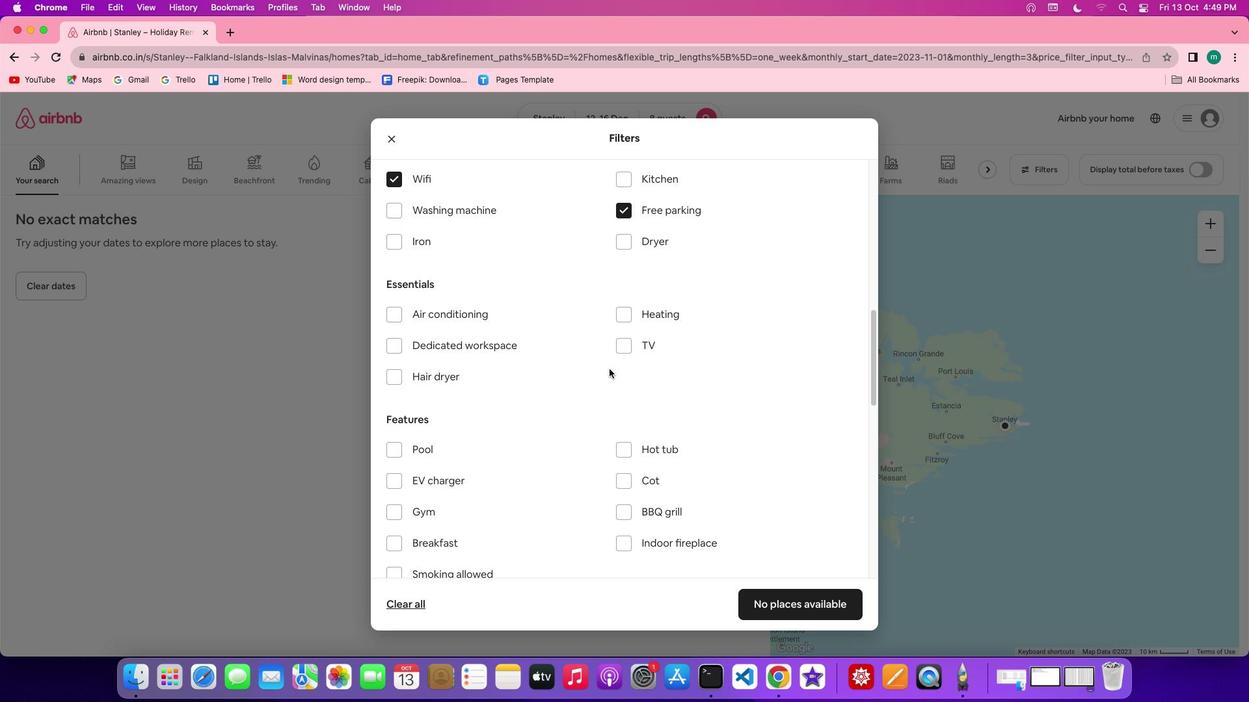 
Action: Mouse scrolled (609, 369) with delta (0, 0)
Screenshot: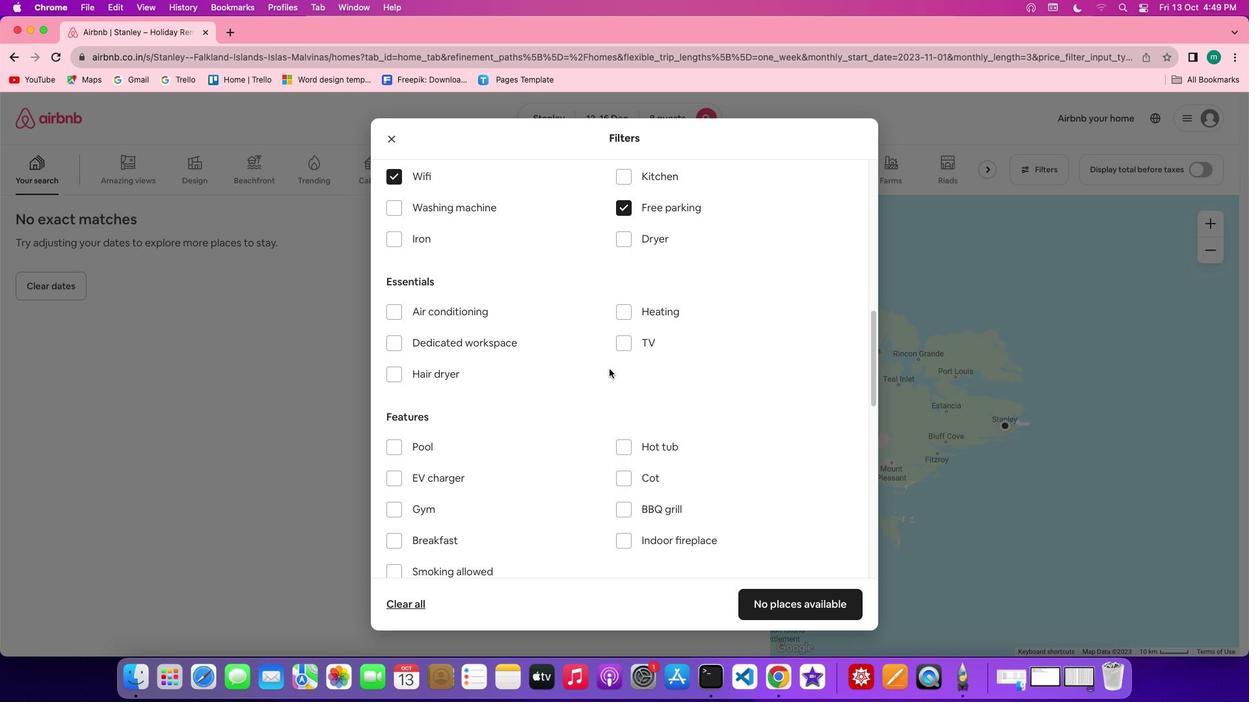 
Action: Mouse moved to (630, 339)
Screenshot: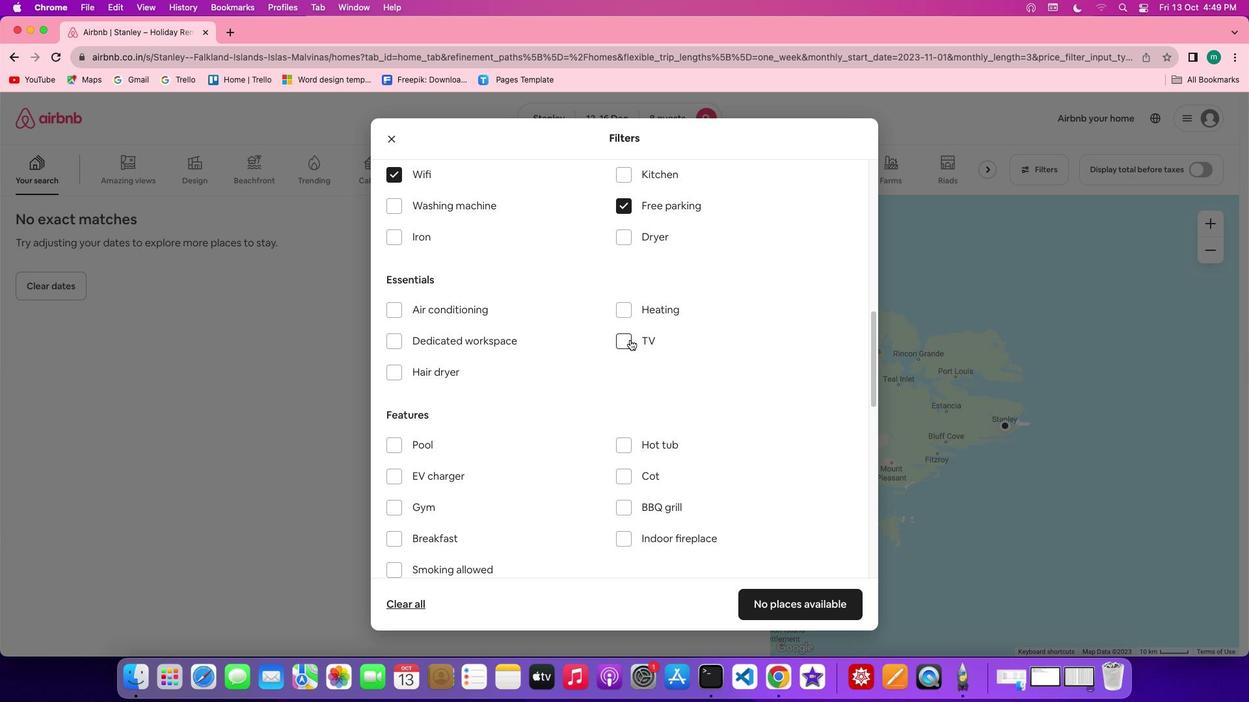 
Action: Mouse pressed left at (630, 339)
Screenshot: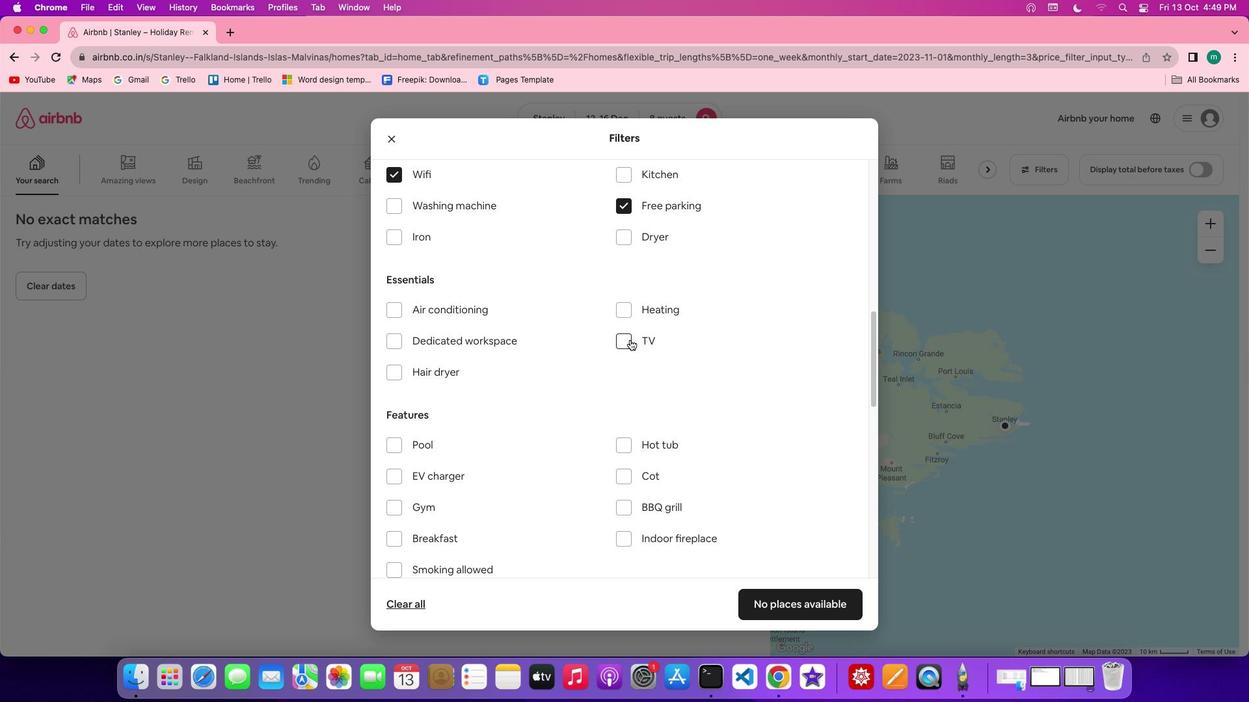 
Action: Mouse moved to (749, 383)
Screenshot: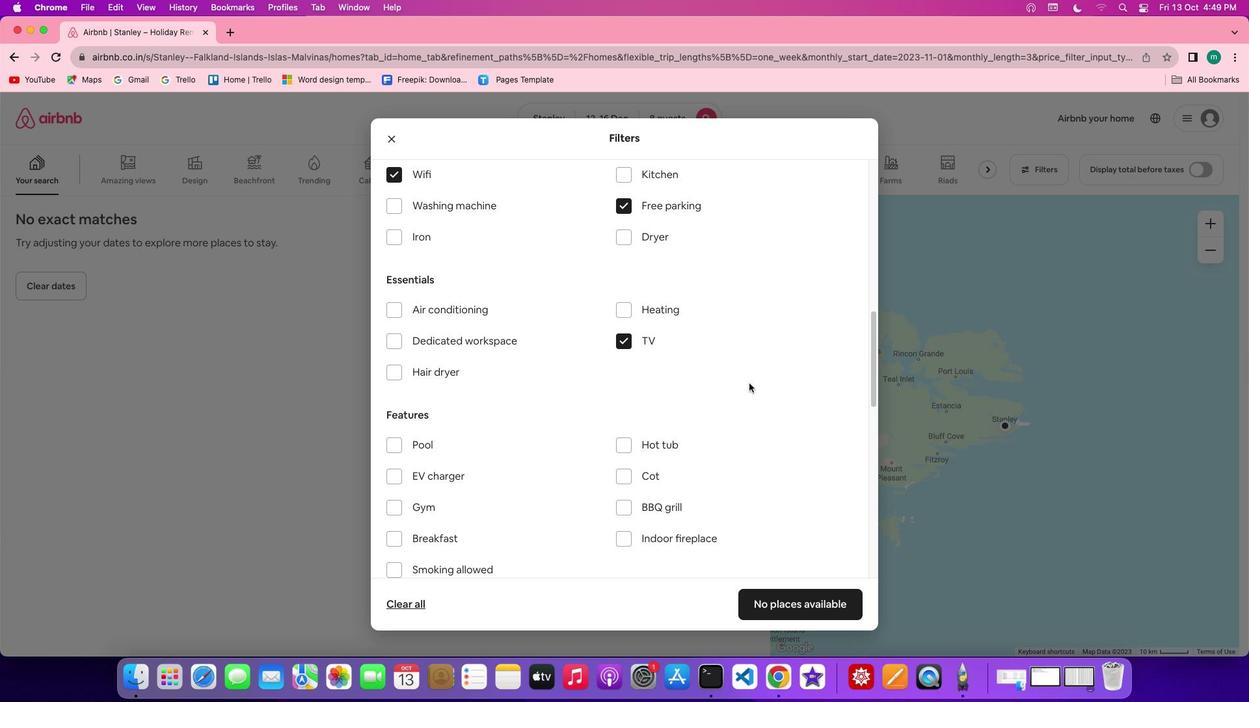 
Action: Mouse scrolled (749, 383) with delta (0, 0)
Screenshot: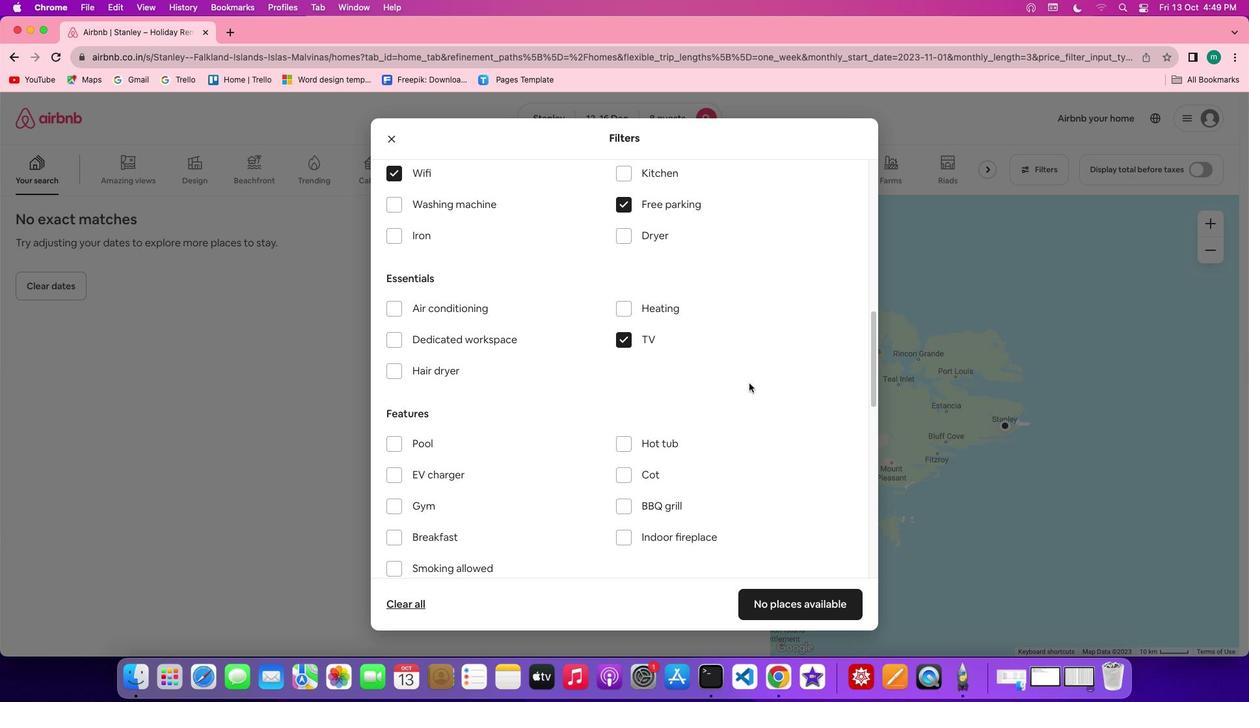 
Action: Mouse scrolled (749, 383) with delta (0, 0)
Screenshot: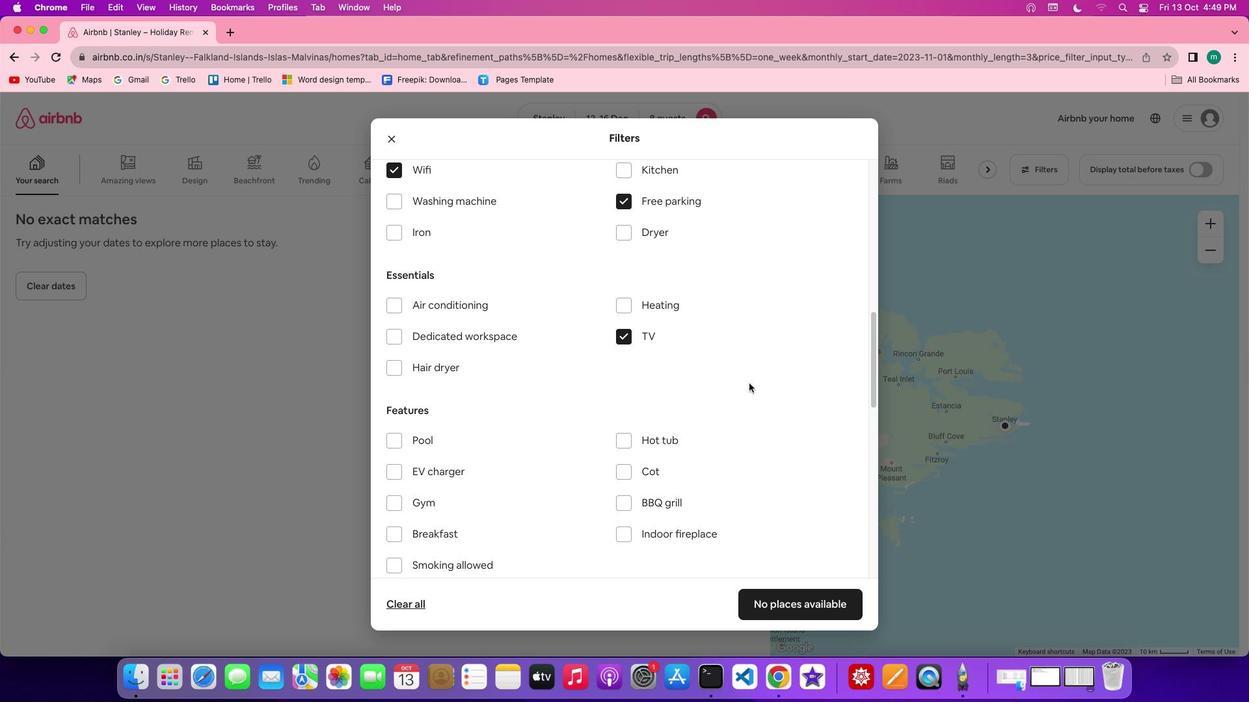 
Action: Mouse scrolled (749, 383) with delta (0, 0)
Screenshot: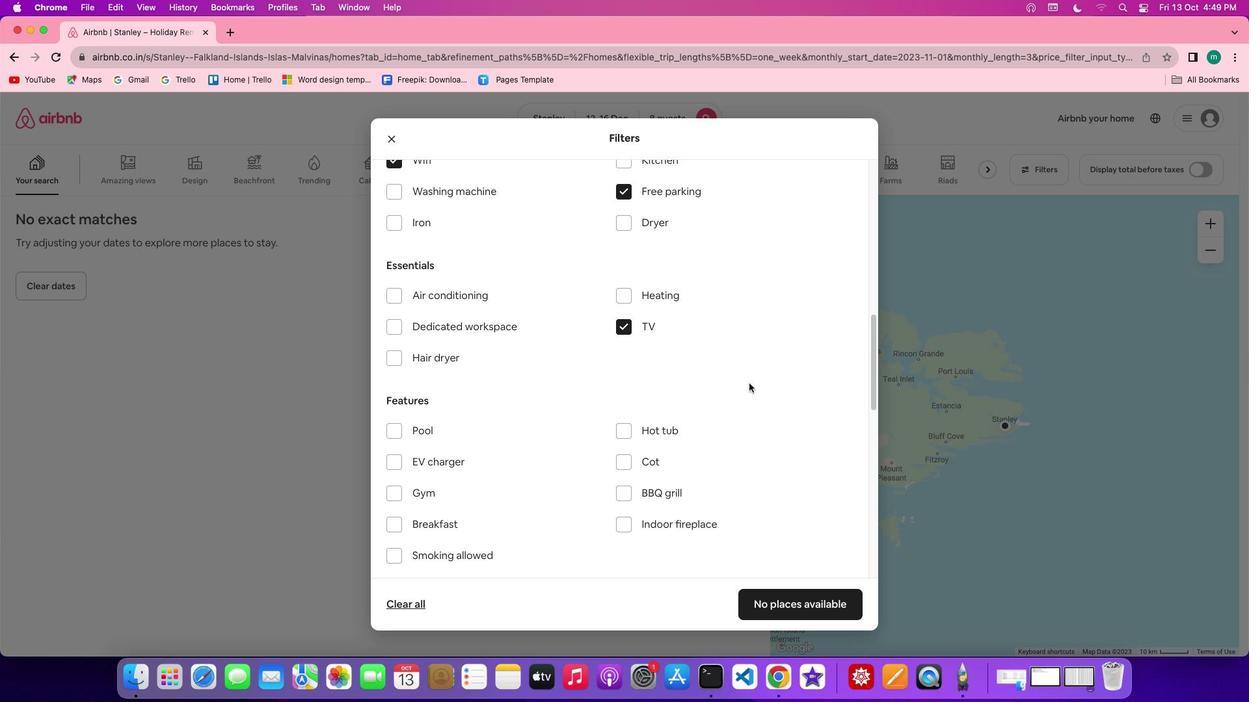 
Action: Mouse scrolled (749, 383) with delta (0, 0)
Screenshot: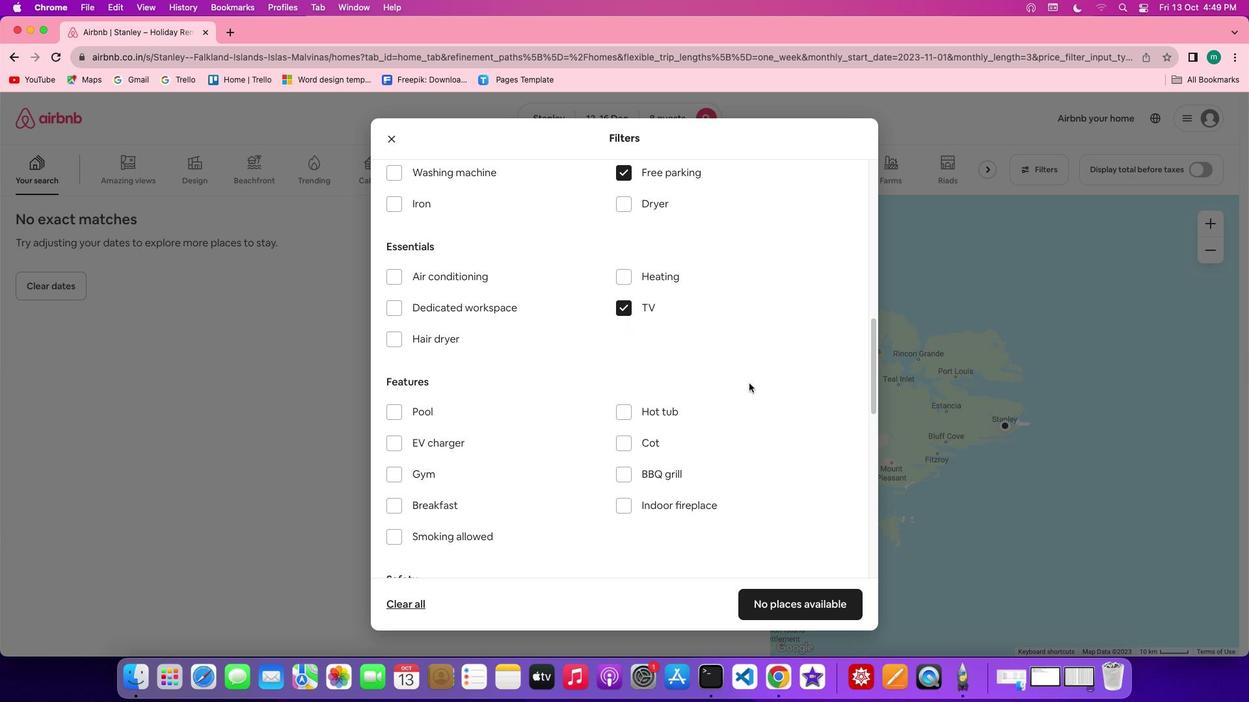 
Action: Mouse scrolled (749, 383) with delta (0, 0)
Screenshot: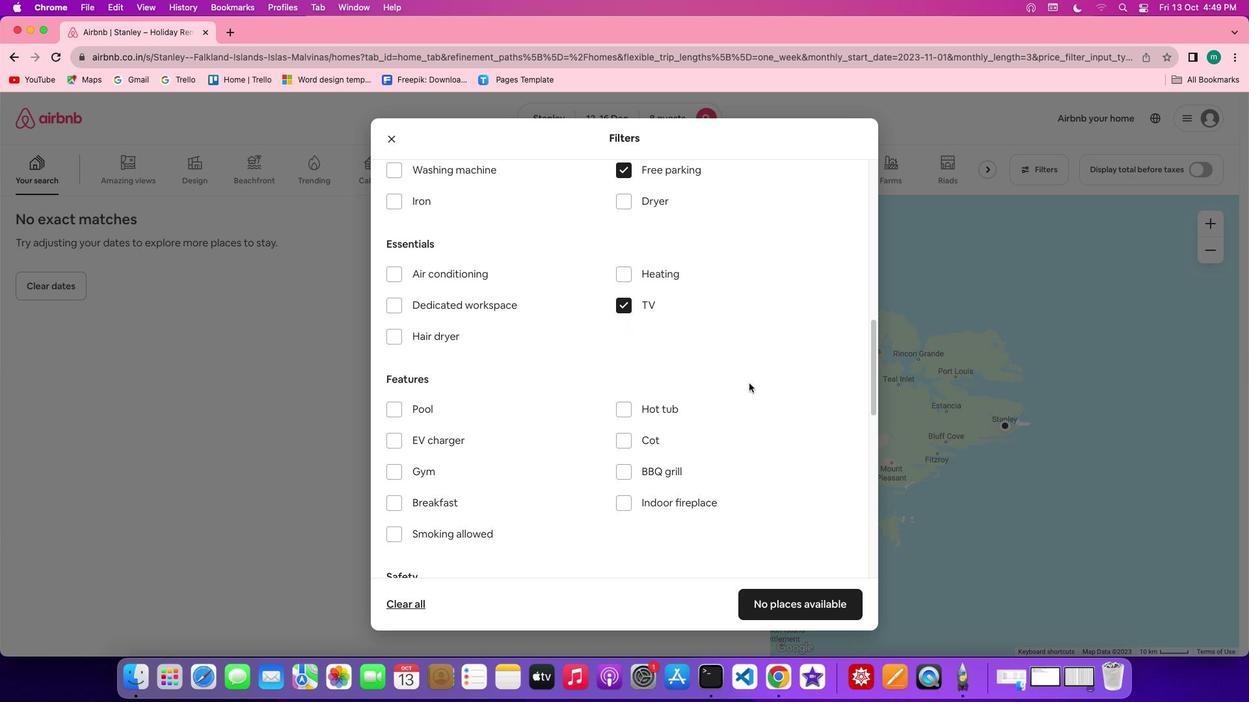 
Action: Mouse scrolled (749, 383) with delta (0, 0)
Screenshot: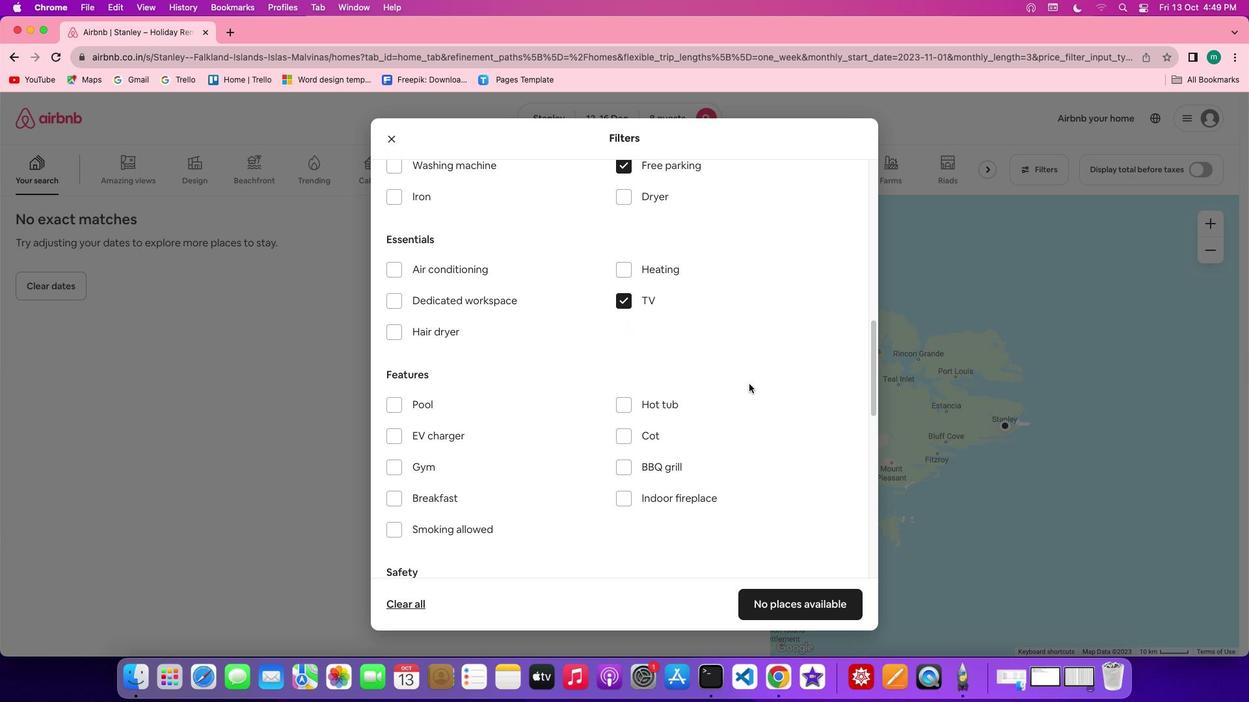 
Action: Mouse scrolled (749, 383) with delta (0, 0)
Screenshot: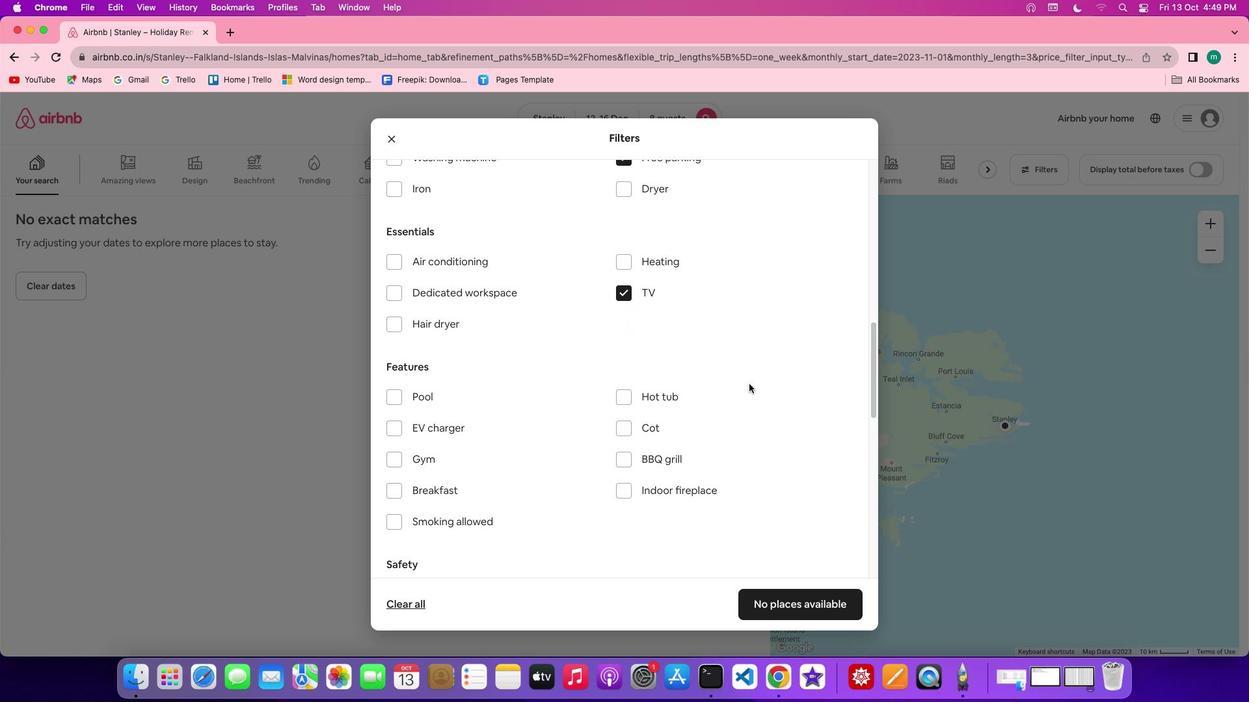 
Action: Mouse moved to (721, 383)
Screenshot: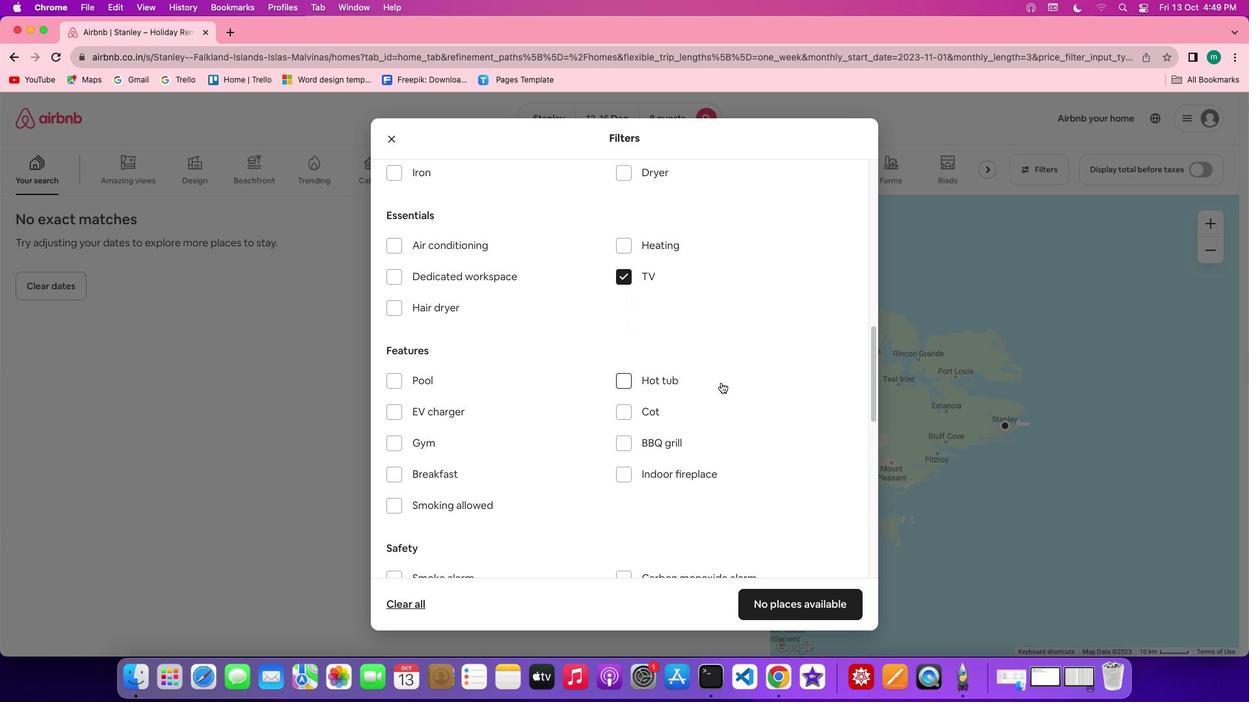 
Action: Mouse scrolled (721, 383) with delta (0, 0)
Screenshot: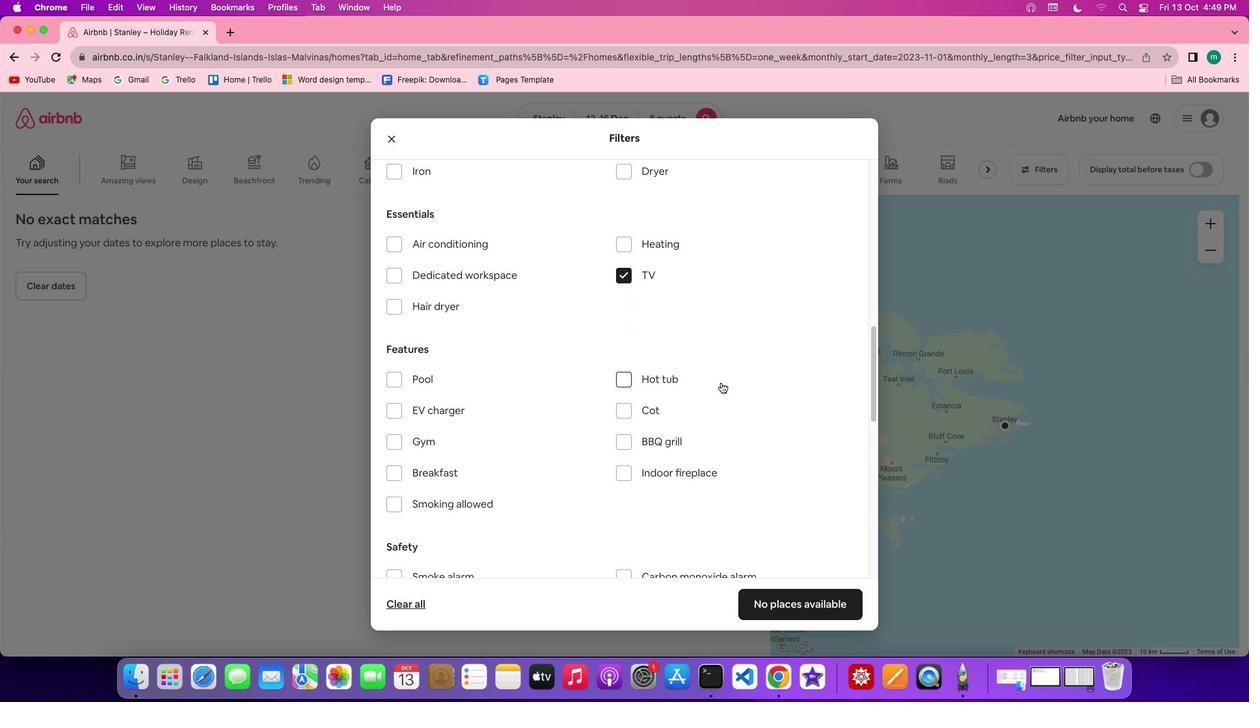 
Action: Mouse scrolled (721, 383) with delta (0, 0)
Screenshot: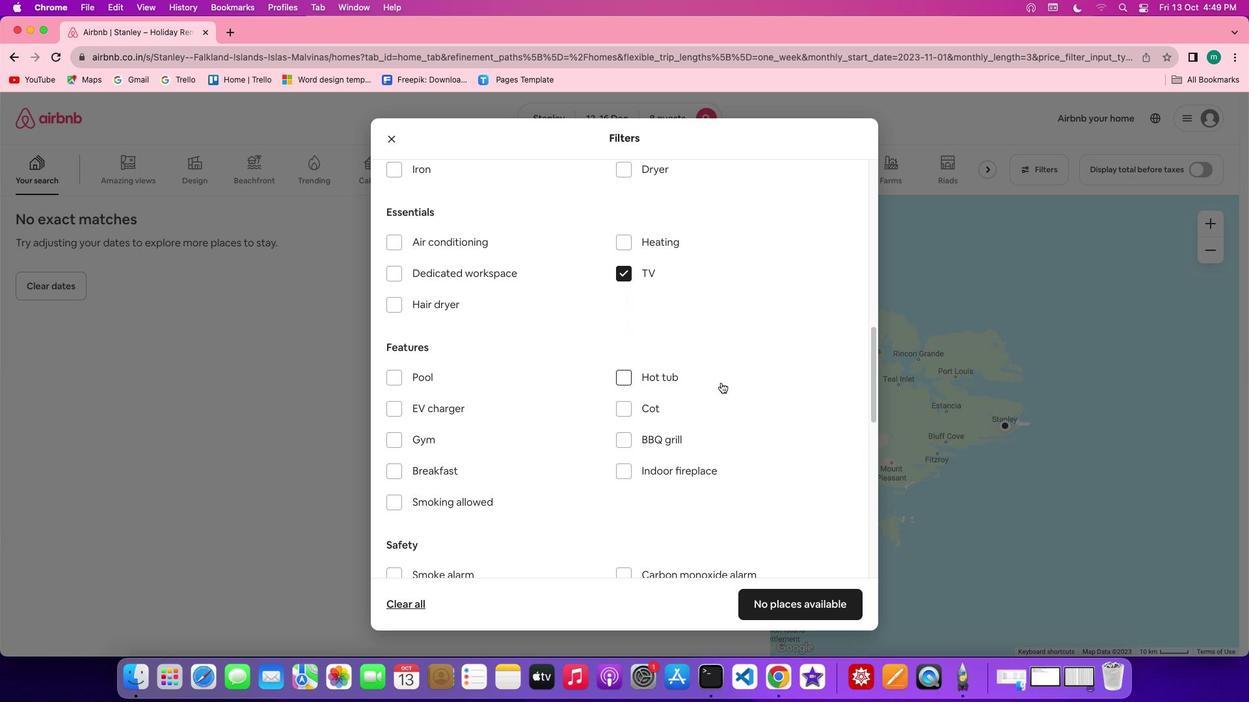 
Action: Mouse scrolled (721, 383) with delta (0, 0)
Screenshot: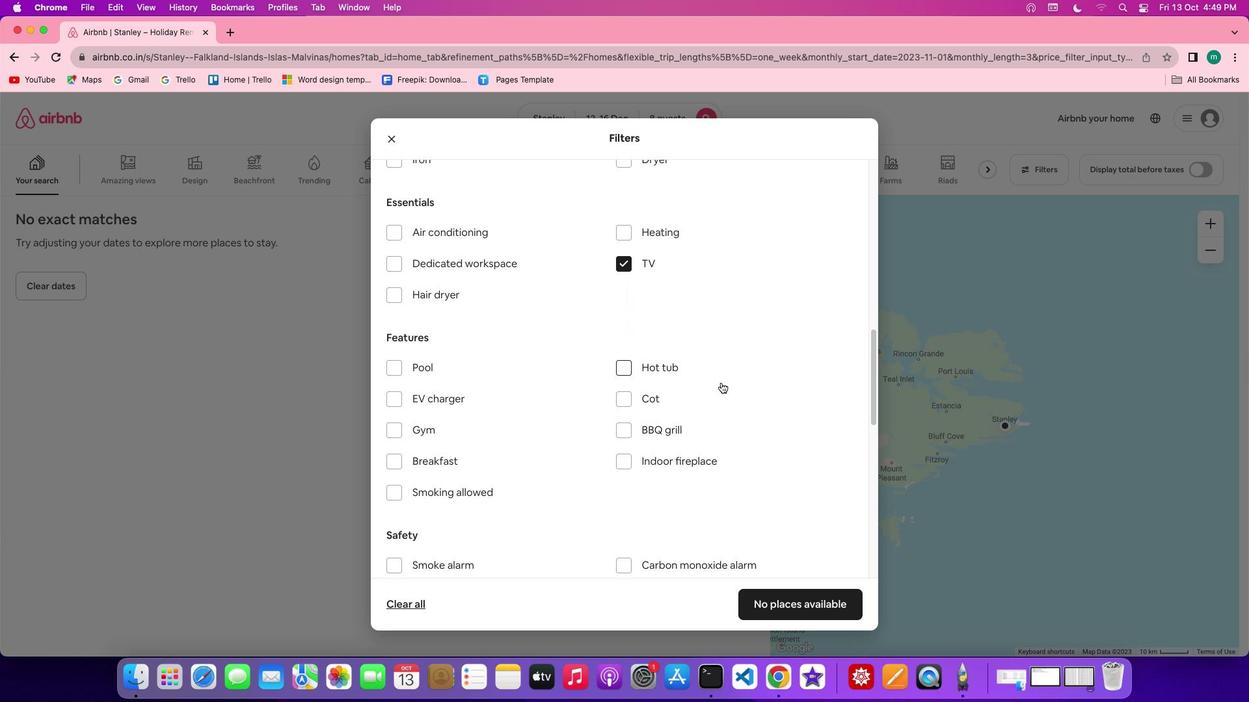 
Action: Mouse scrolled (721, 383) with delta (0, 0)
Screenshot: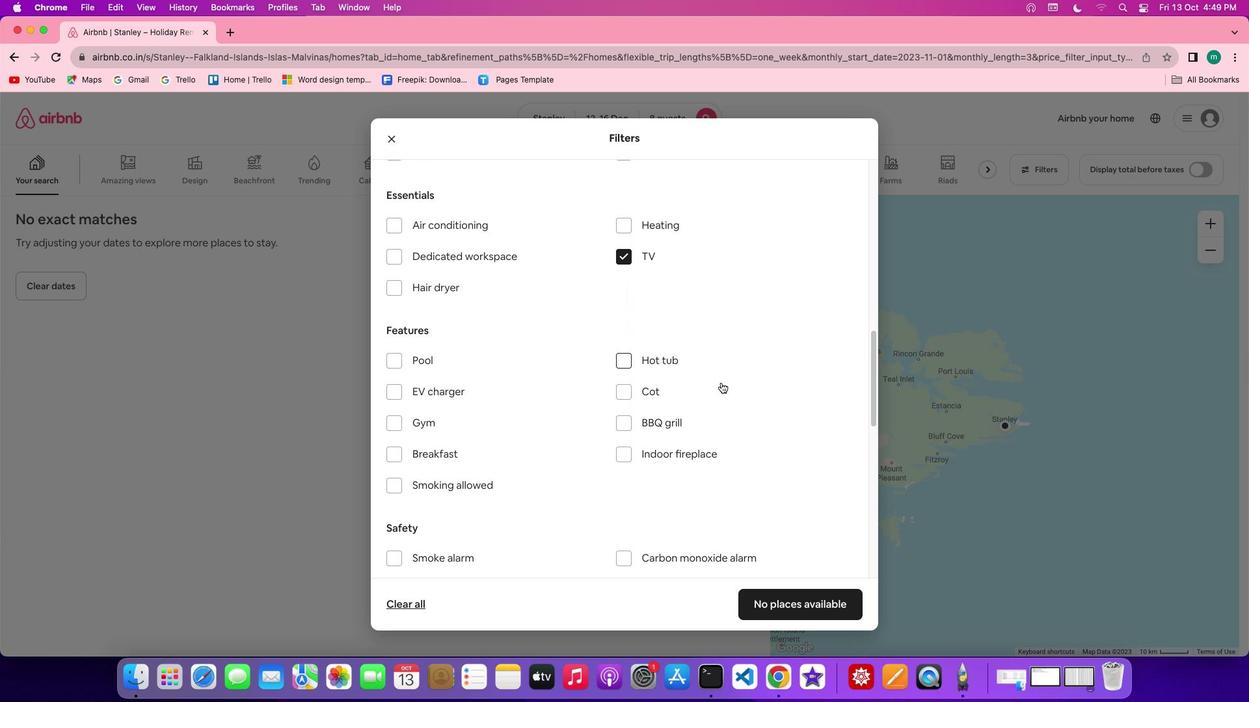
Action: Mouse scrolled (721, 383) with delta (0, 0)
Screenshot: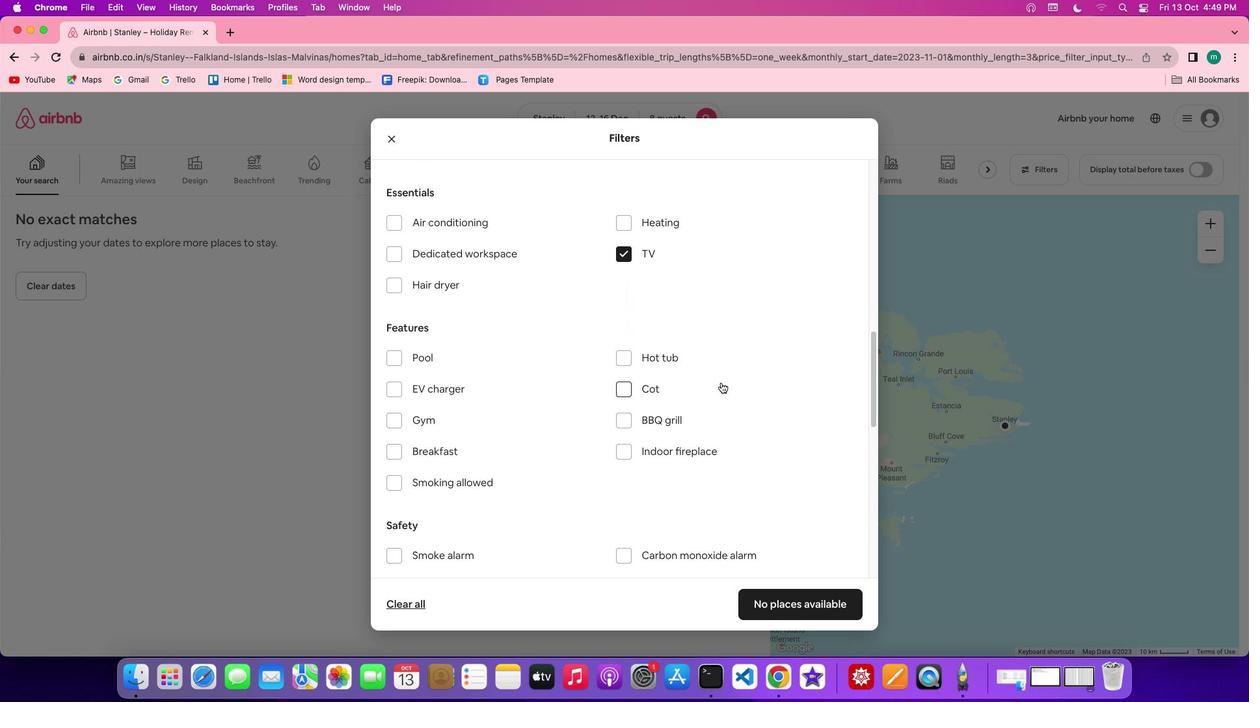 
Action: Mouse scrolled (721, 383) with delta (0, 0)
Screenshot: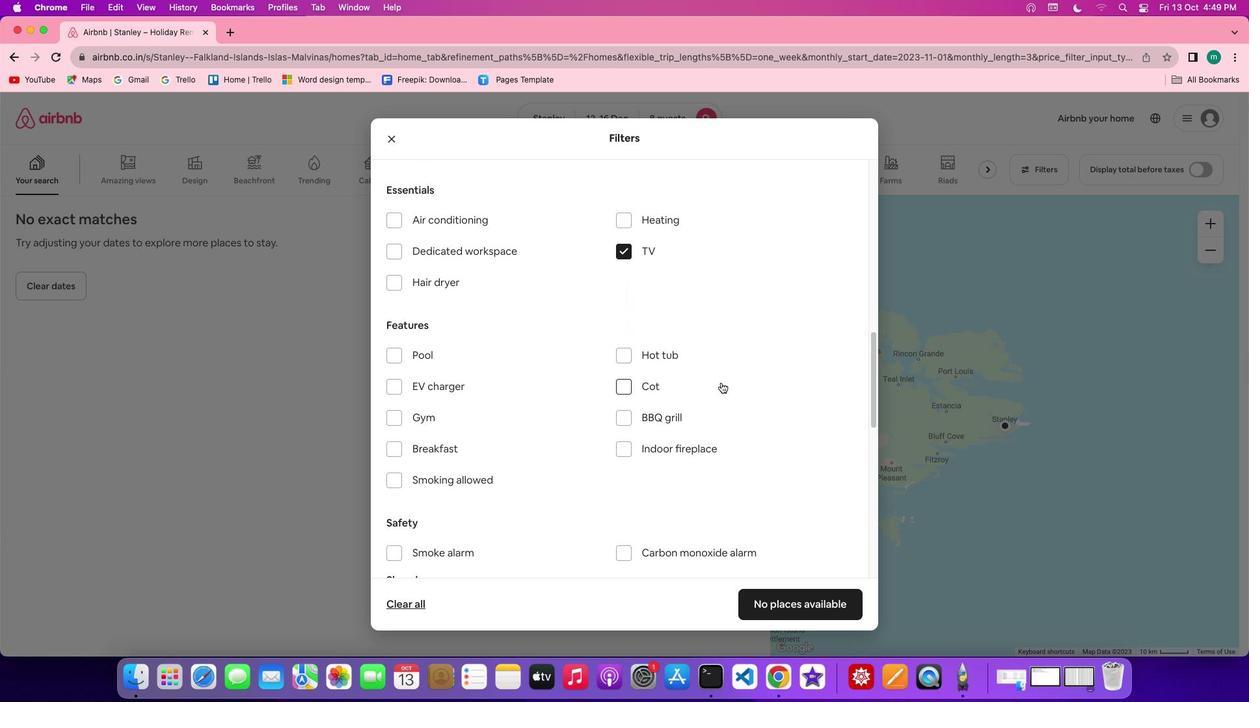 
Action: Mouse scrolled (721, 383) with delta (0, 0)
Screenshot: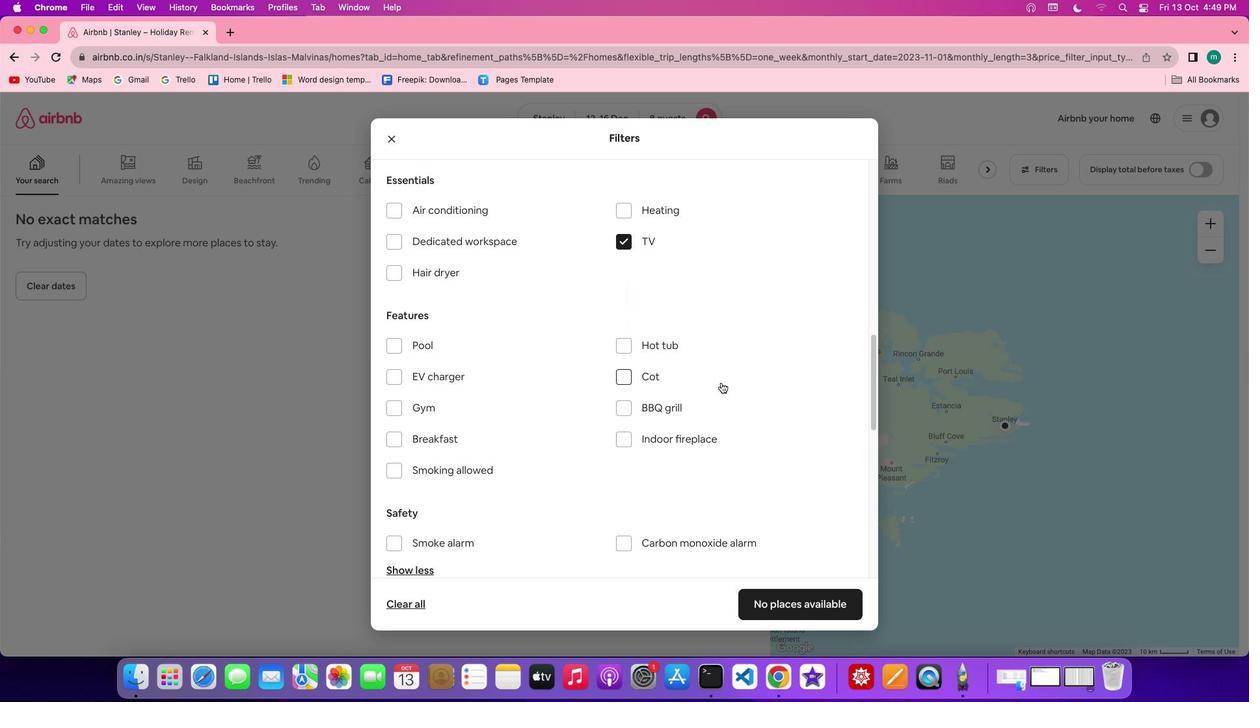
Action: Mouse scrolled (721, 383) with delta (0, 0)
Screenshot: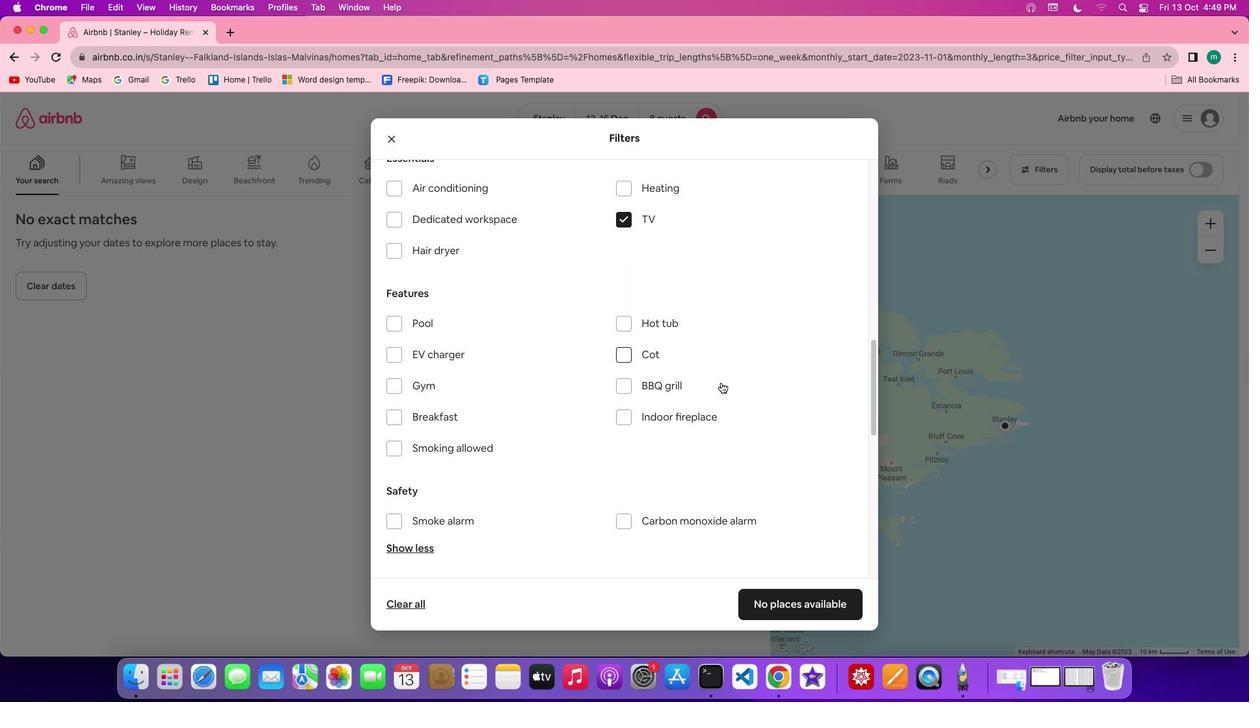 
Action: Mouse moved to (411, 368)
Screenshot: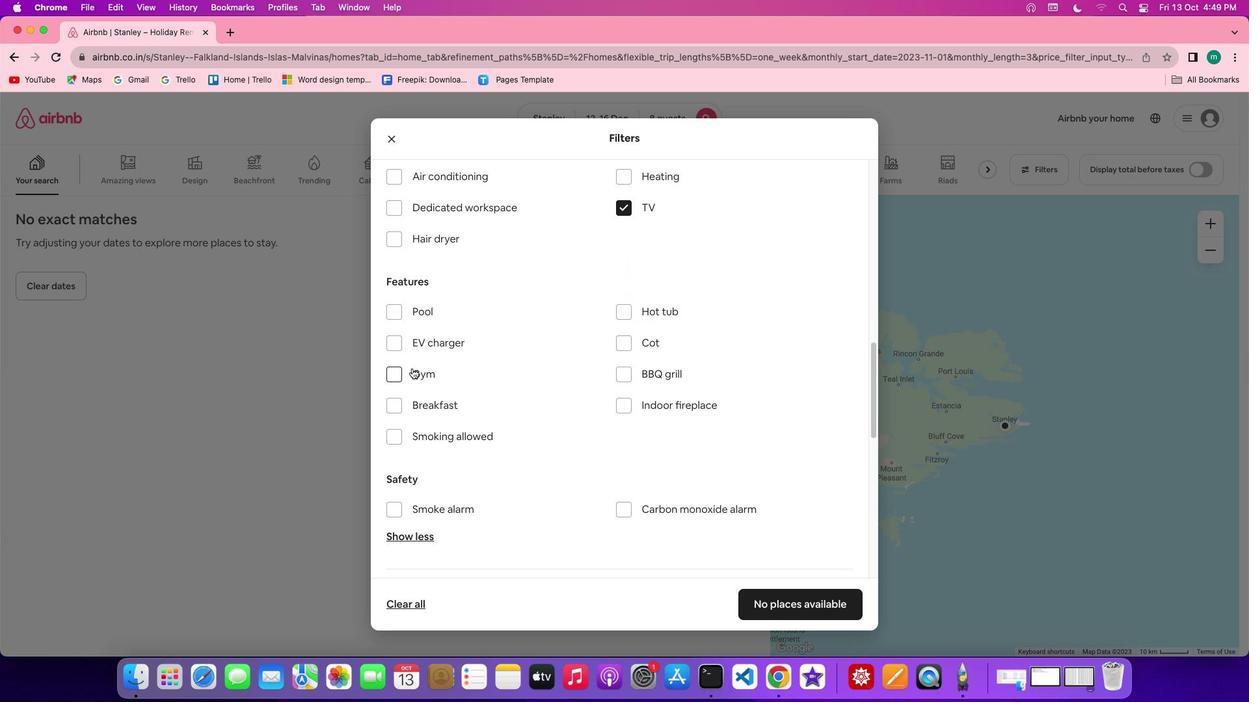 
Action: Mouse pressed left at (411, 368)
Screenshot: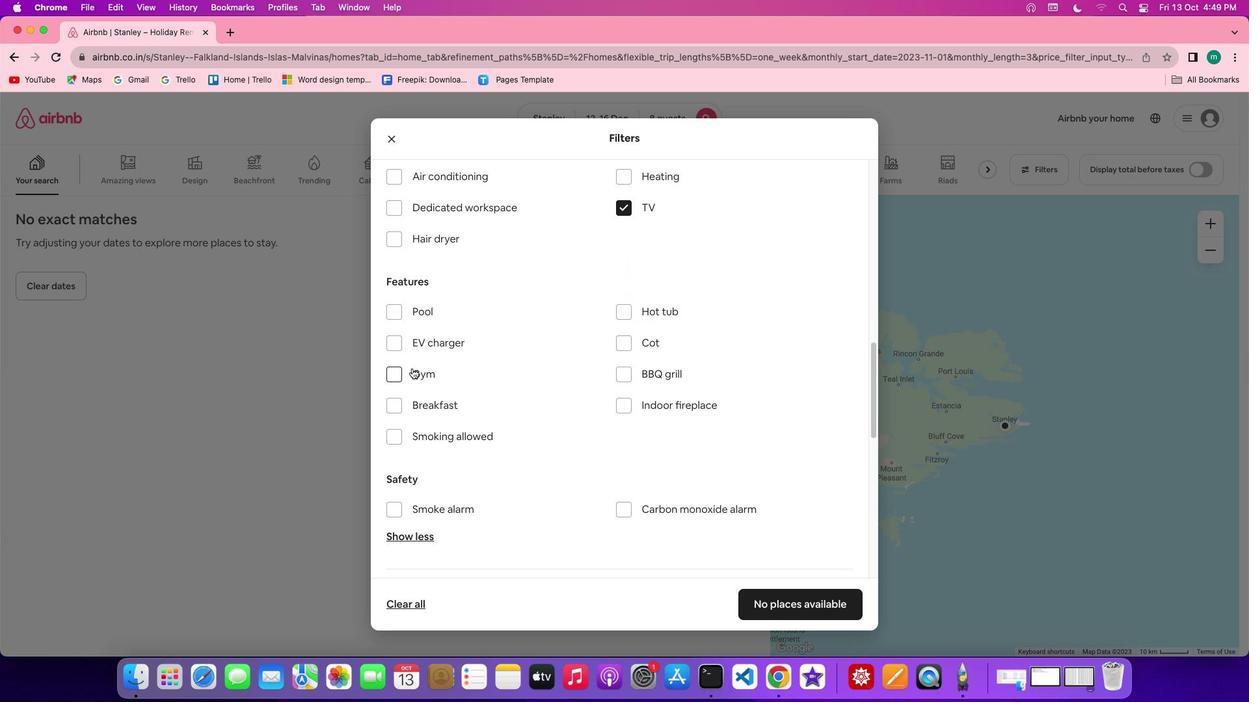 
Action: Mouse moved to (417, 394)
Screenshot: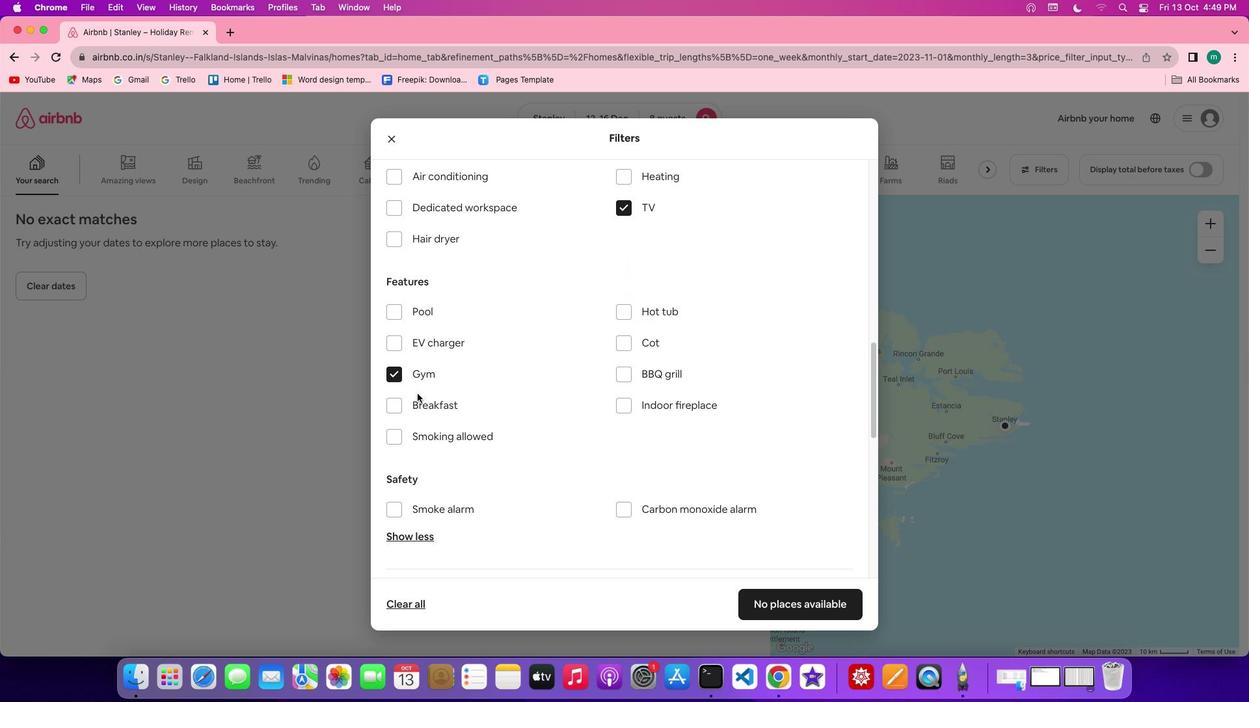 
Action: Mouse pressed left at (417, 394)
Screenshot: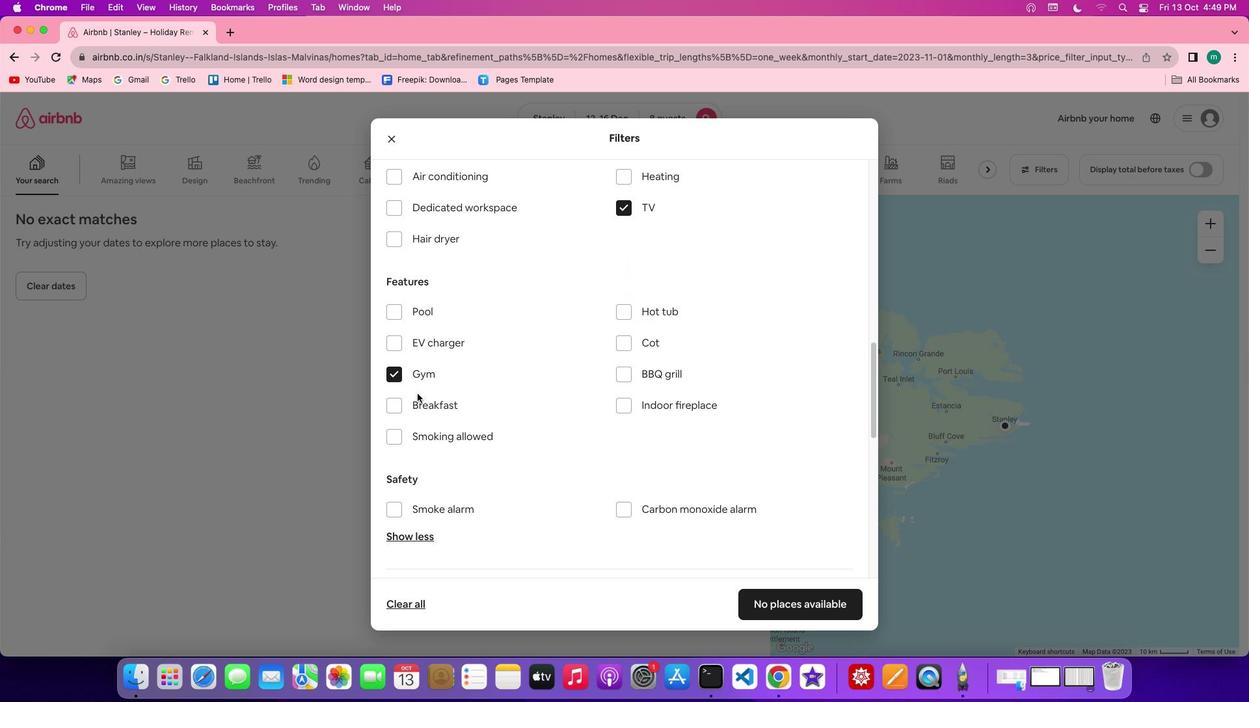 
Action: Mouse moved to (420, 406)
Screenshot: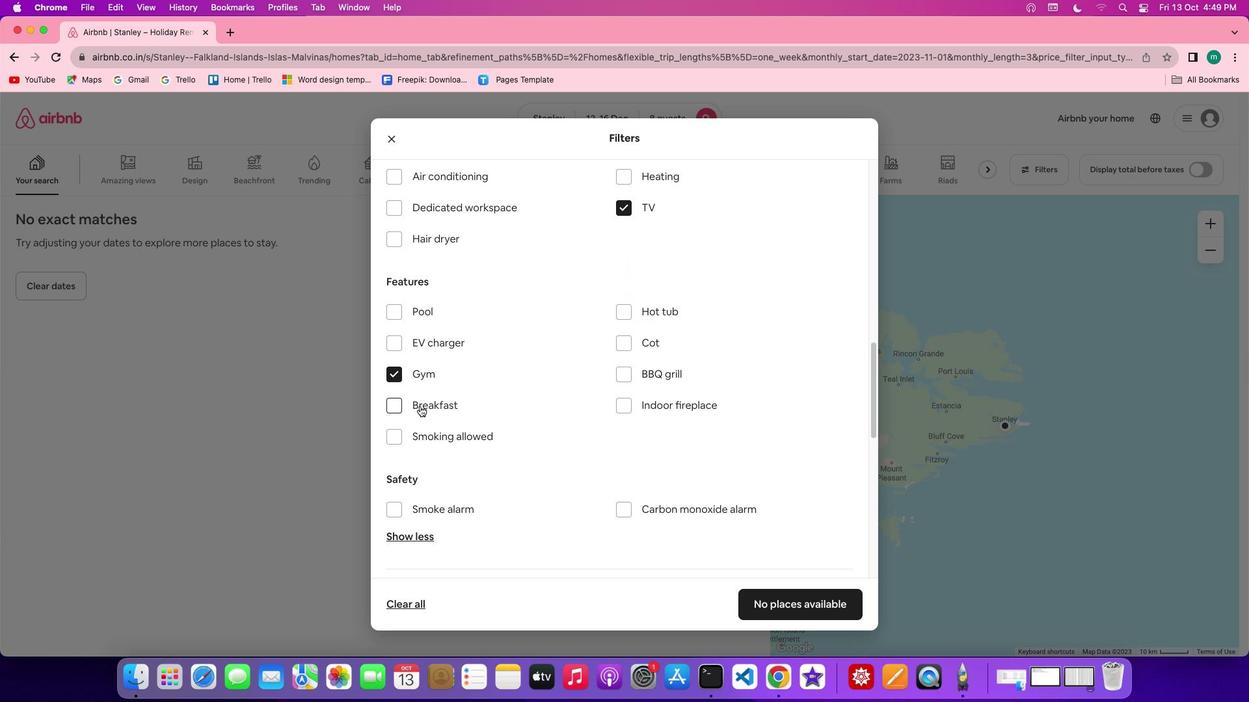 
Action: Mouse pressed left at (420, 406)
Screenshot: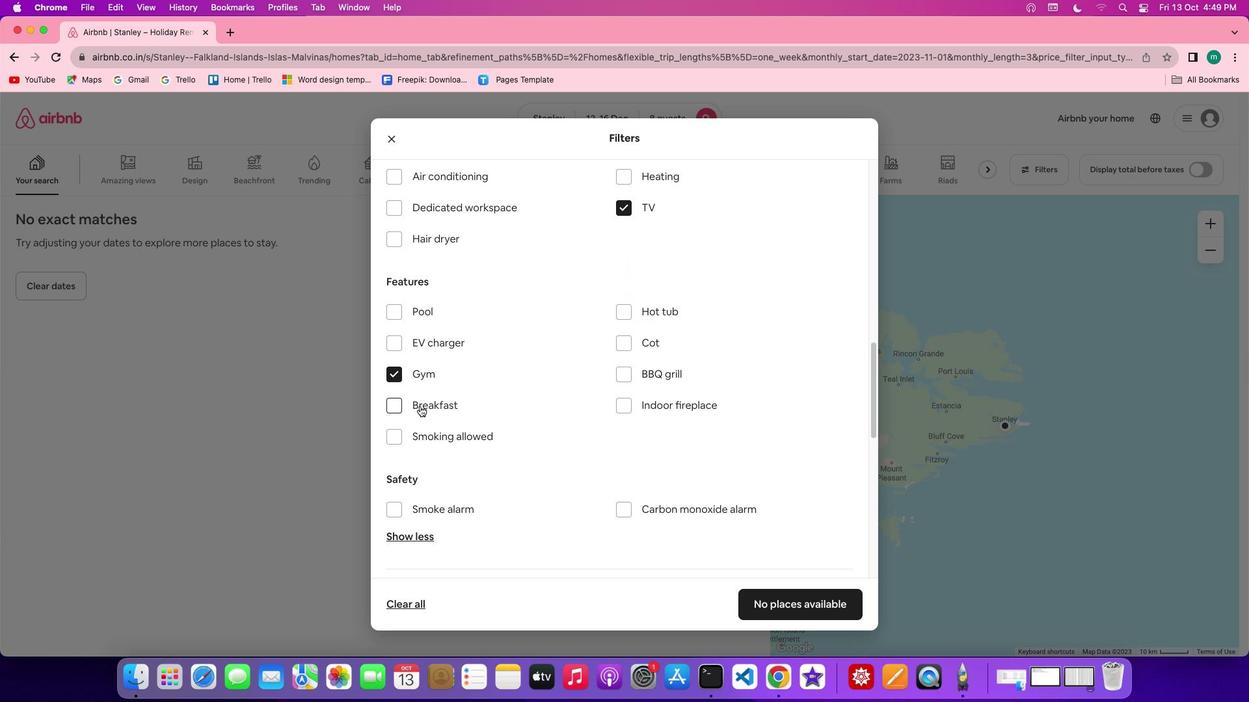 
Action: Mouse moved to (580, 435)
Screenshot: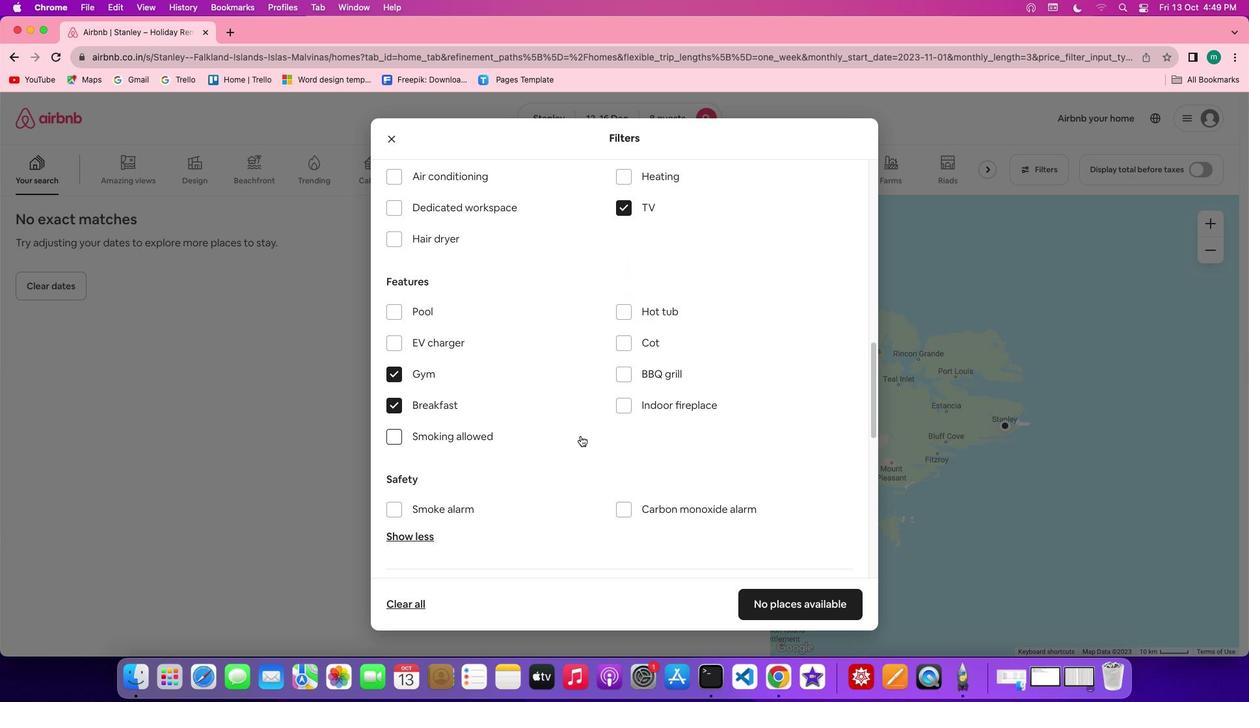 
Action: Mouse scrolled (580, 435) with delta (0, 0)
Screenshot: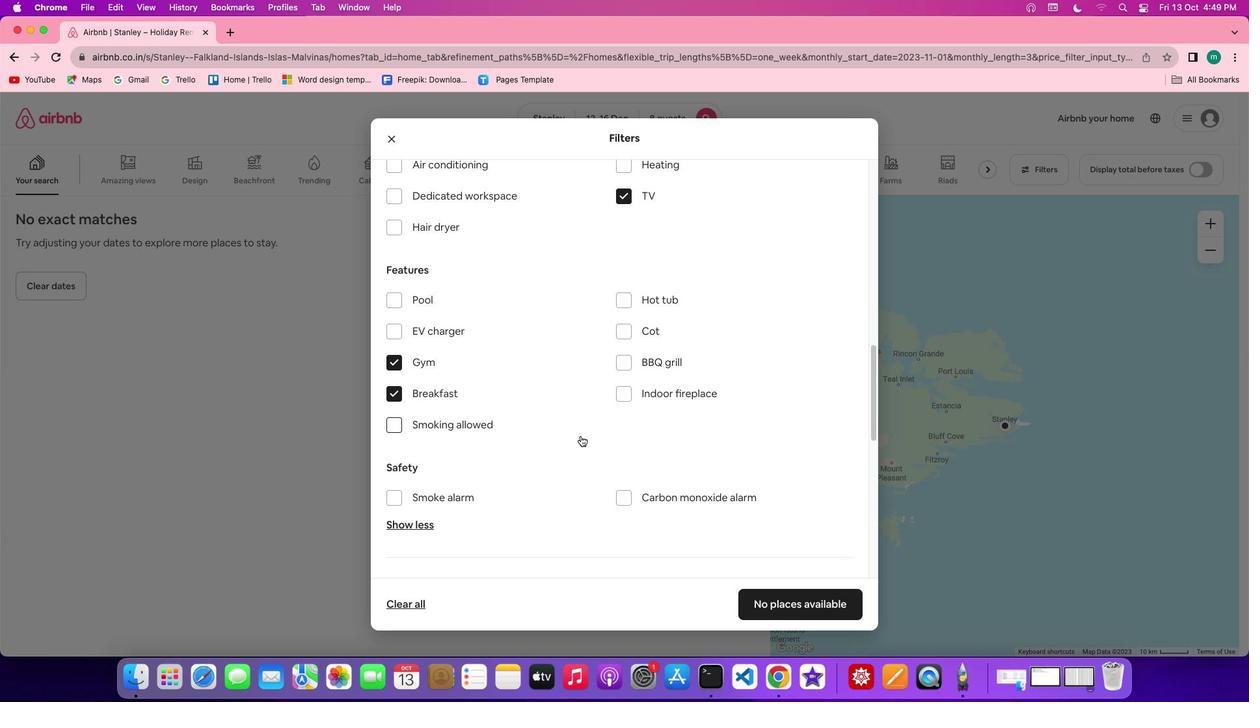 
Action: Mouse scrolled (580, 435) with delta (0, 0)
Screenshot: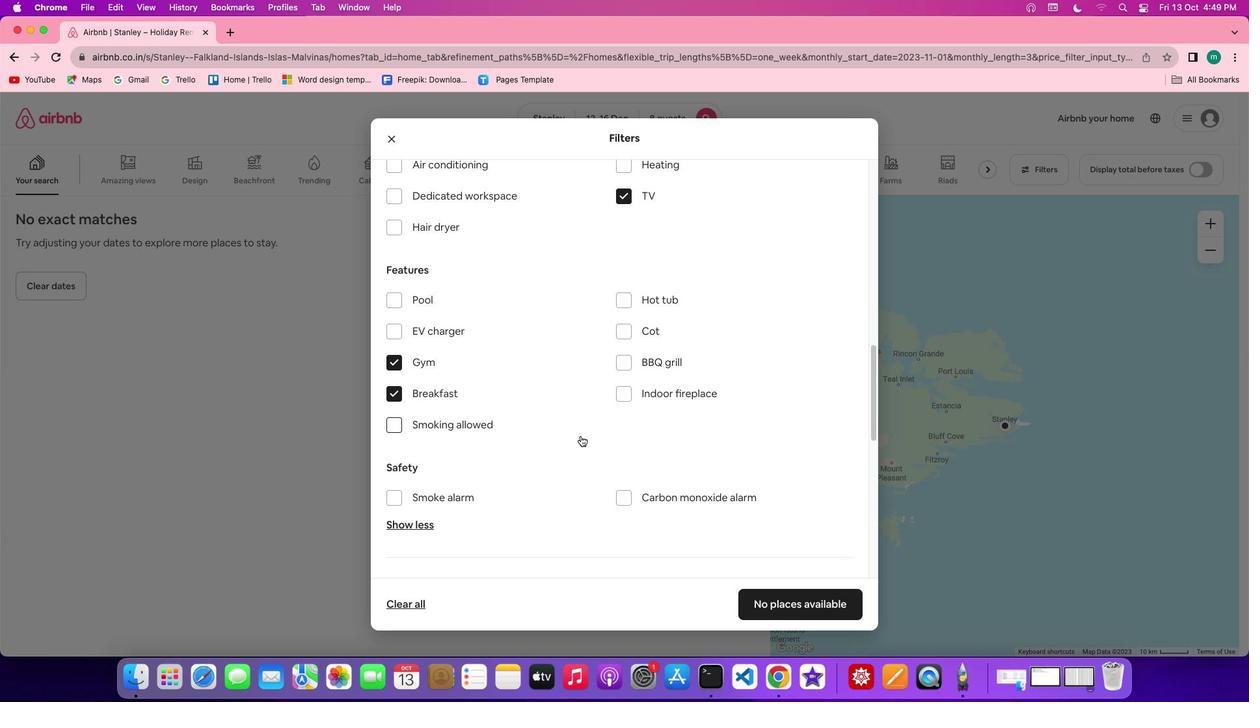 
Action: Mouse scrolled (580, 435) with delta (0, -1)
Screenshot: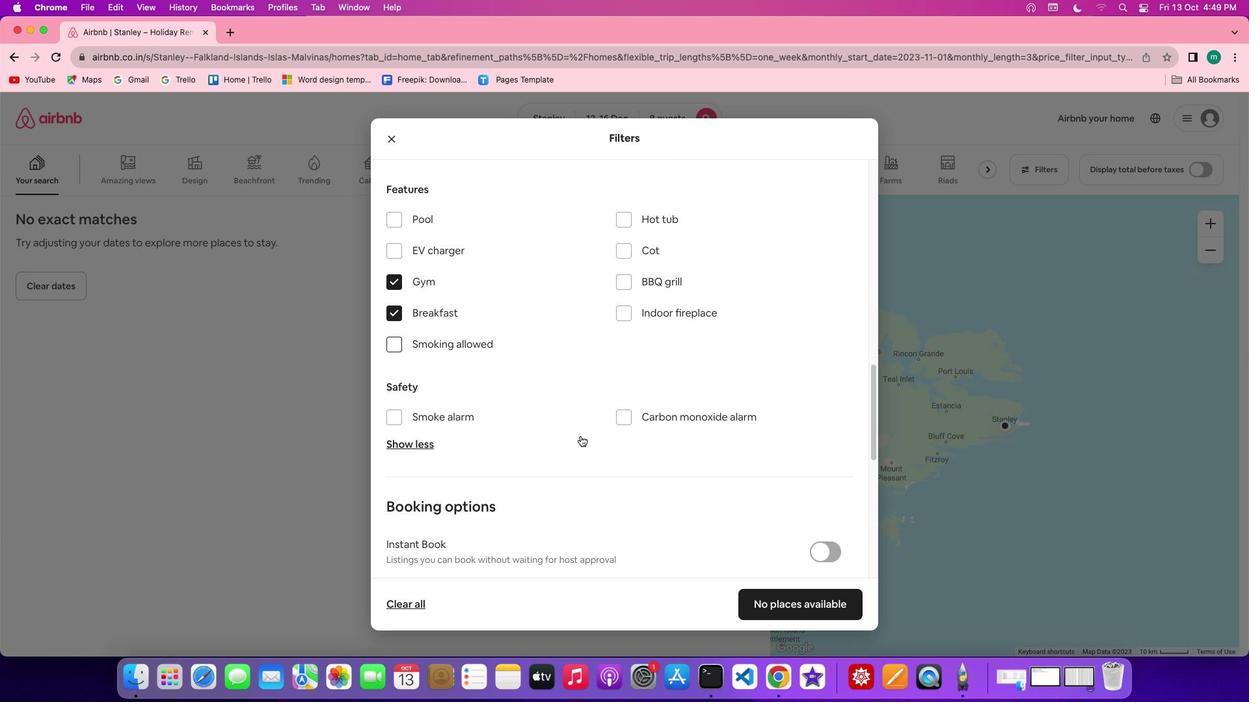 
Action: Mouse scrolled (580, 435) with delta (0, -2)
Screenshot: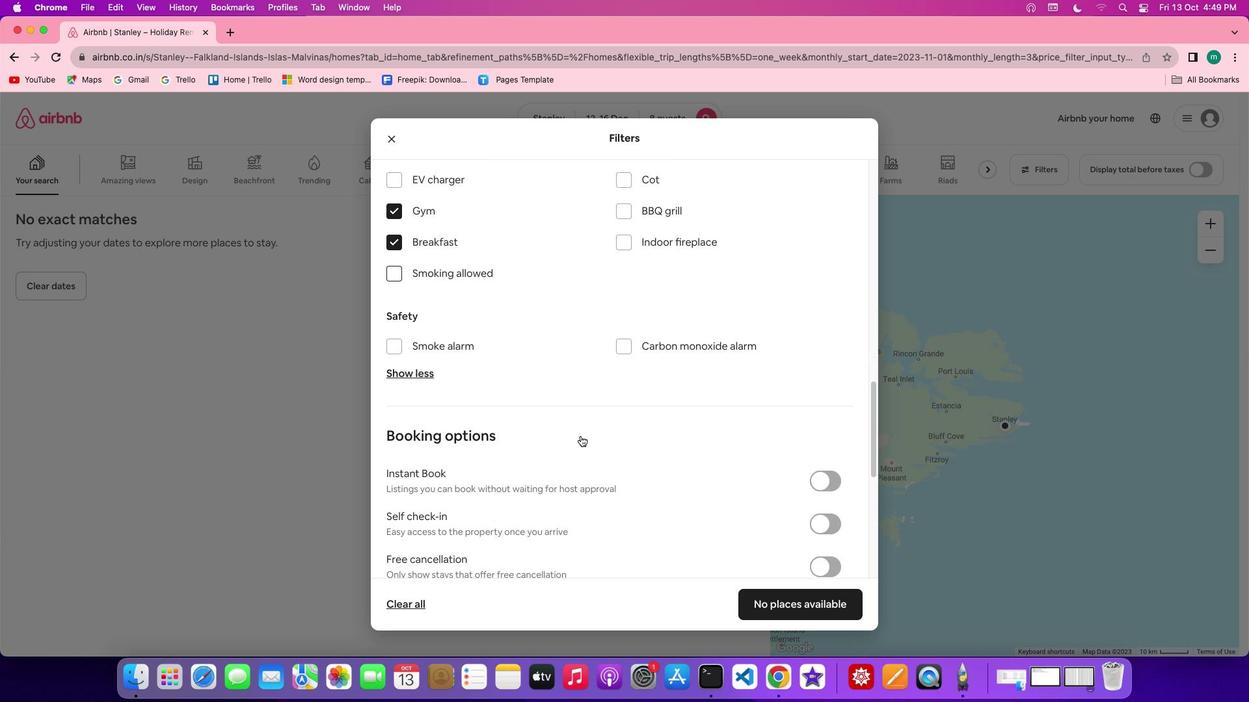 
Action: Mouse moved to (623, 454)
Screenshot: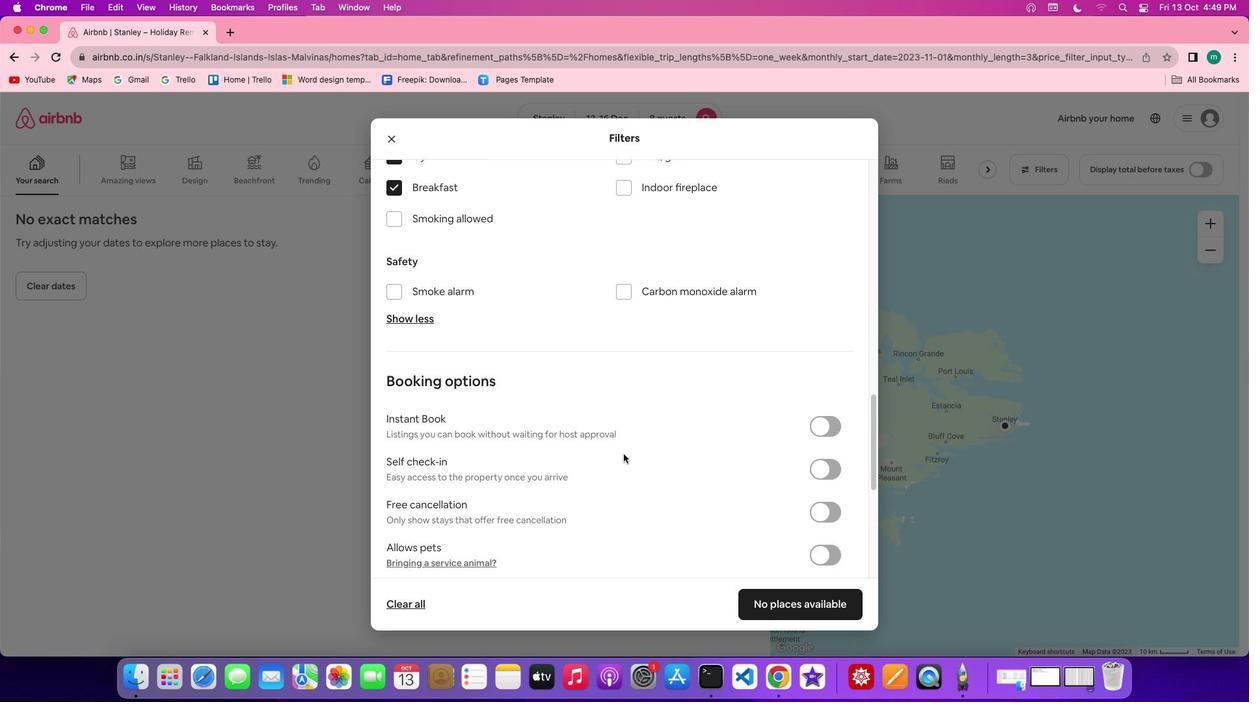 
Action: Mouse scrolled (623, 454) with delta (0, 0)
Screenshot: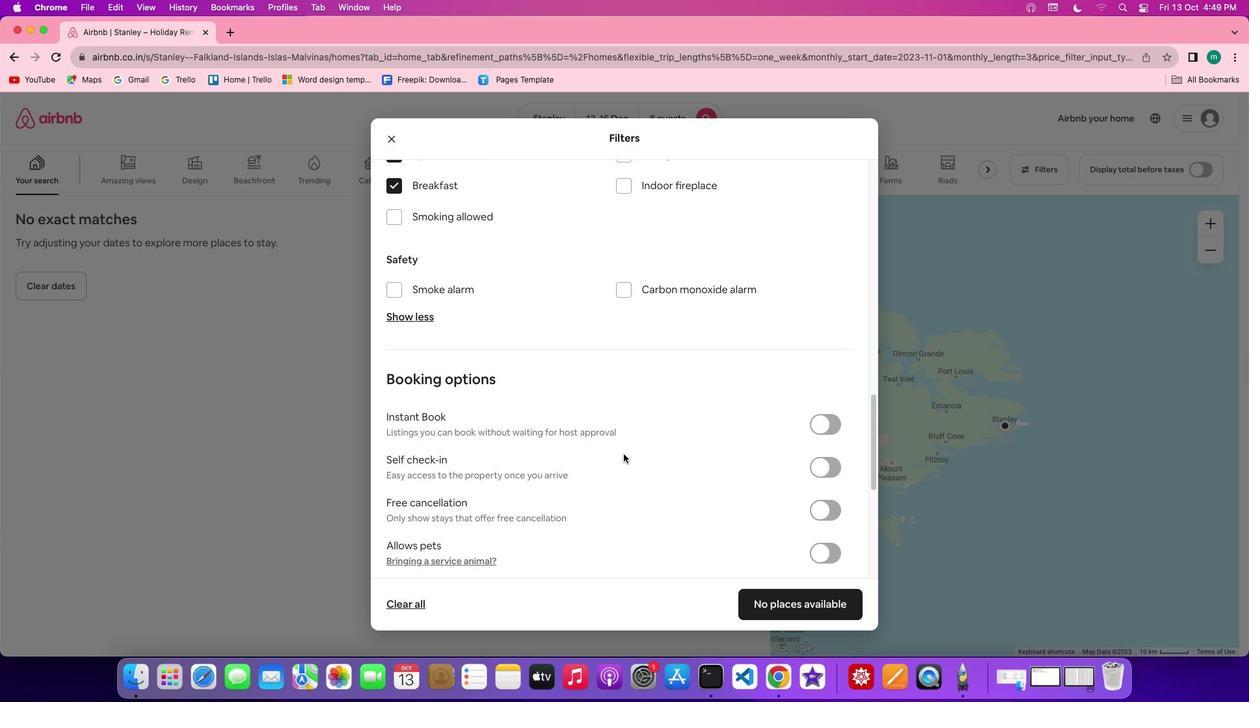 
Action: Mouse scrolled (623, 454) with delta (0, 0)
Screenshot: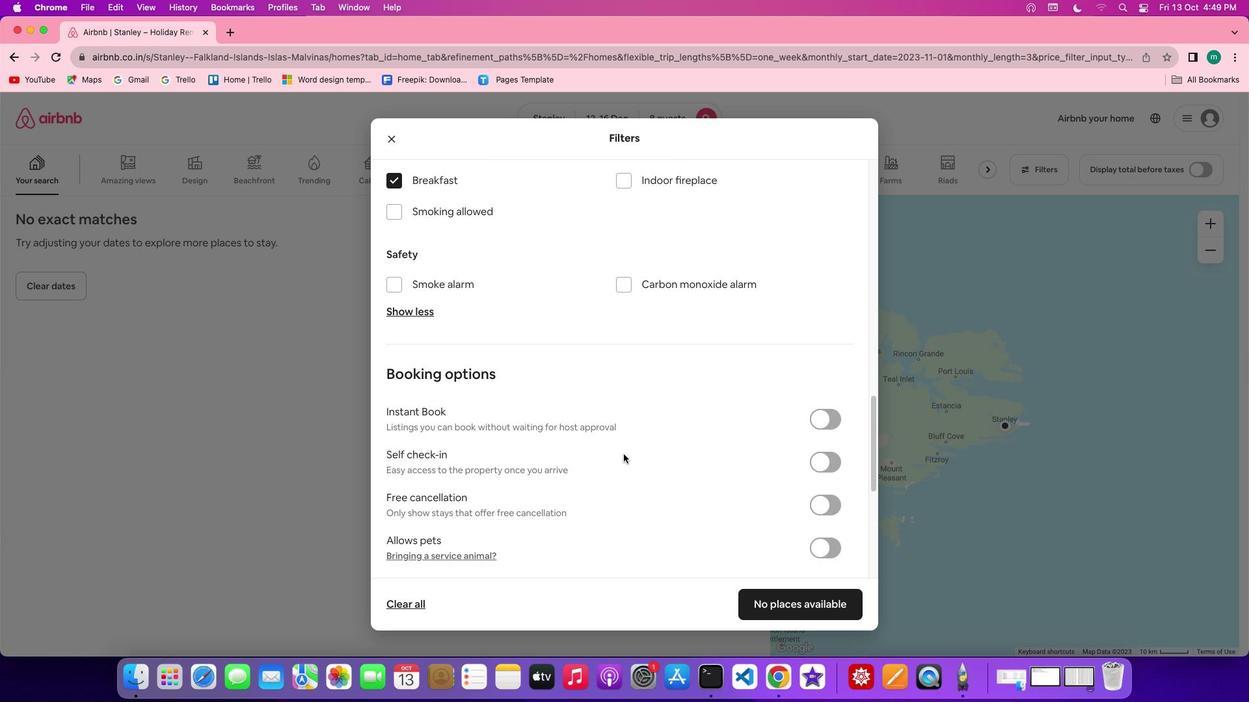 
Action: Mouse scrolled (623, 454) with delta (0, 0)
Screenshot: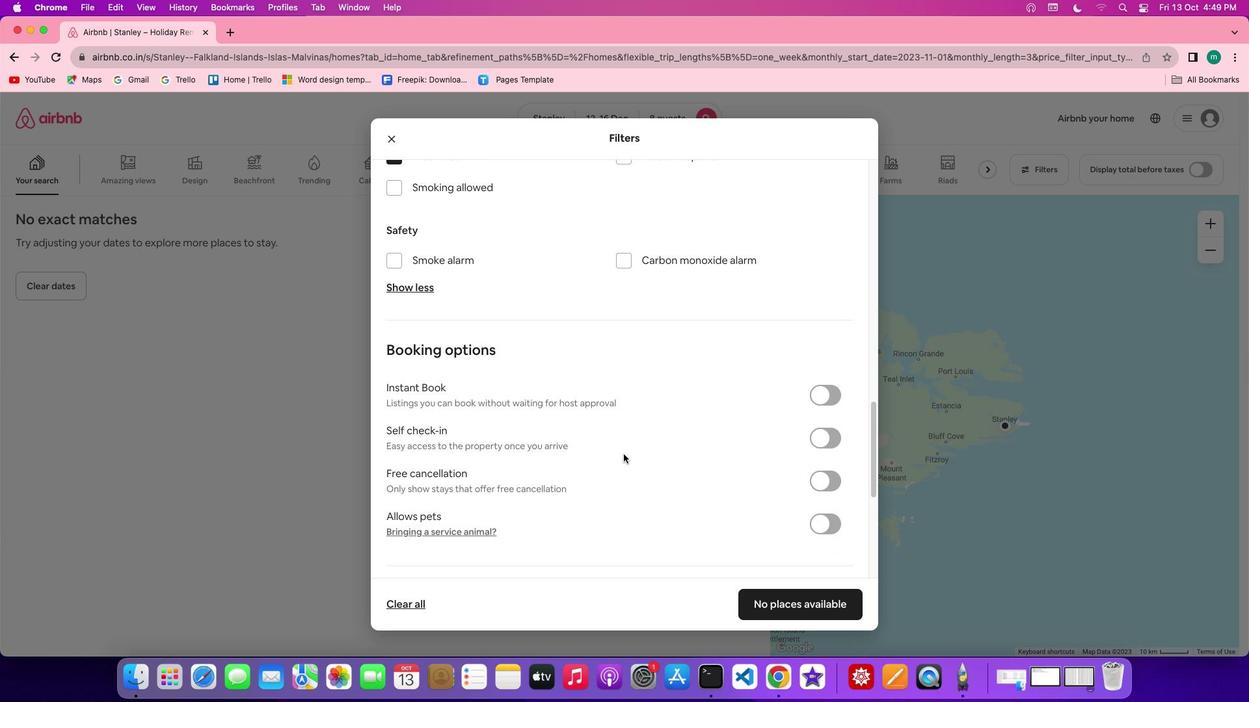 
Action: Mouse moved to (836, 404)
Screenshot: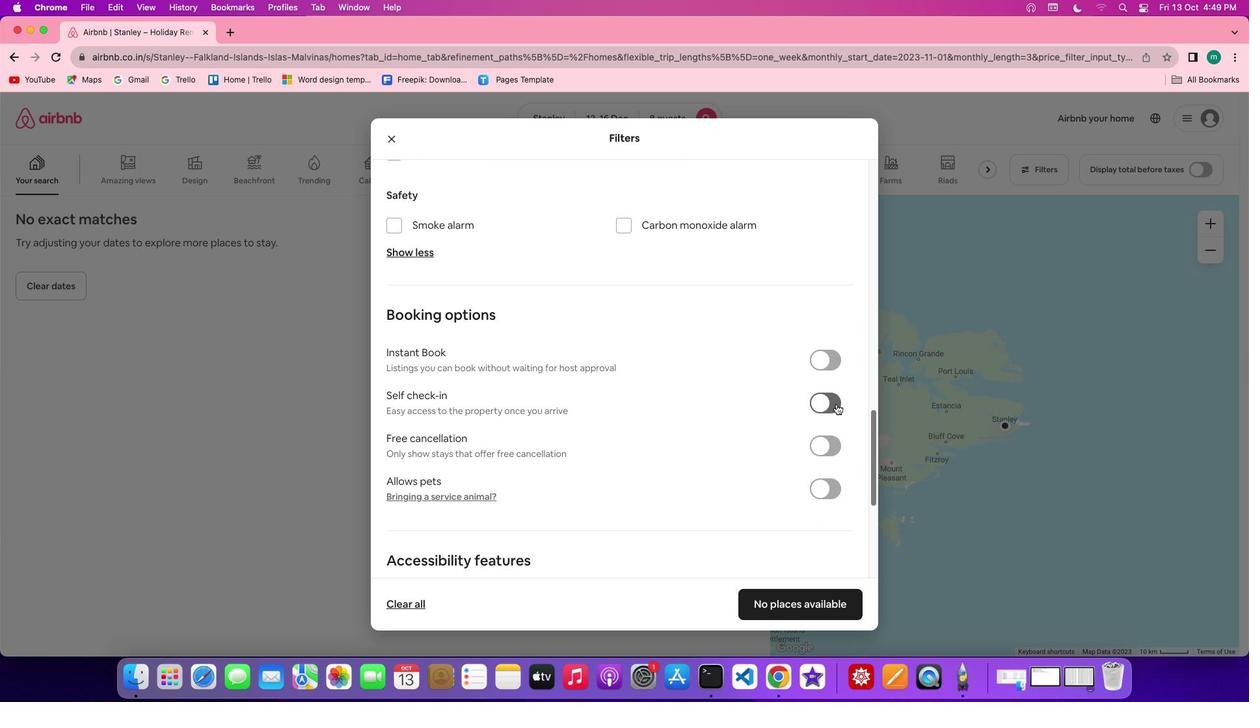 
Action: Mouse pressed left at (836, 404)
Screenshot: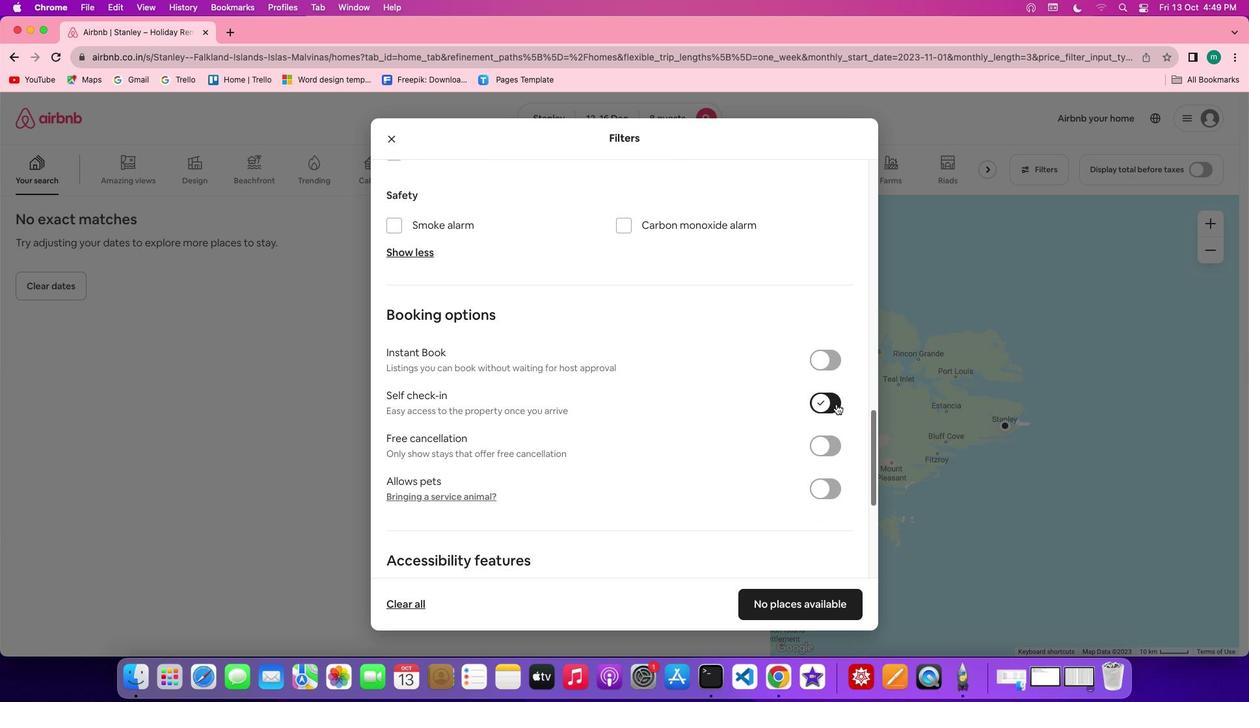 
Action: Mouse moved to (576, 447)
Screenshot: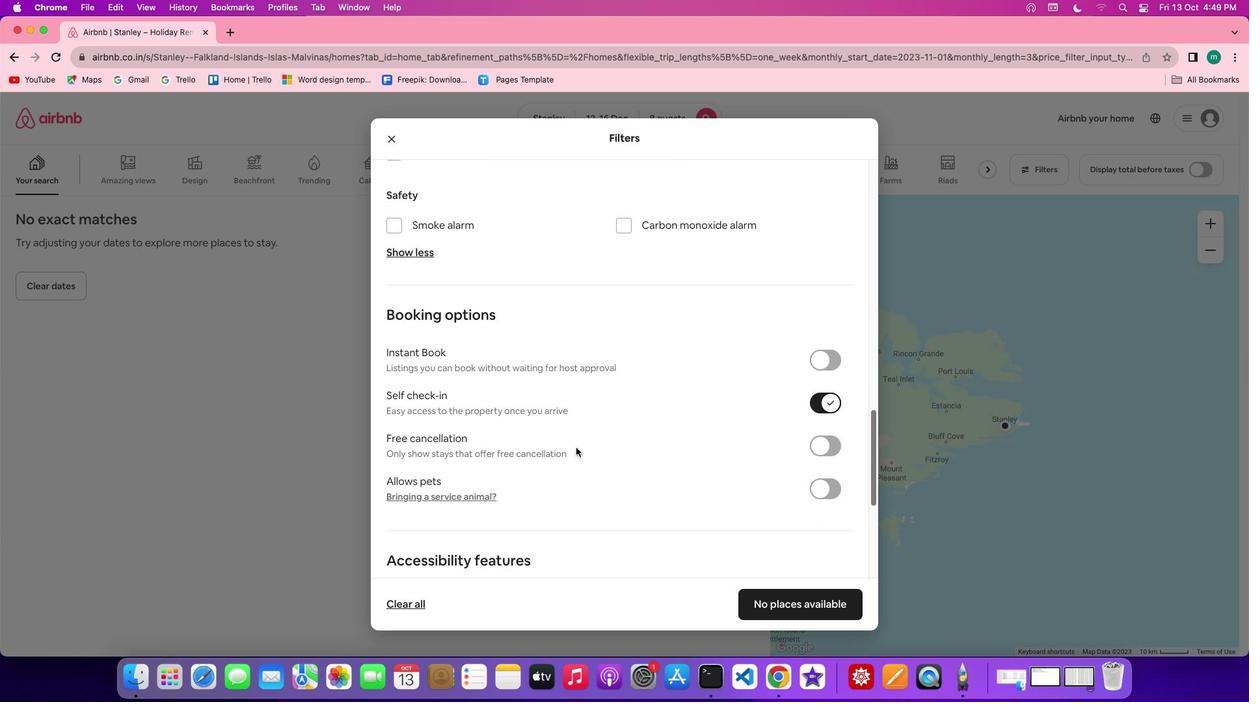 
Action: Mouse scrolled (576, 447) with delta (0, 0)
Screenshot: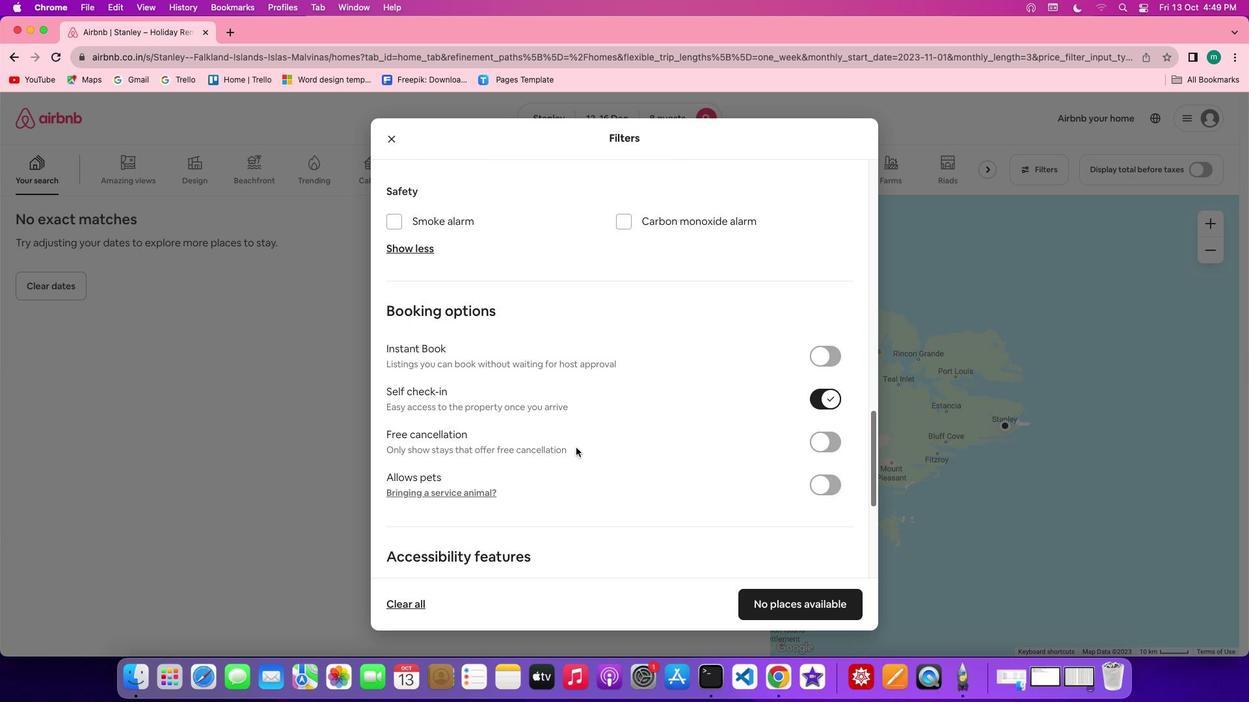 
Action: Mouse scrolled (576, 447) with delta (0, 0)
Screenshot: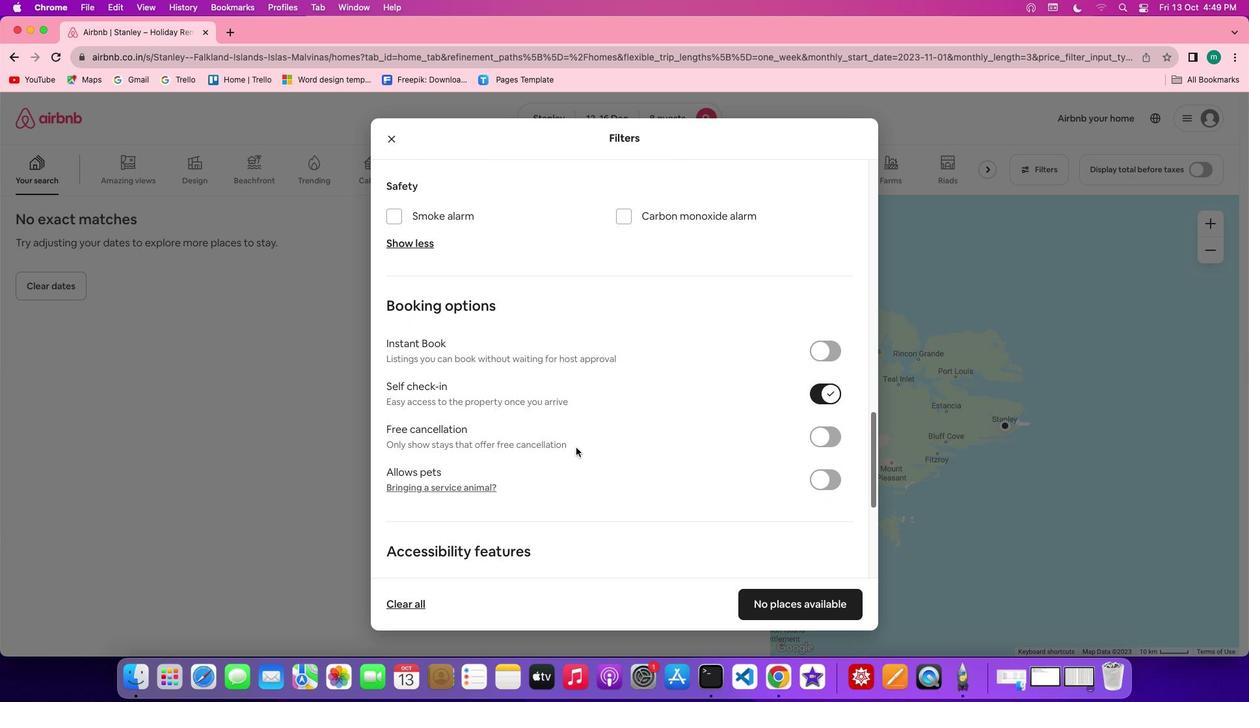 
Action: Mouse scrolled (576, 447) with delta (0, 0)
Screenshot: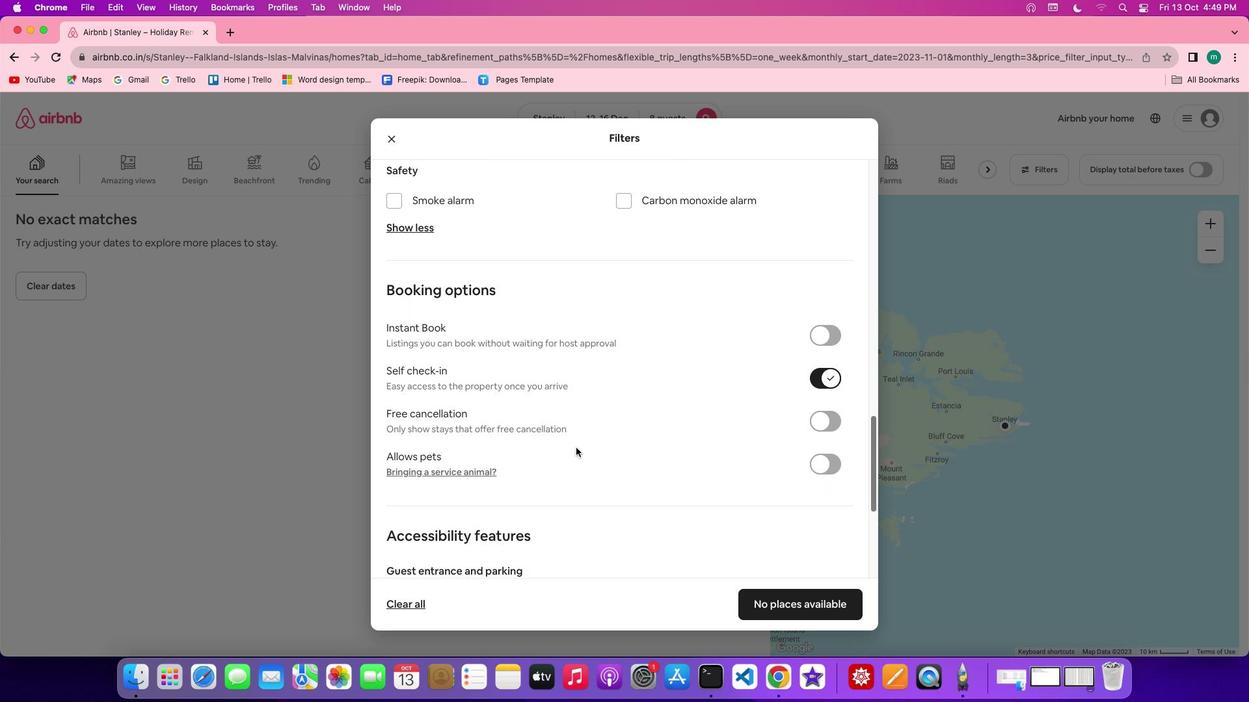 
Action: Mouse scrolled (576, 447) with delta (0, -1)
Screenshot: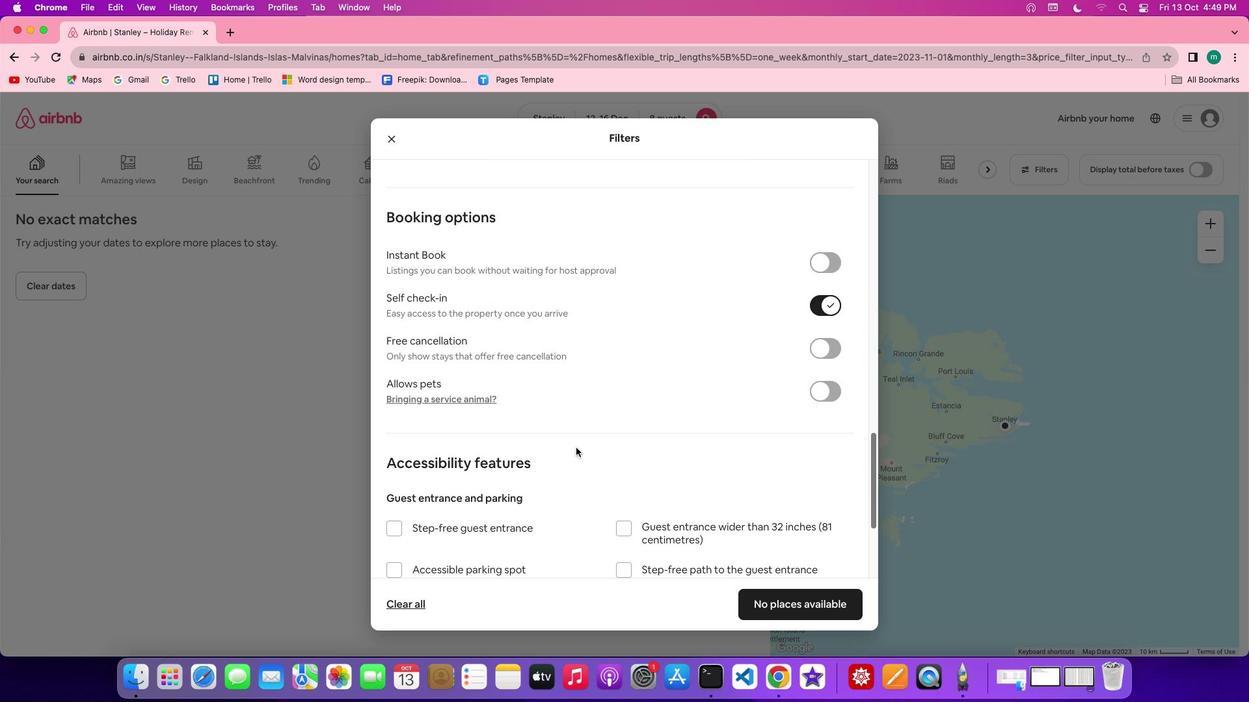 
Action: Mouse scrolled (576, 447) with delta (0, -1)
Screenshot: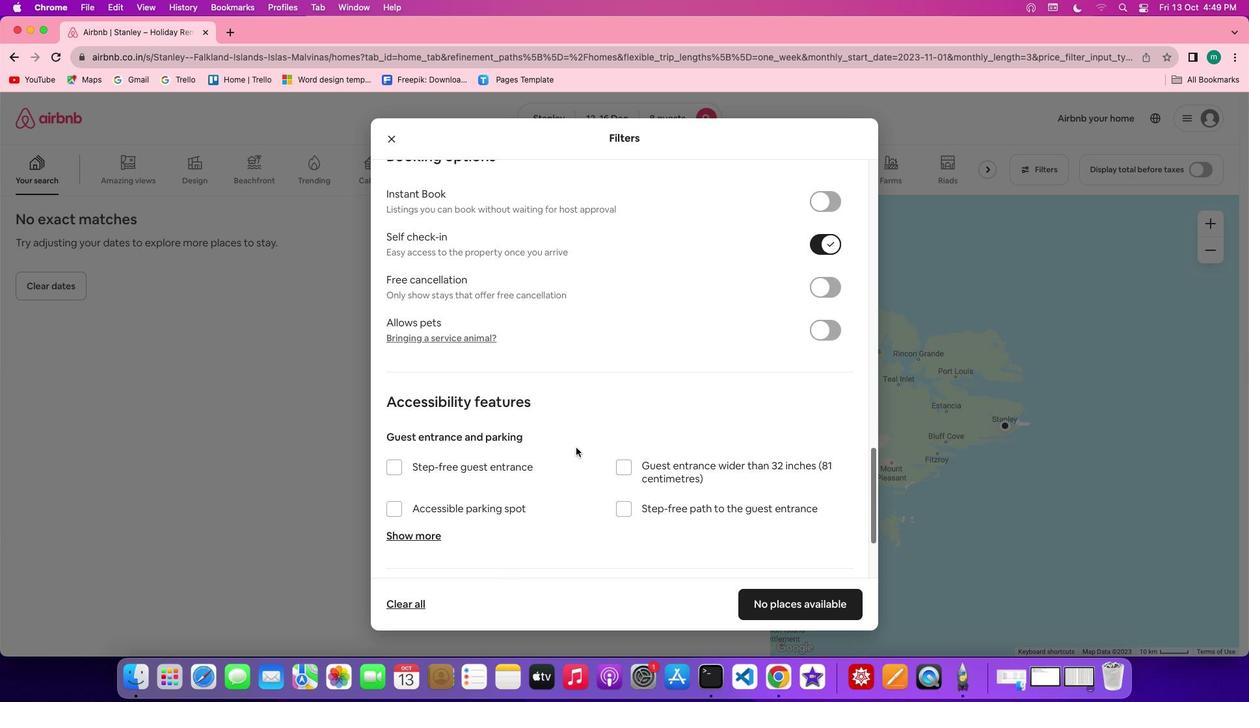 
Action: Mouse moved to (787, 597)
Screenshot: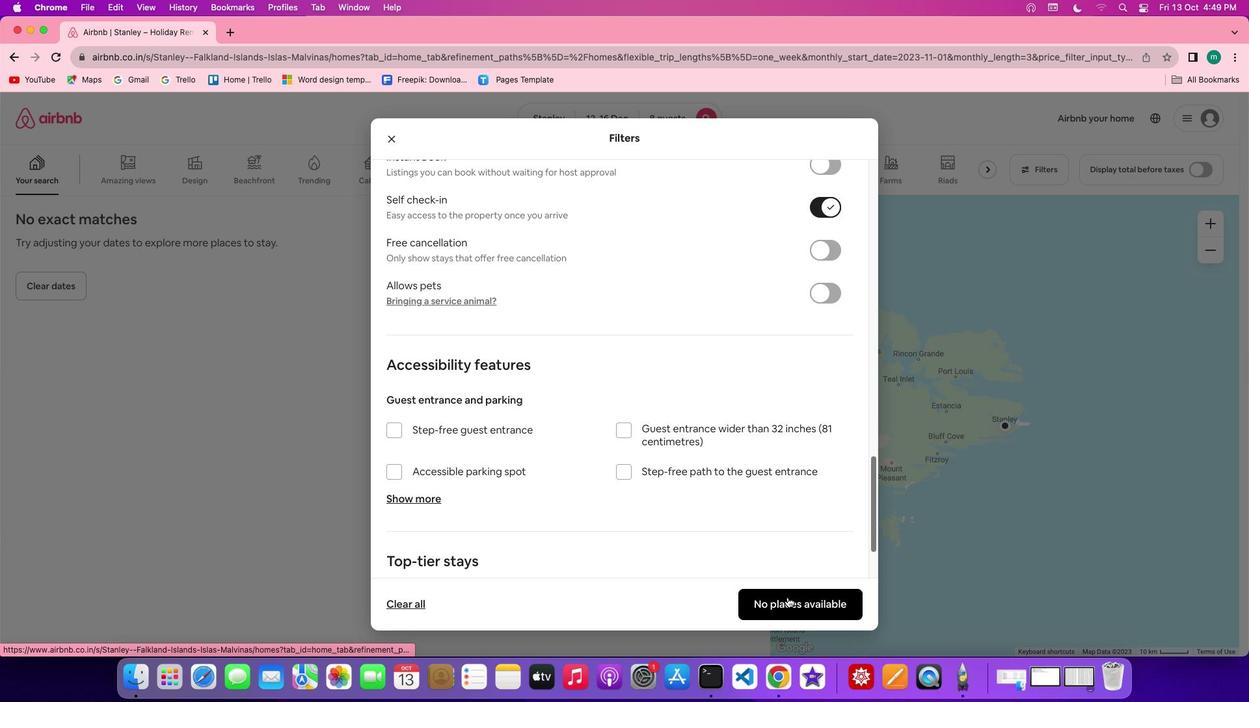 
Action: Mouse pressed left at (787, 597)
Screenshot: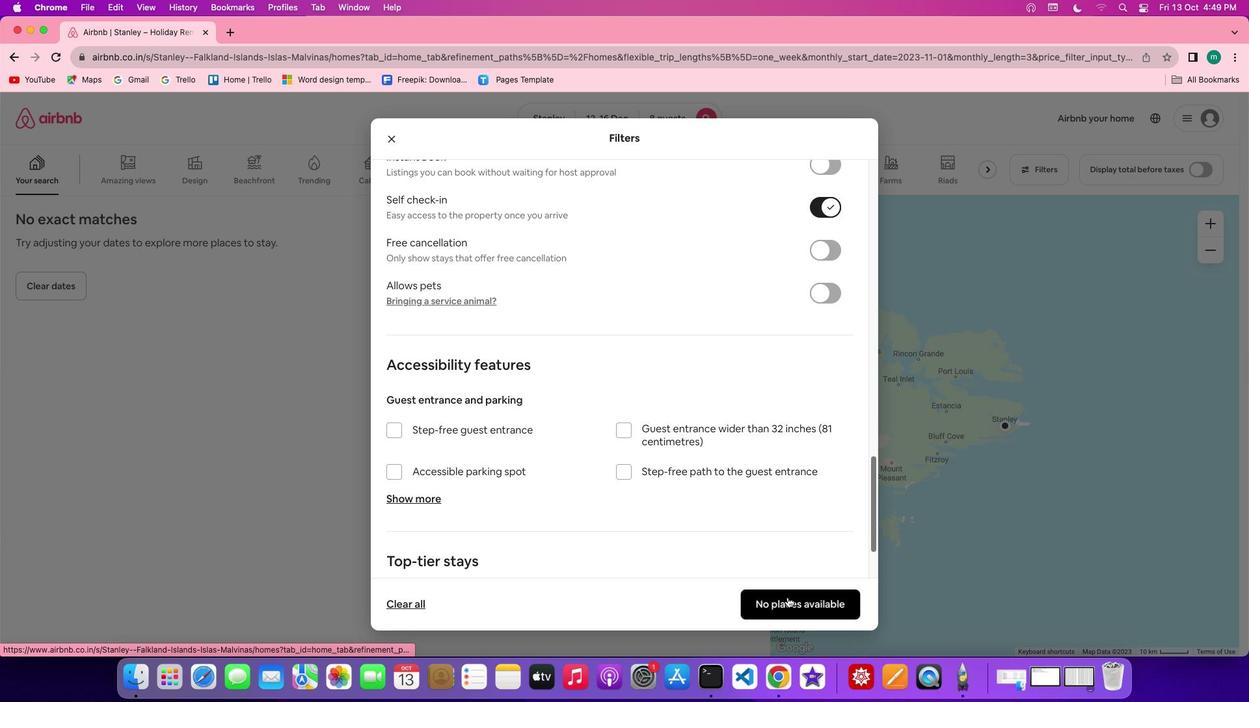
Action: Mouse moved to (411, 437)
Screenshot: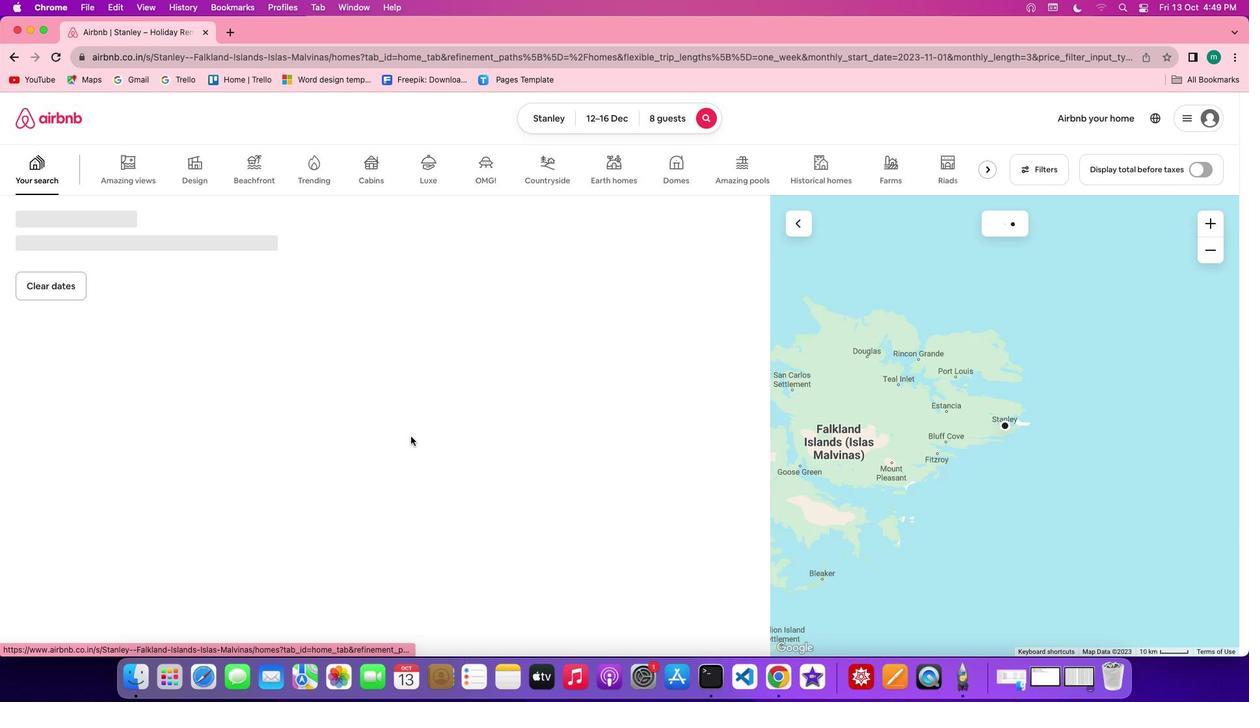 
